 Task: Organize a 3-hour outdoor yoga and mindfulness retreat in a serene natural setting.
Action: Mouse moved to (572, 249)
Screenshot: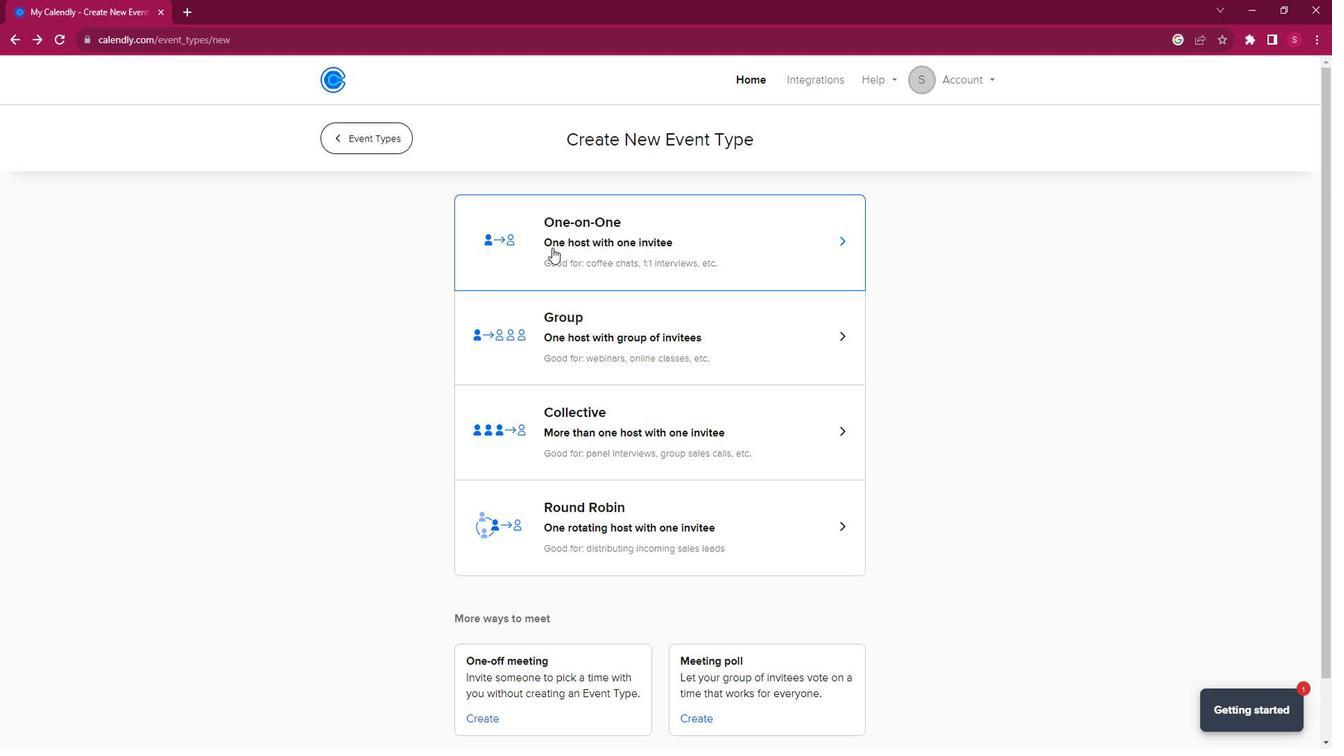 
Action: Mouse pressed left at (572, 249)
Screenshot: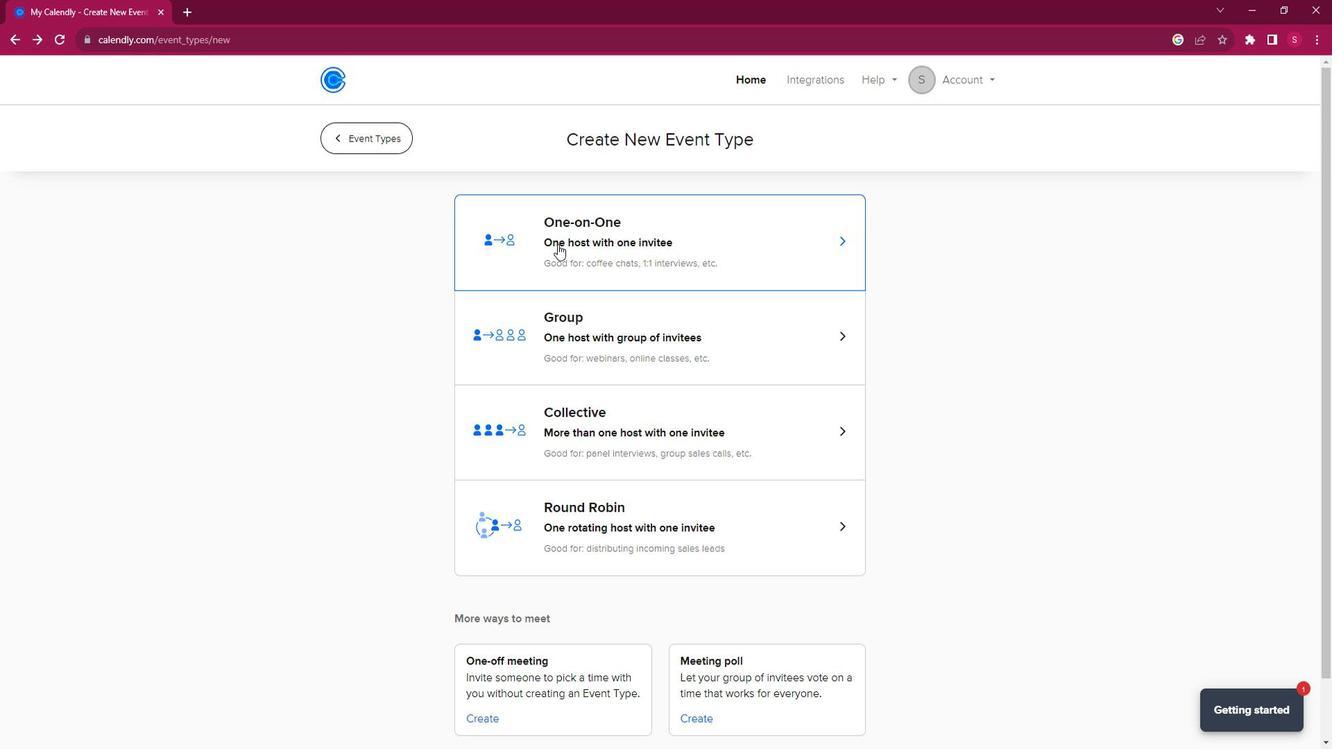 
Action: Mouse moved to (424, 345)
Screenshot: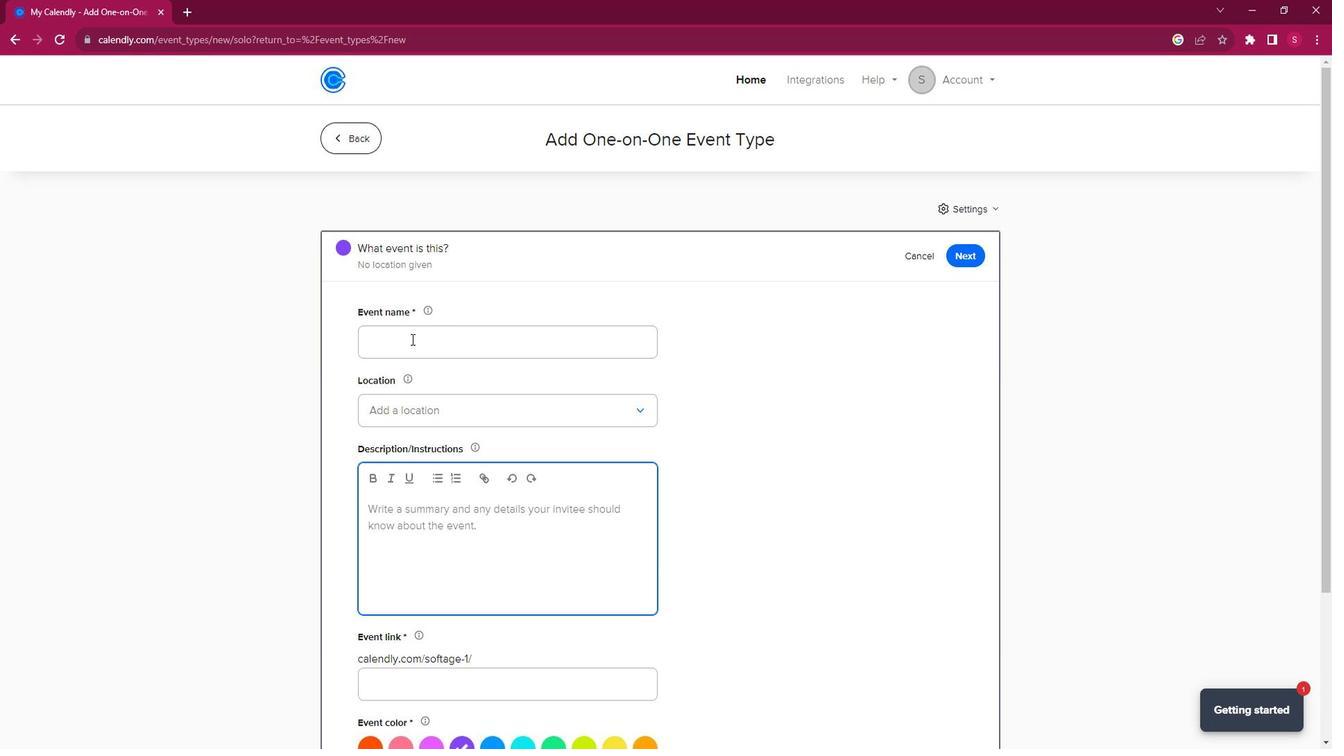 
Action: Mouse pressed left at (424, 345)
Screenshot: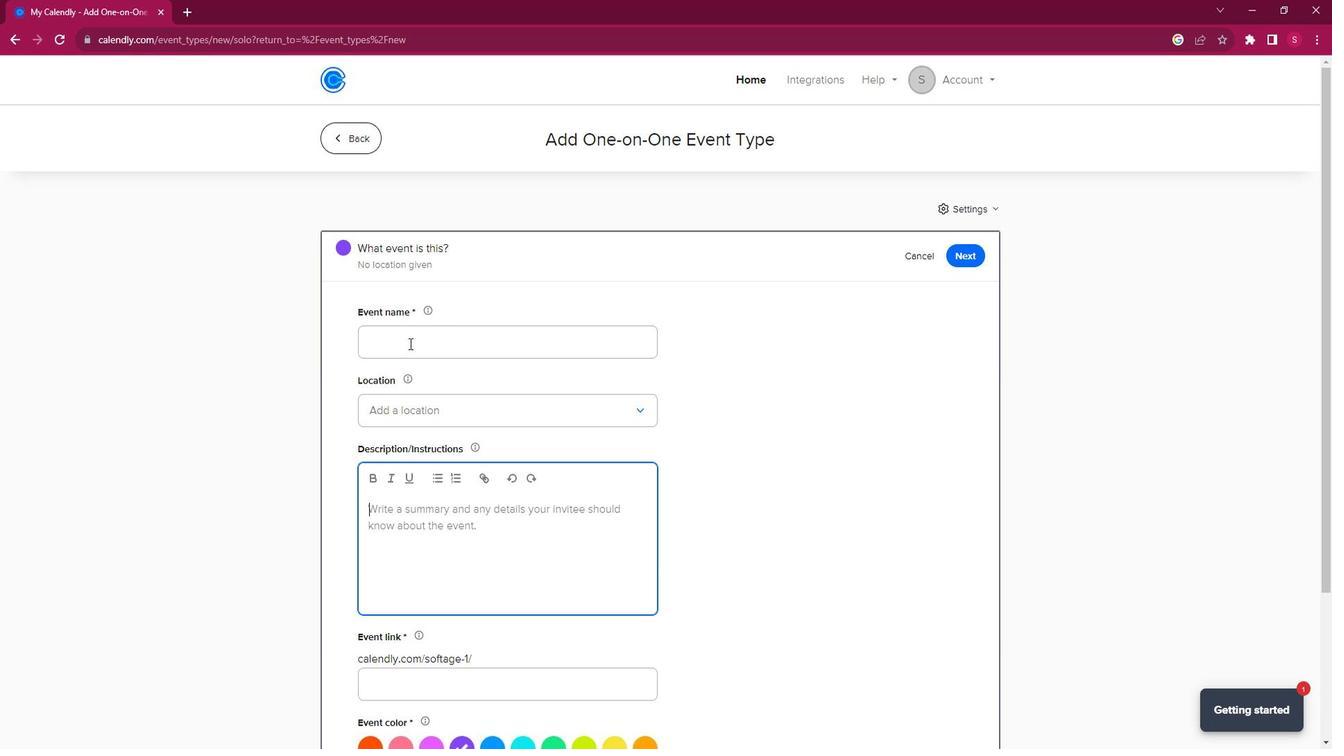 
Action: Key pressed <Key.shift>Nature<Key.space><Key.shift><Key.shift><Key.shift><Key.shift><Key.shift><Key.shift><Key.shift><Key.shift><Key.shift>Mindfulness<Key.space><Key.shift><Key.shift><Key.shift><Key.shift><Key.shift><Key.shift><Key.shift><Key.shift><Key.shift>Retreat<Key.shift_r>:<Key.space><Key.shift><Key.shift><Key.shift><Key.shift><Key.shift><Key.shift><Key.shift><Key.shift><Key.shift>Outdoor<Key.space><Key.shift>Yoga
Screenshot: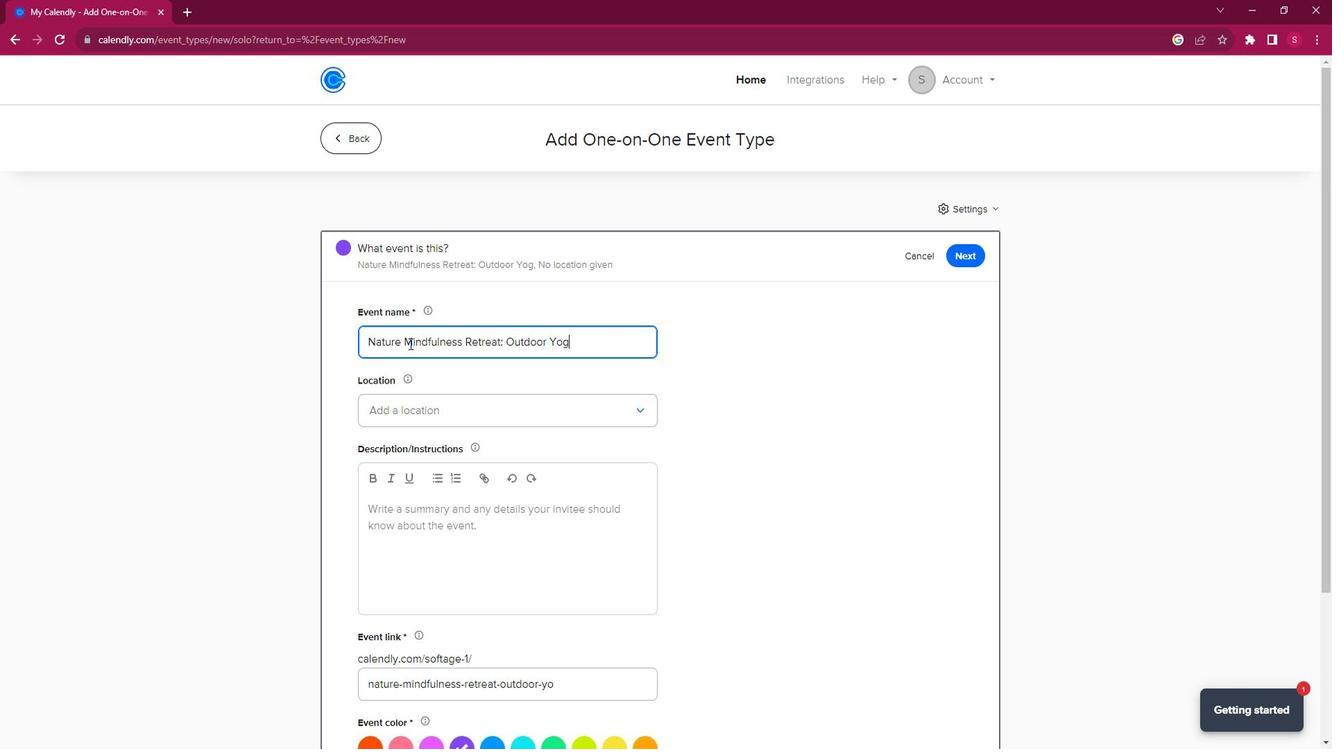 
Action: Mouse moved to (468, 413)
Screenshot: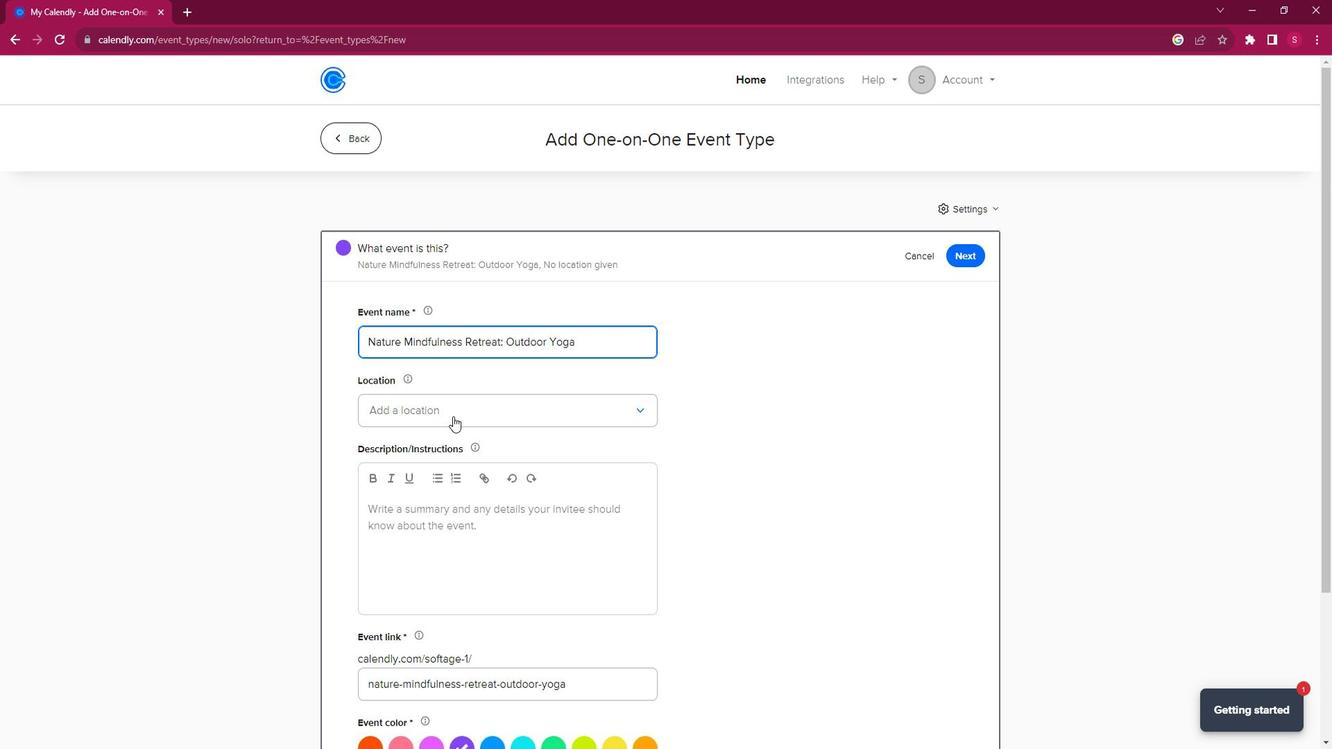 
Action: Mouse pressed left at (468, 413)
Screenshot: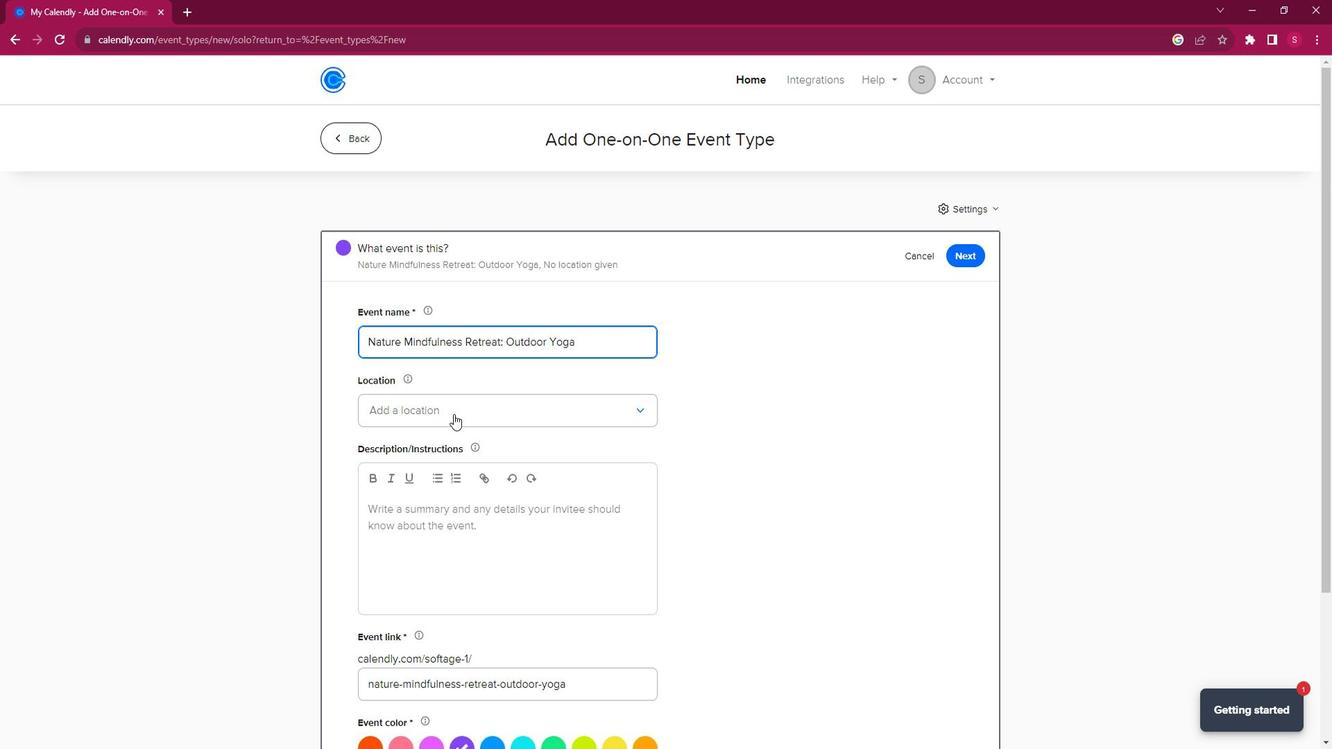 
Action: Mouse moved to (456, 439)
Screenshot: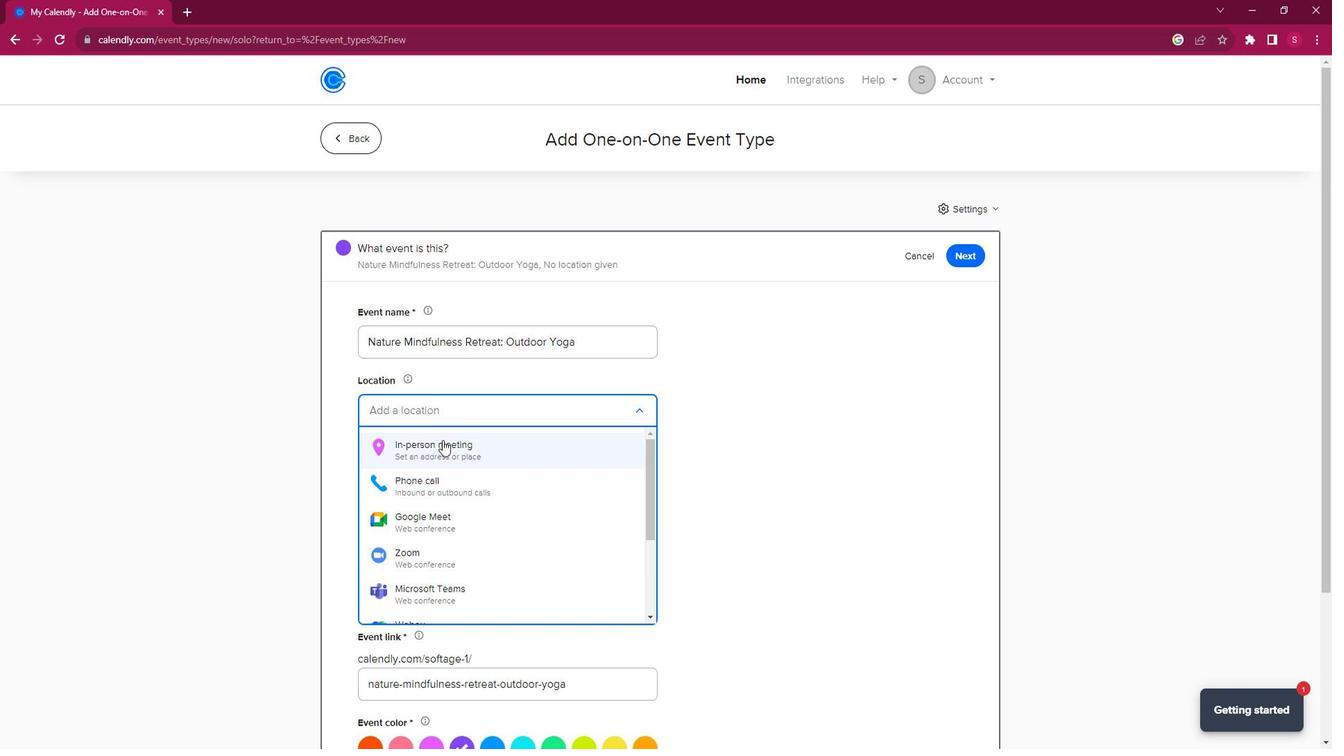 
Action: Mouse pressed left at (456, 439)
Screenshot: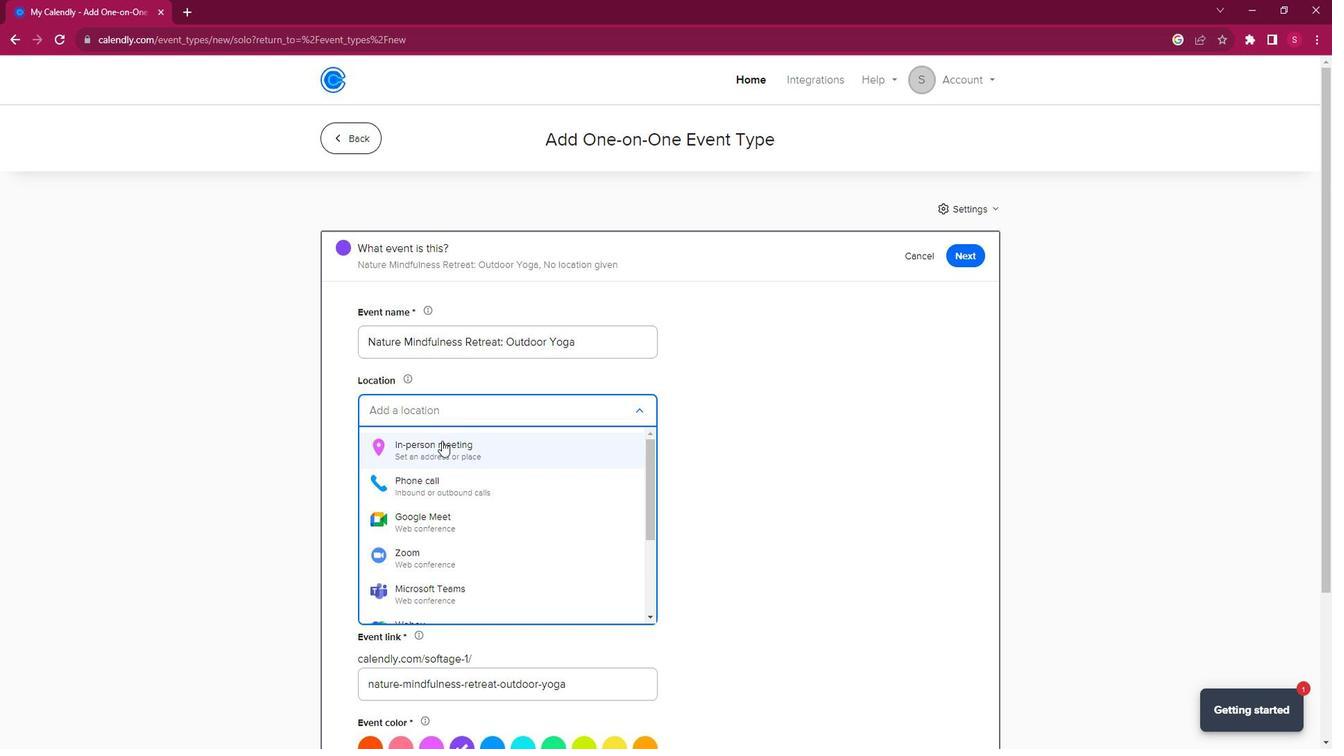 
Action: Mouse moved to (600, 253)
Screenshot: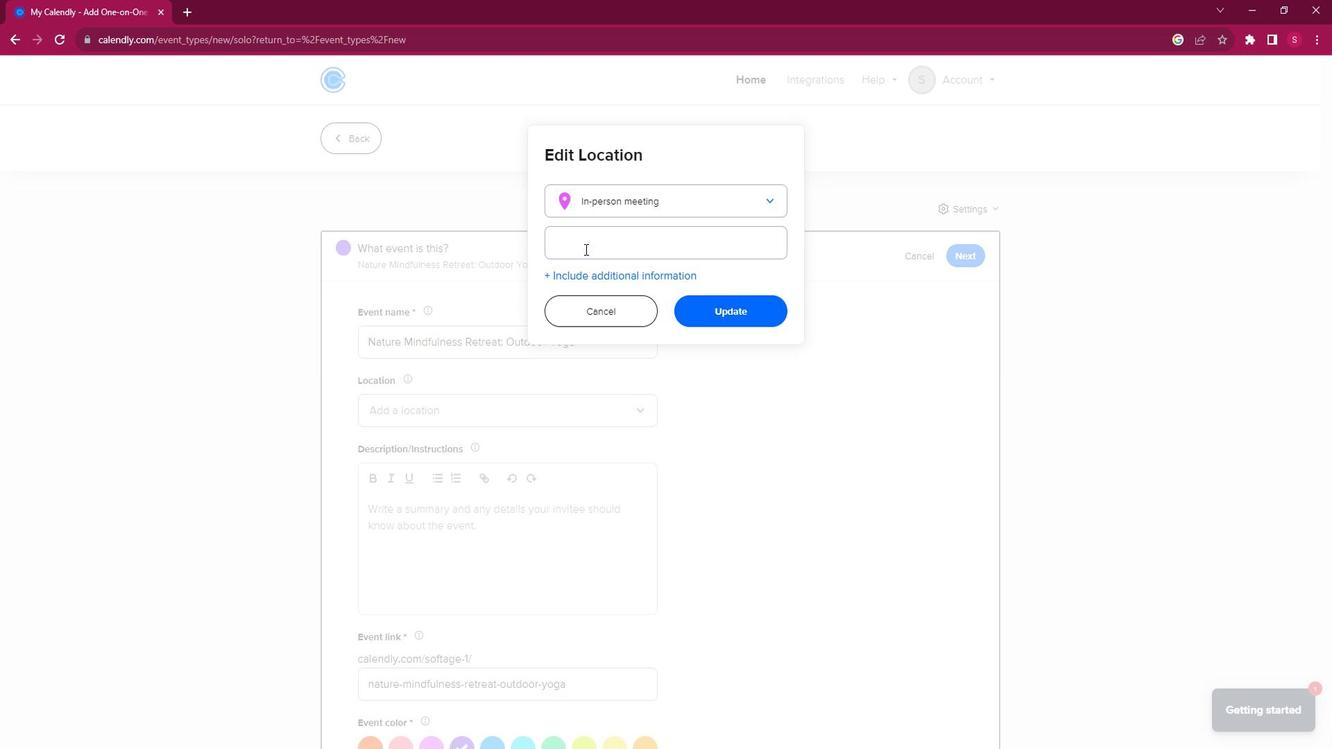 
Action: Mouse pressed left at (600, 253)
Screenshot: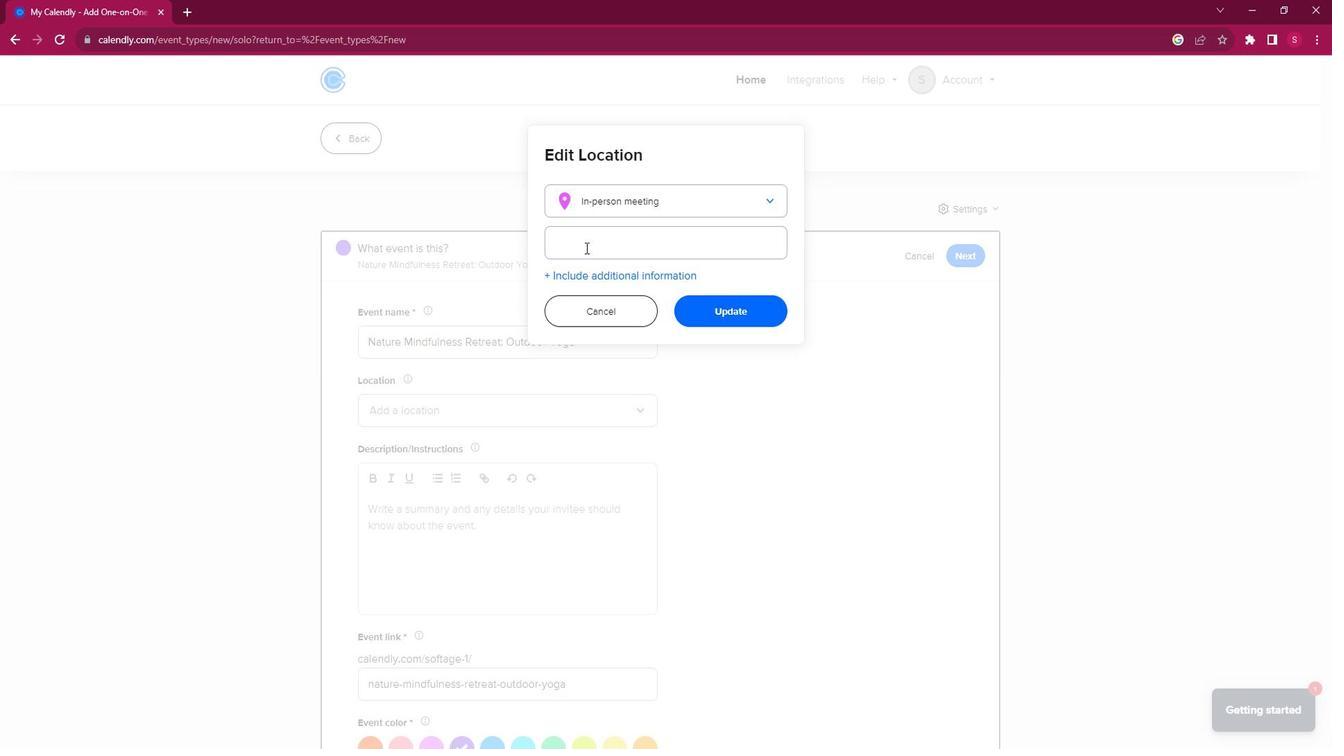
Action: Key pressed <Key.shift>Serene<Key.space><Key.shift><Key.shift>Nature<Key.space><Key.shift><Key.shift><Key.shift>Retreate<Key.backspace><Key.space><Key.shift>Center,<Key.space>123<Key.space><Key.shift><Key.shift><Key.shift>Tranquil<Key.space><Key.shift>Path<Key.space><Key.backspace>,<Key.space><Key.shift>Natureville,<Key.space><Key.shift>CA<Key.space>54321,<Key.space><Key.shift>United<Key.space><Key.shift>Ststes<Key.left><Key.left><Key.left><Key.backspace>a<Key.down>
Screenshot: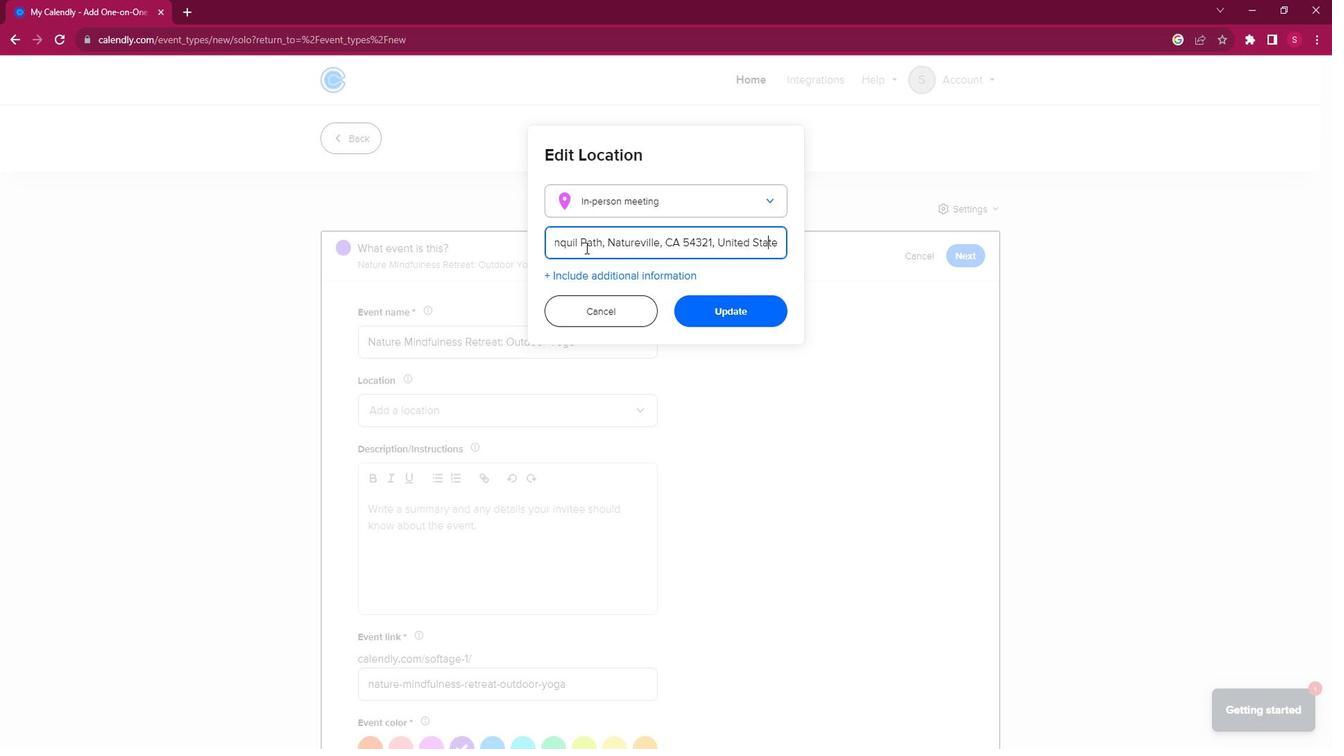 
Action: Mouse moved to (762, 311)
Screenshot: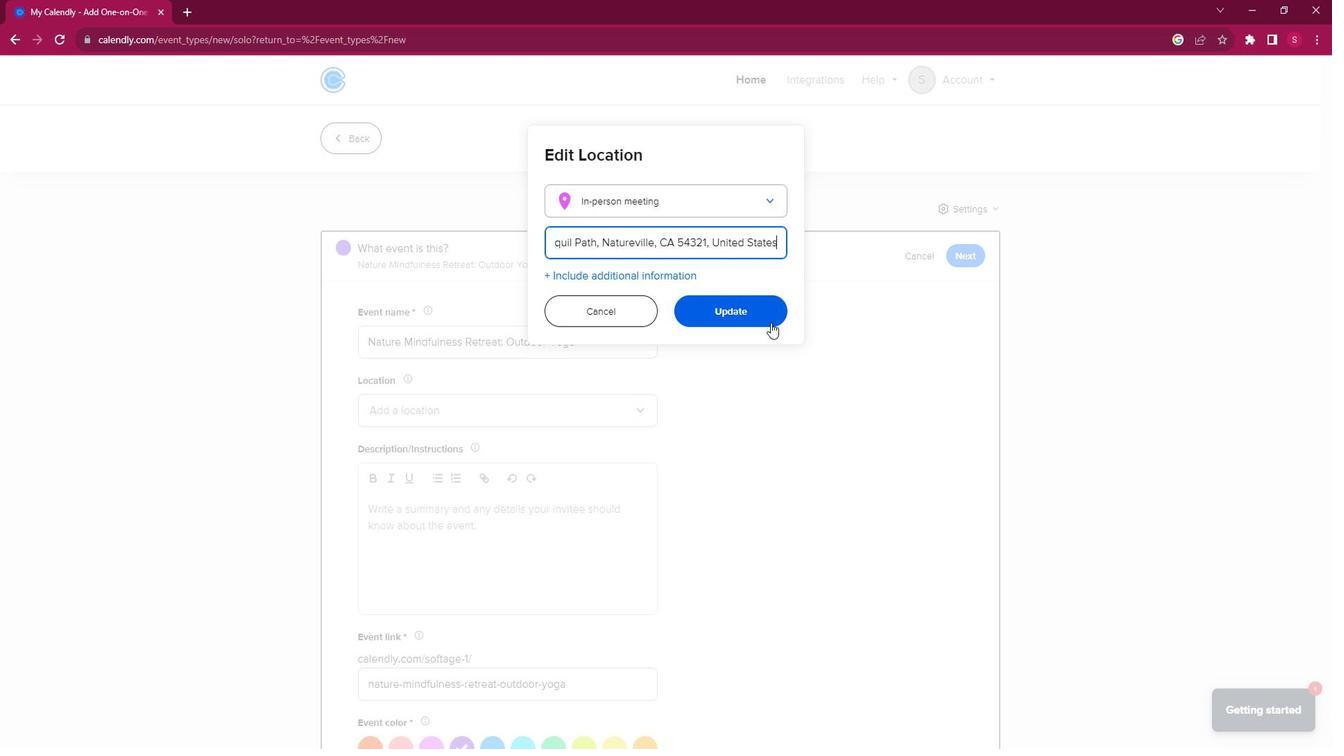 
Action: Mouse pressed left at (762, 311)
Screenshot: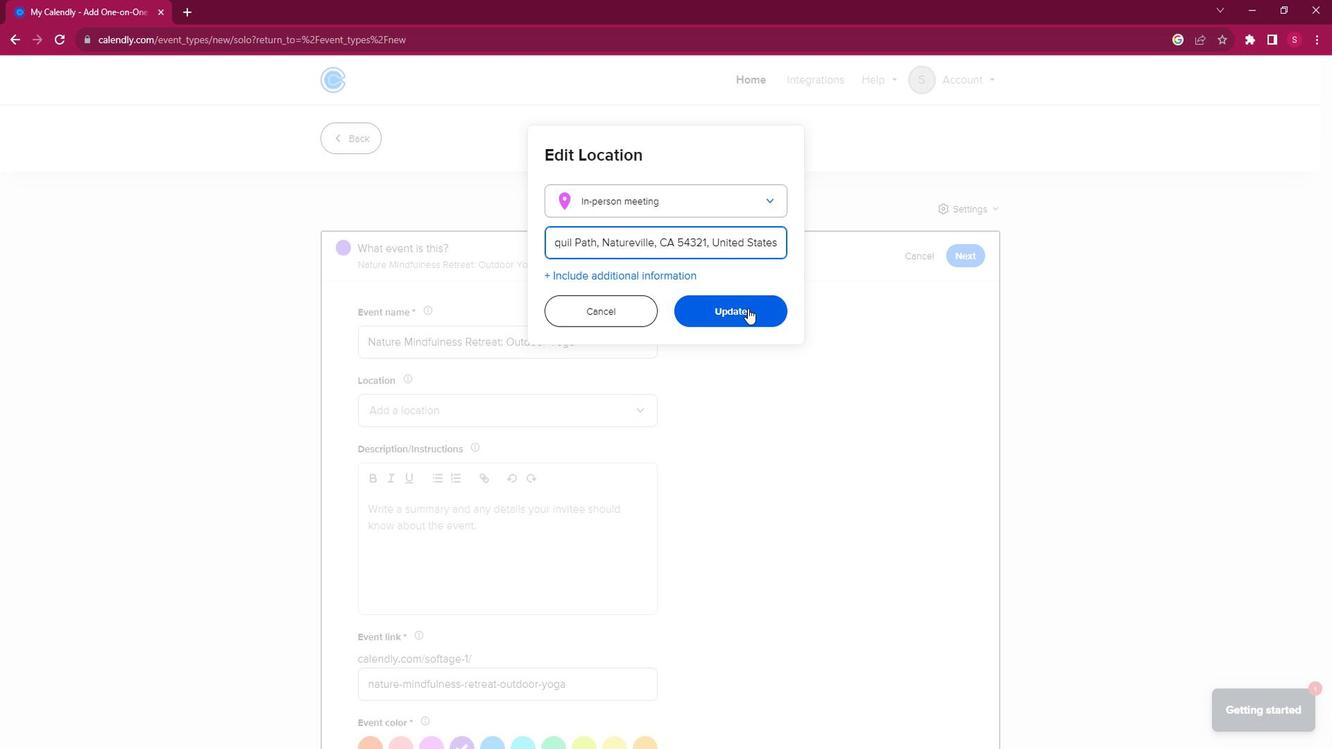 
Action: Mouse moved to (458, 558)
Screenshot: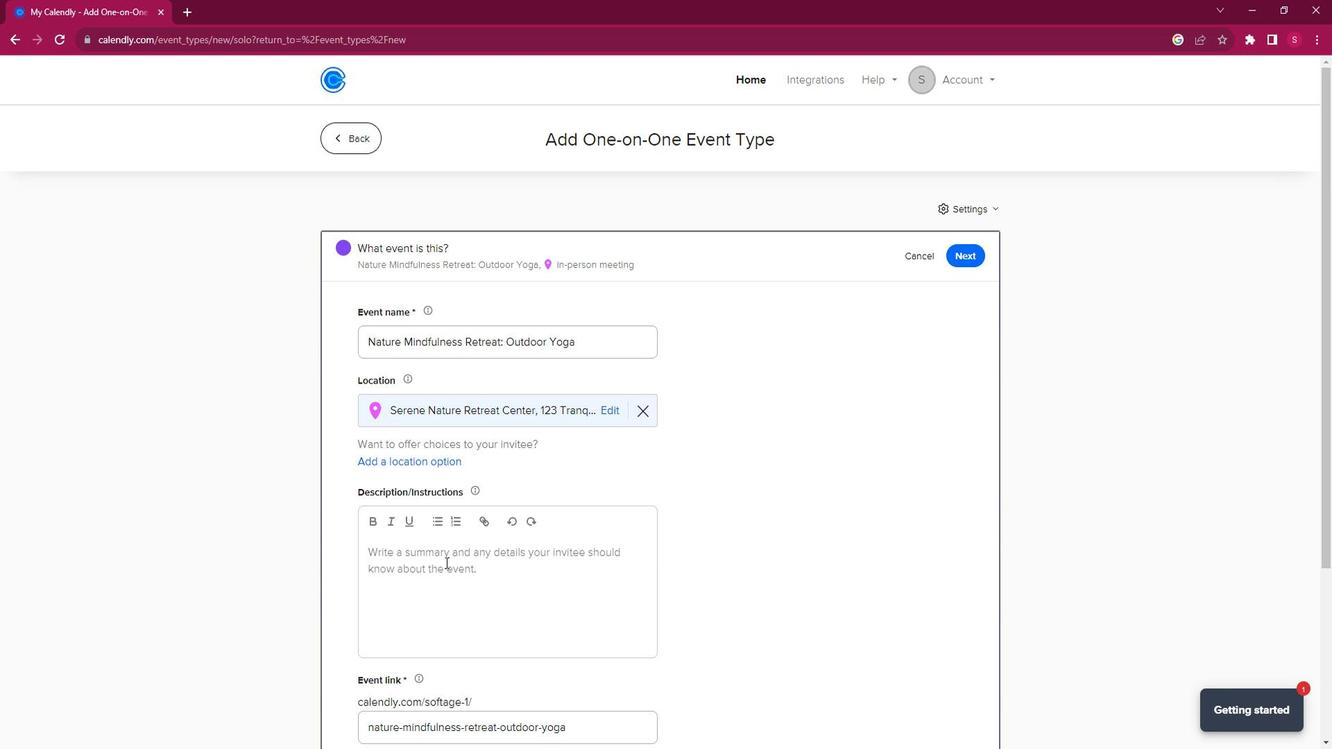 
Action: Mouse pressed left at (458, 558)
Screenshot: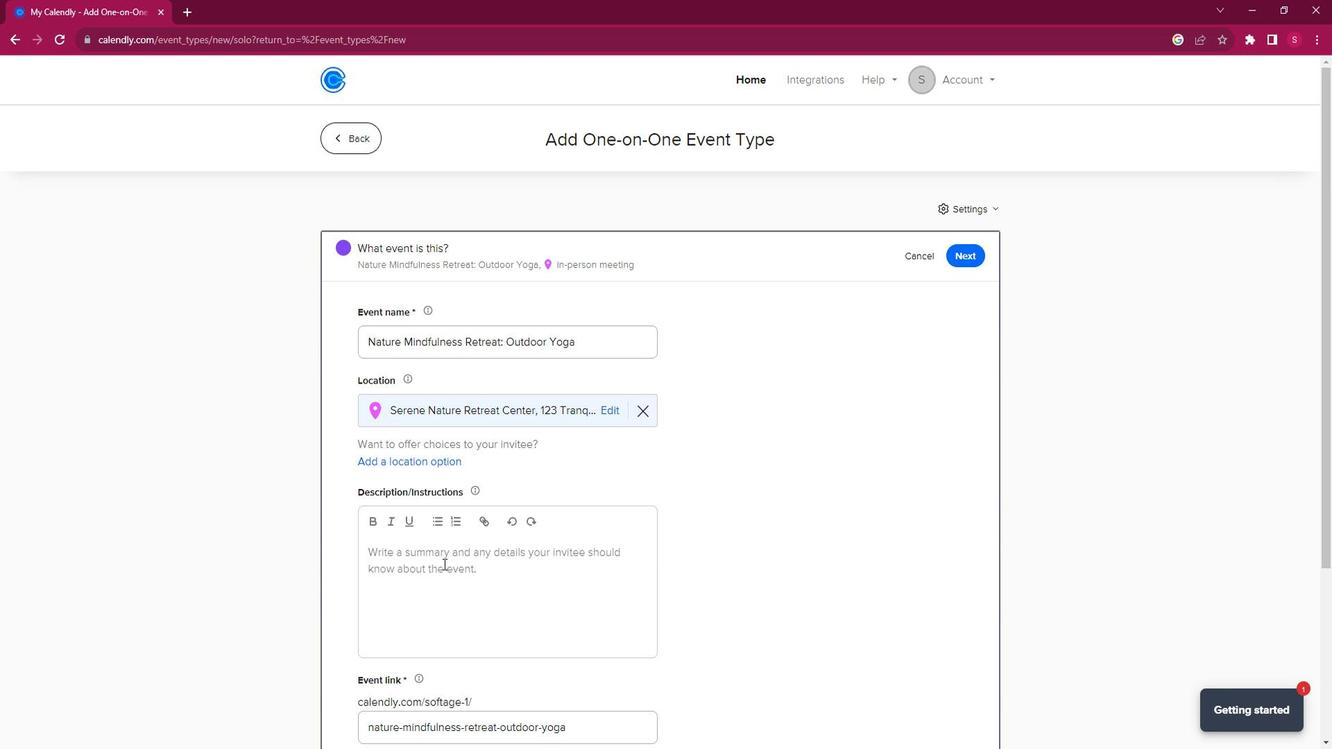 
Action: Key pressed <Key.shift><Key.shift><Key.shift><Key.shift><Key.shift><Key.shift><Key.shift><Key.shift><Key.shift><Key.shift><Key.shift><Key.shift><Key.shift>Escape<Key.space>the<Key.space>hustle<Key.space>and<Key.space>bustle<Key.space>of<Key.space>daily<Key.space>life<Key.space>and<Key.space>immerse<Key.space>yourself<Key.space>in<Key.space>a<Key.space>rejuvenating<Key.space>outdoor<Key.space>yoga<Key.space>and<Key.space>mindfulness<Key.space>t<Key.backspace>retreat<Key.space>set<Key.space>in<Key.space>the<Key.space>heart<Key.space>of<Key.space>nature.<Key.space><Key.shift><Key.shift><Key.shift><Key.shift>This<Key.space>retreat<Key.space>is<Key.space>designed<Key.space>to<Key.space>help<Key.space>you<Key.space>find<Key.space>tranqyility<Key.space><Key.left><Key.left><Key.left><Key.left><Key.left><Key.left><Key.backspace>u<Key.down><Key.backspace>,<Key.space>reduce<Key.space>stress,<Key.space>and<Key.space>deepen<Key.space>your<Key.space>connection<Key.space>with<Key.space>the<Key.space>natural<Key.space>world.<Key.space><Key.shift><Key.shift><Key.shift><Key.shift><Key.shift><Key.shift><Key.shift><Key.shift><Key.shift><Key.shift><Key.shift><Key.shift><Key.shift><Key.shift><Key.shift><Key.shift><Key.shift><Key.shift><Key.shift><Key.shift>Join<Key.space>us<Key.space>for<Key.space>a<Key.space>mindful<Key.space>journey<Key.space>that<Key.space>will<Key.space>leave<Key.space>you<Key.space>refreshed<Key.space>and<Key.space>centered.
Screenshot: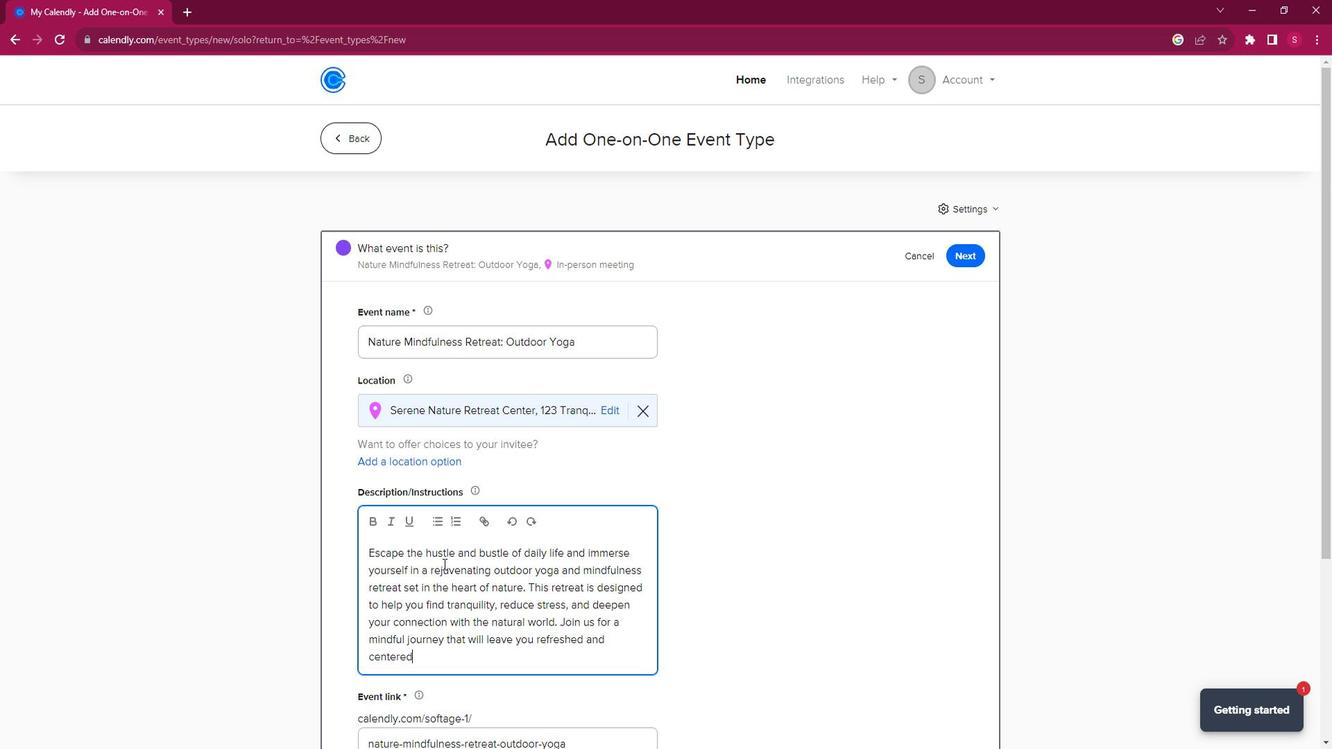 
Action: Mouse moved to (683, 582)
Screenshot: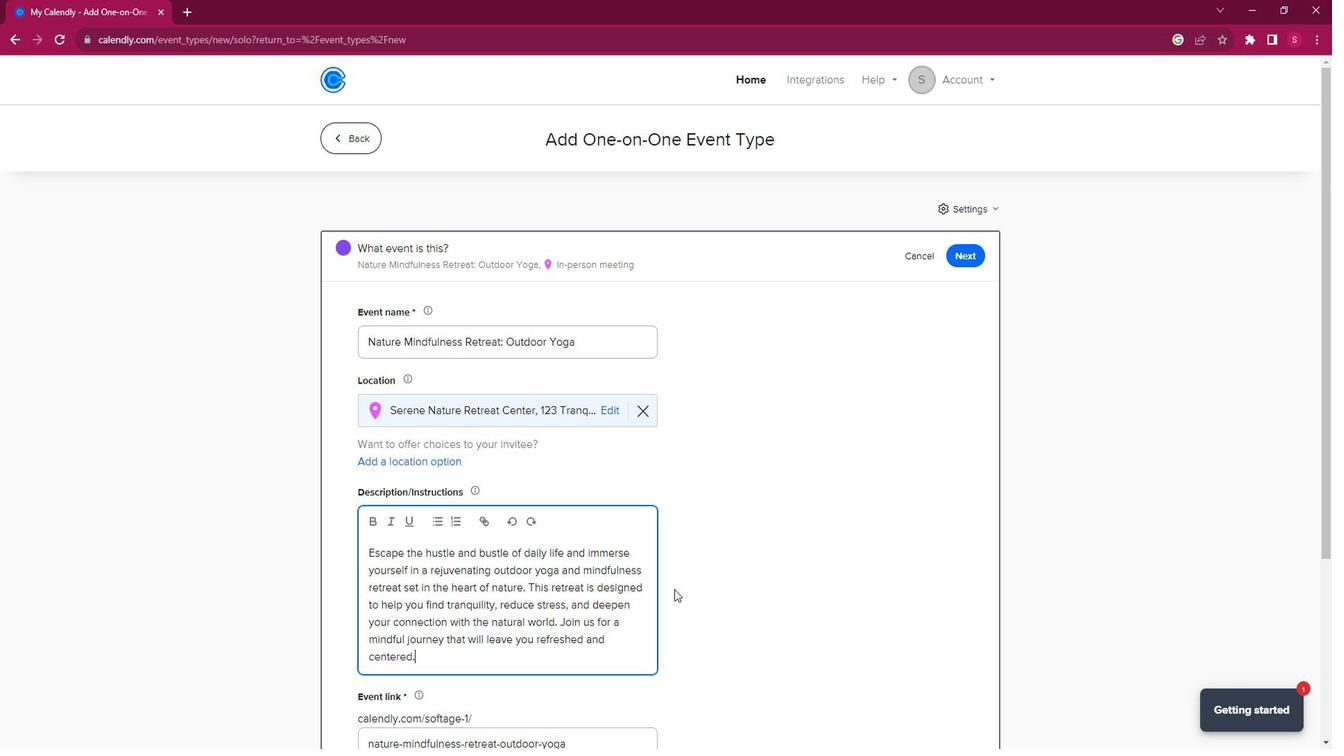 
Action: Mouse scrolled (683, 581) with delta (0, 0)
Screenshot: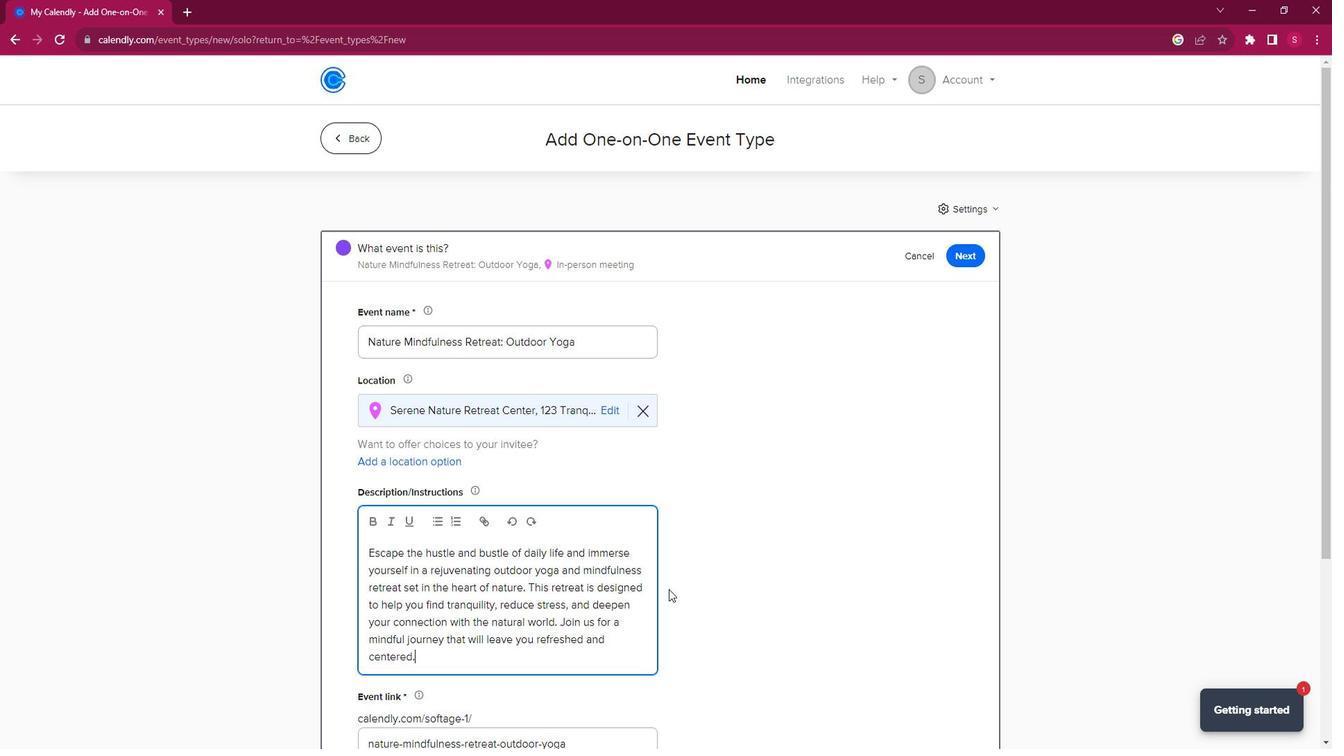 
Action: Mouse scrolled (683, 581) with delta (0, 0)
Screenshot: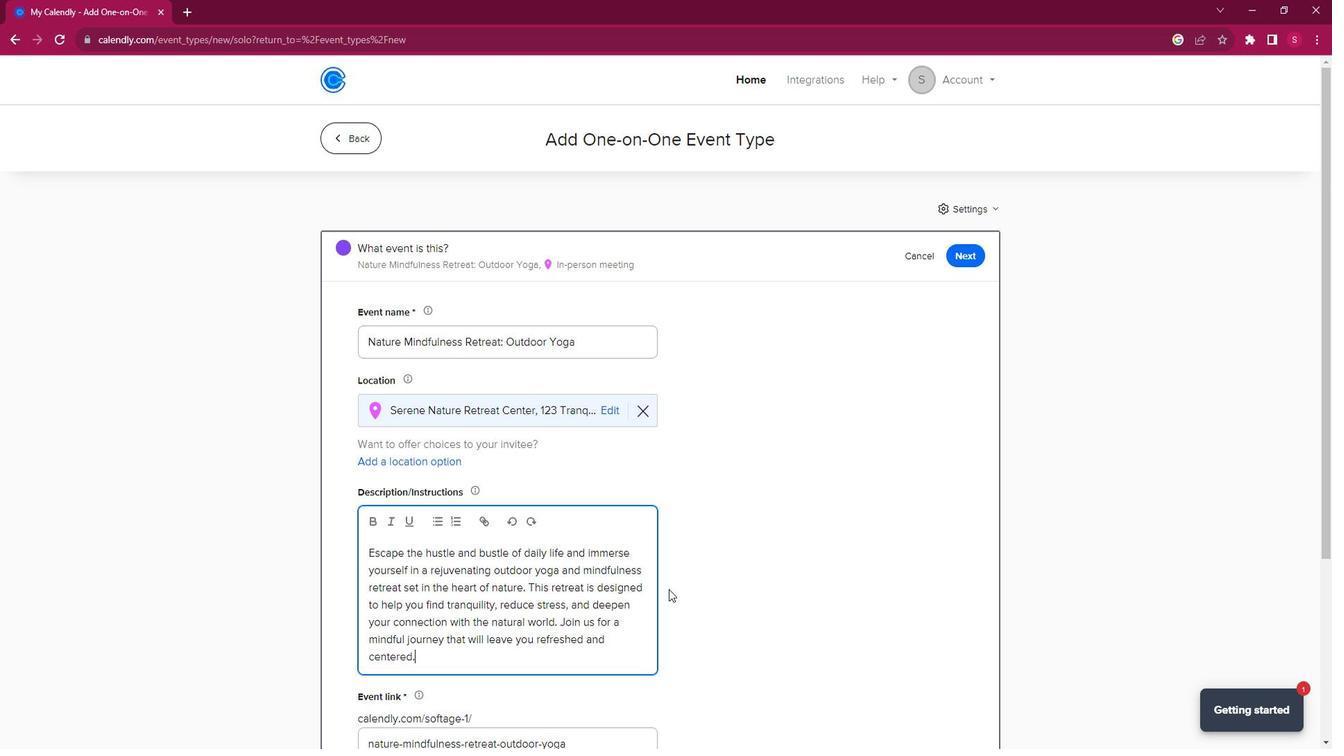 
Action: Mouse scrolled (683, 581) with delta (0, 0)
Screenshot: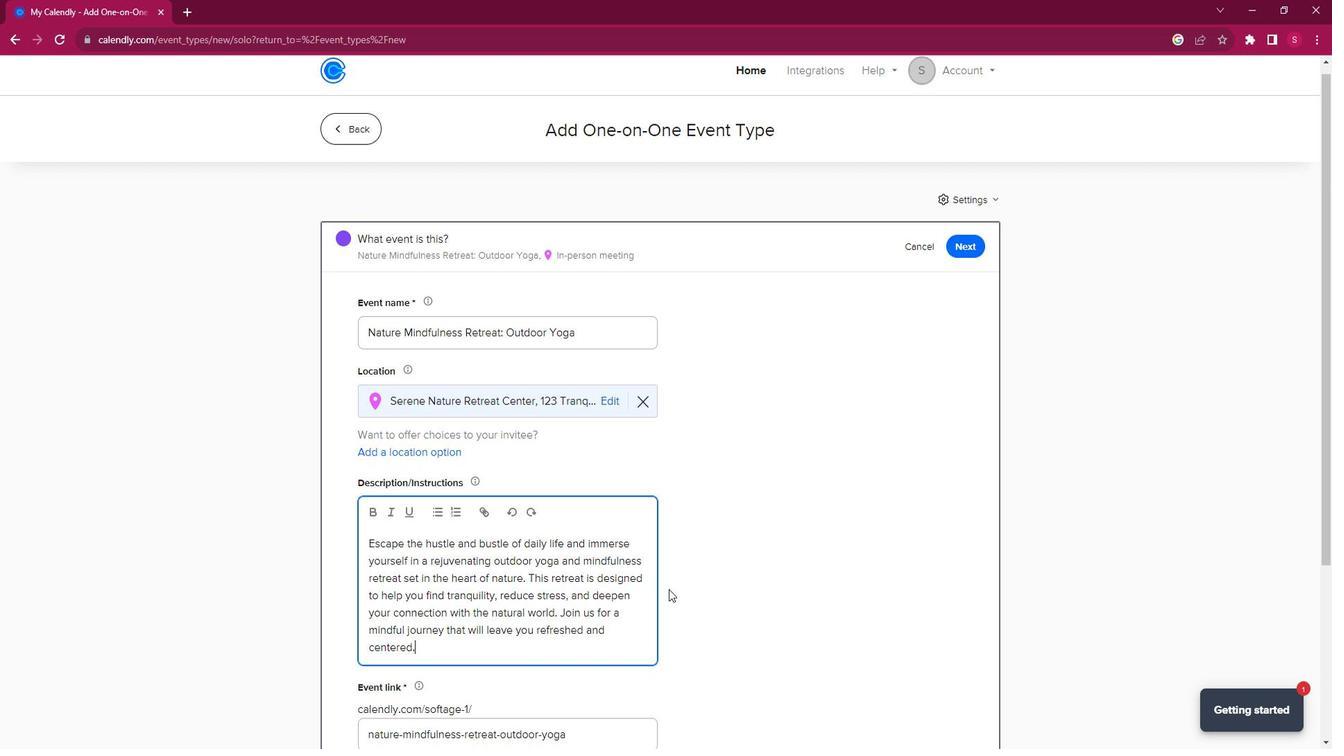 
Action: Mouse scrolled (683, 581) with delta (0, 0)
Screenshot: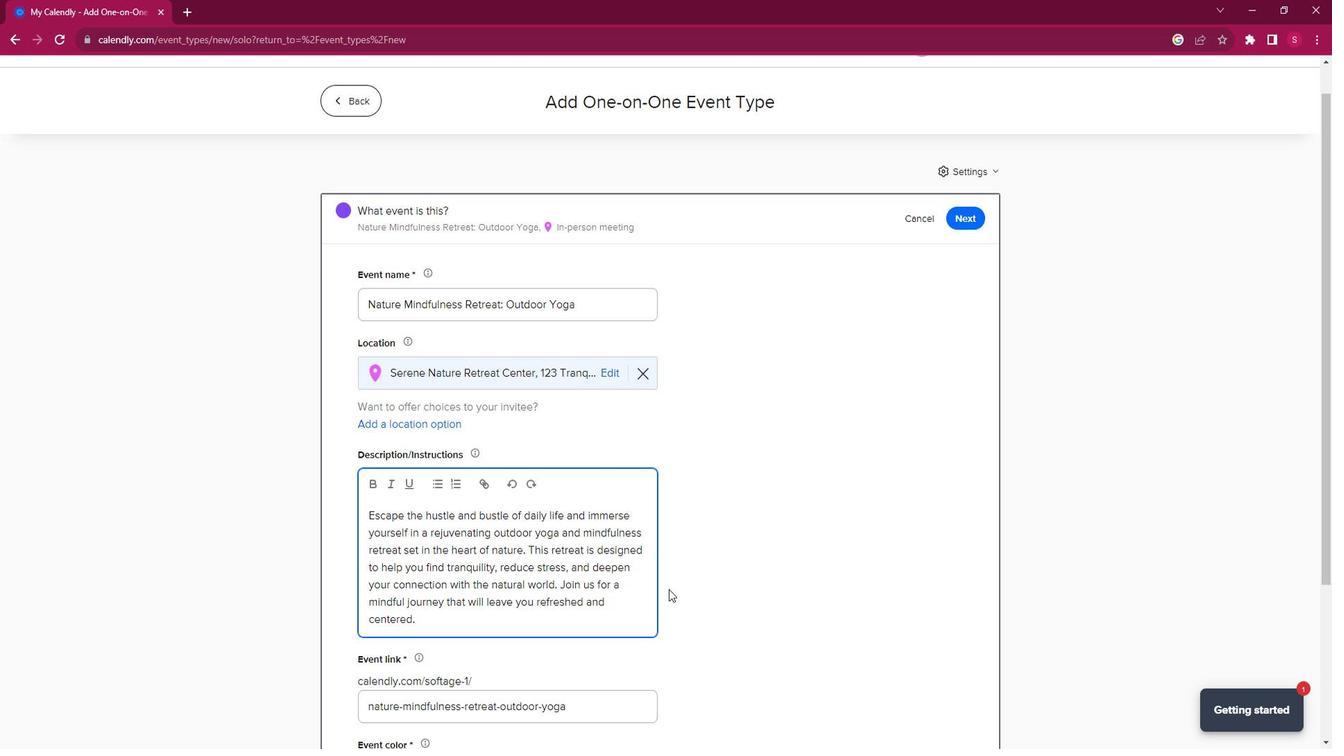 
Action: Mouse scrolled (683, 581) with delta (0, 0)
Screenshot: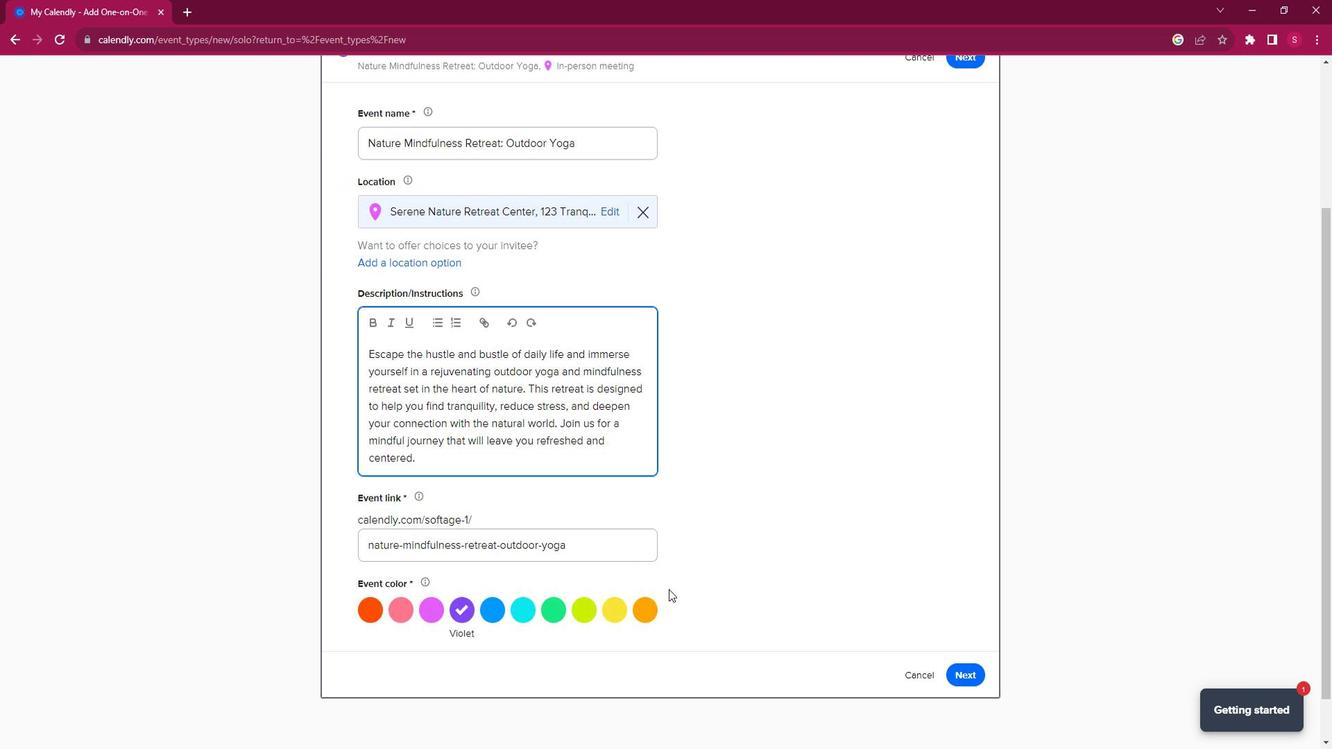 
Action: Mouse moved to (423, 560)
Screenshot: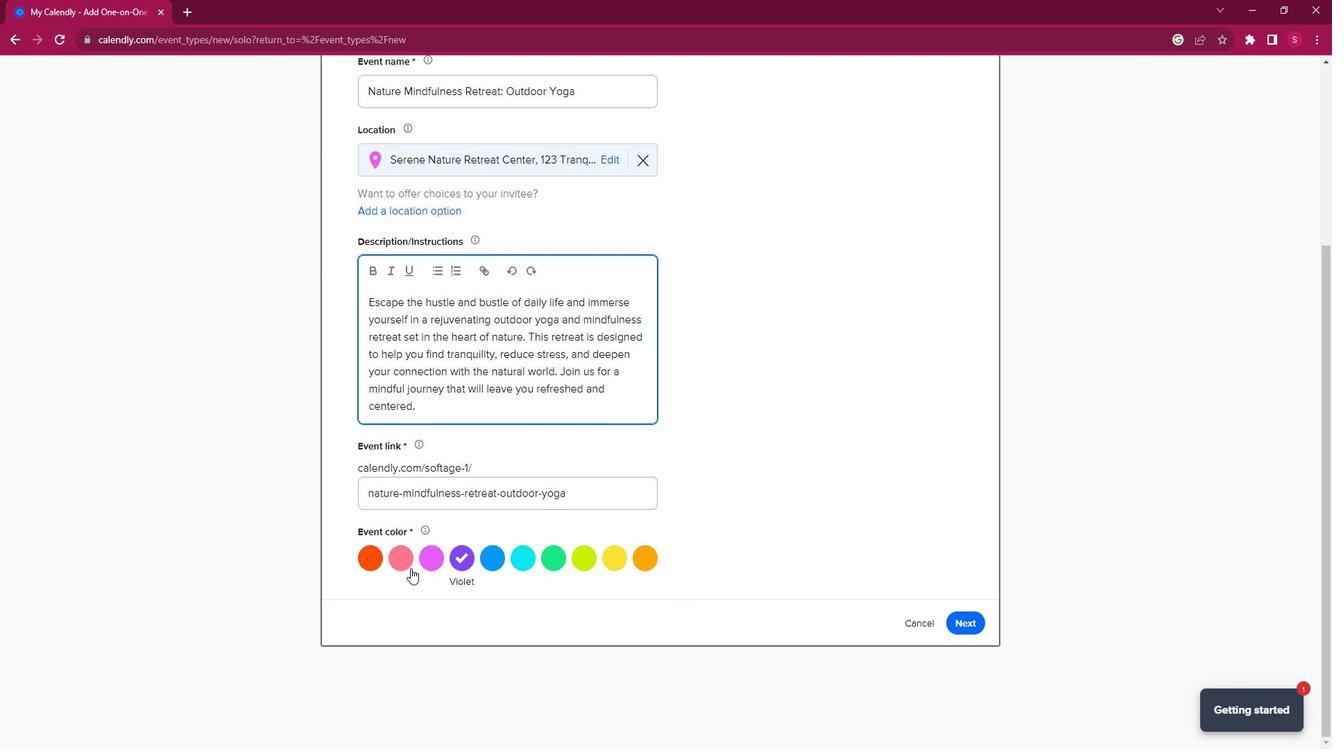 
Action: Mouse pressed left at (423, 560)
Screenshot: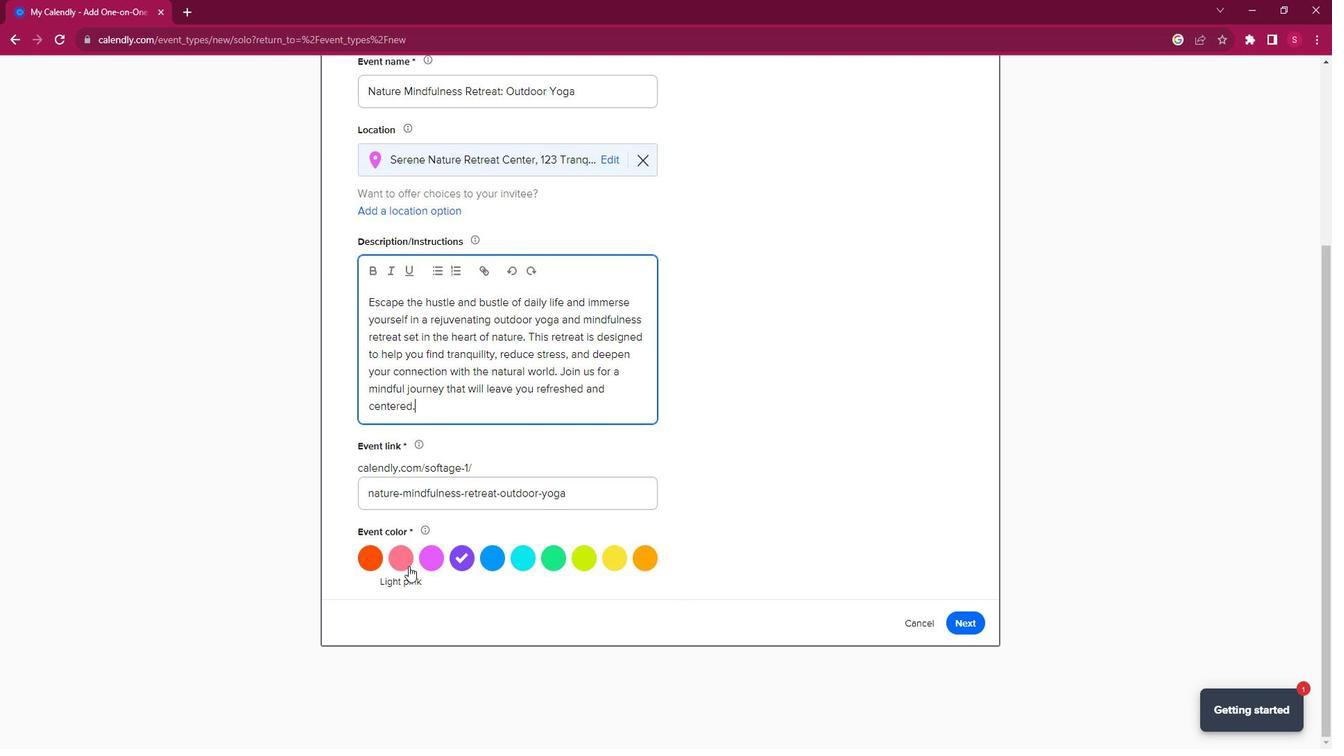 
Action: Mouse moved to (972, 610)
Screenshot: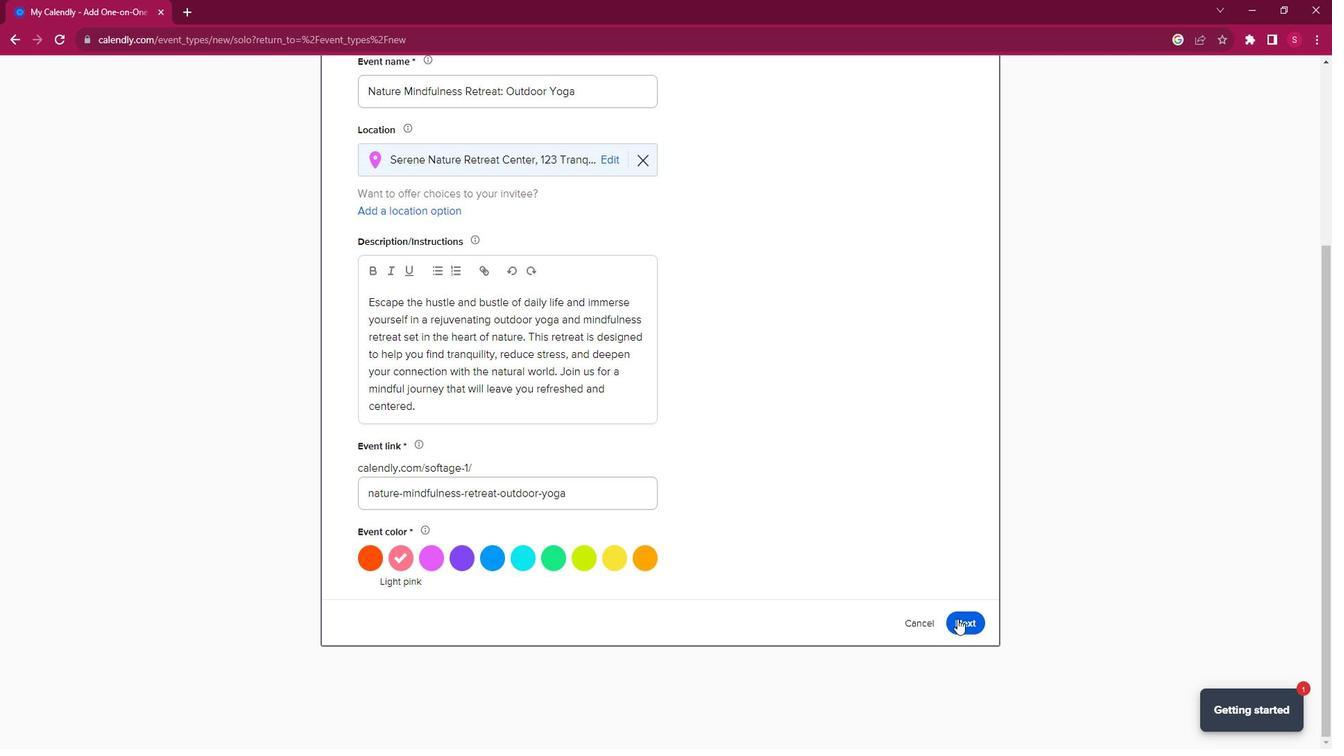 
Action: Mouse pressed left at (972, 610)
Screenshot: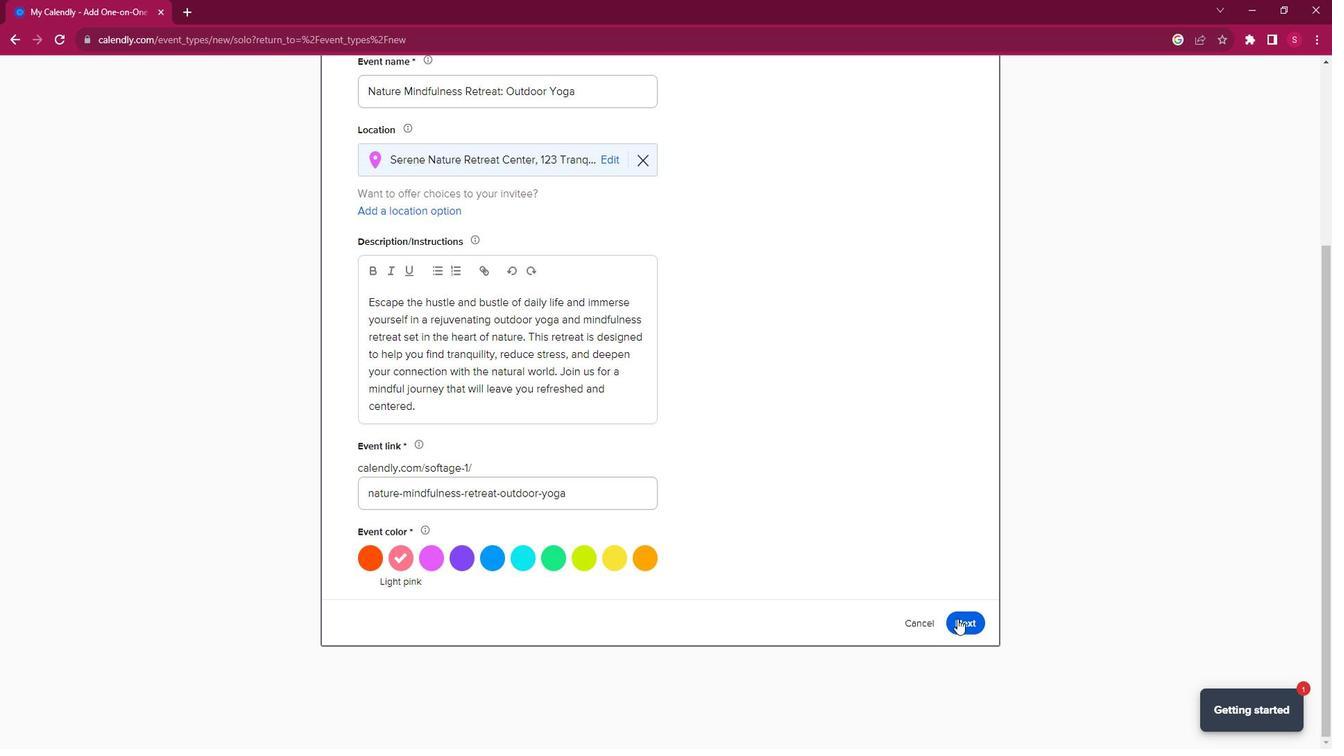 
Action: Mouse moved to (617, 360)
Screenshot: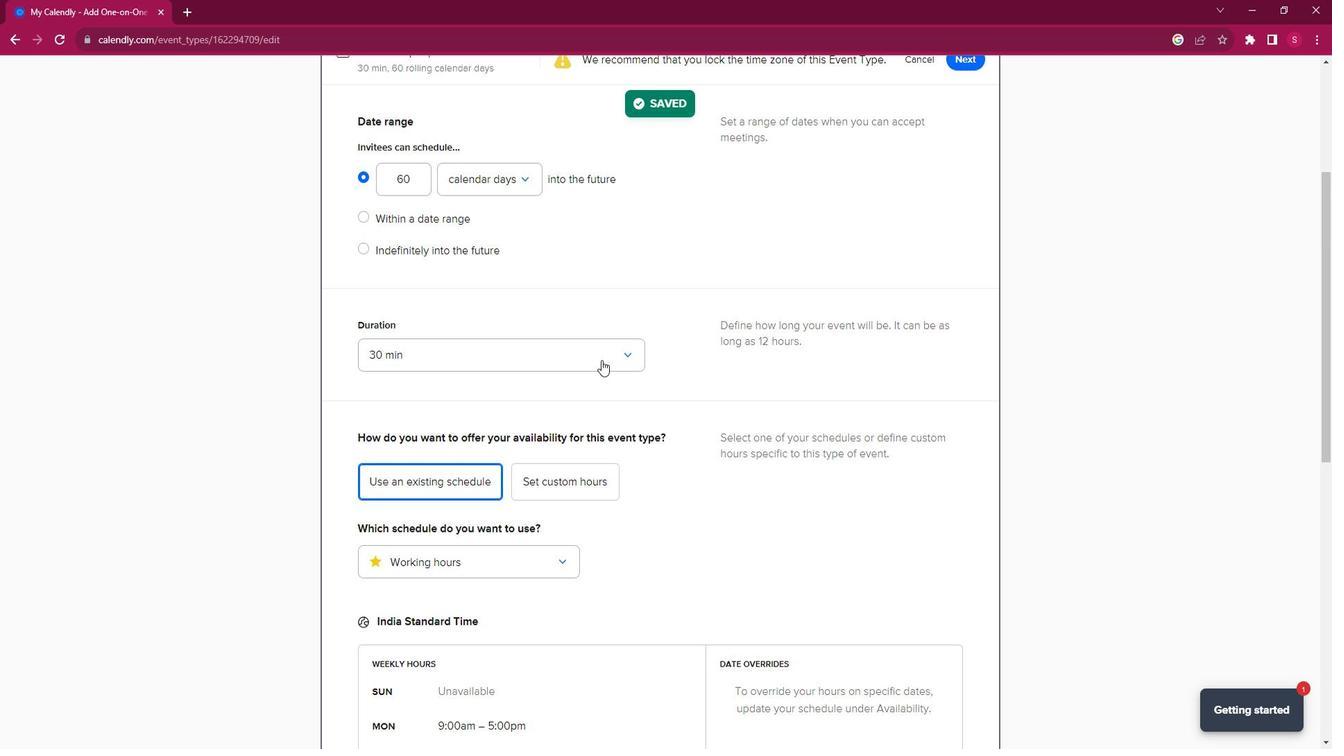 
Action: Mouse pressed left at (617, 360)
Screenshot: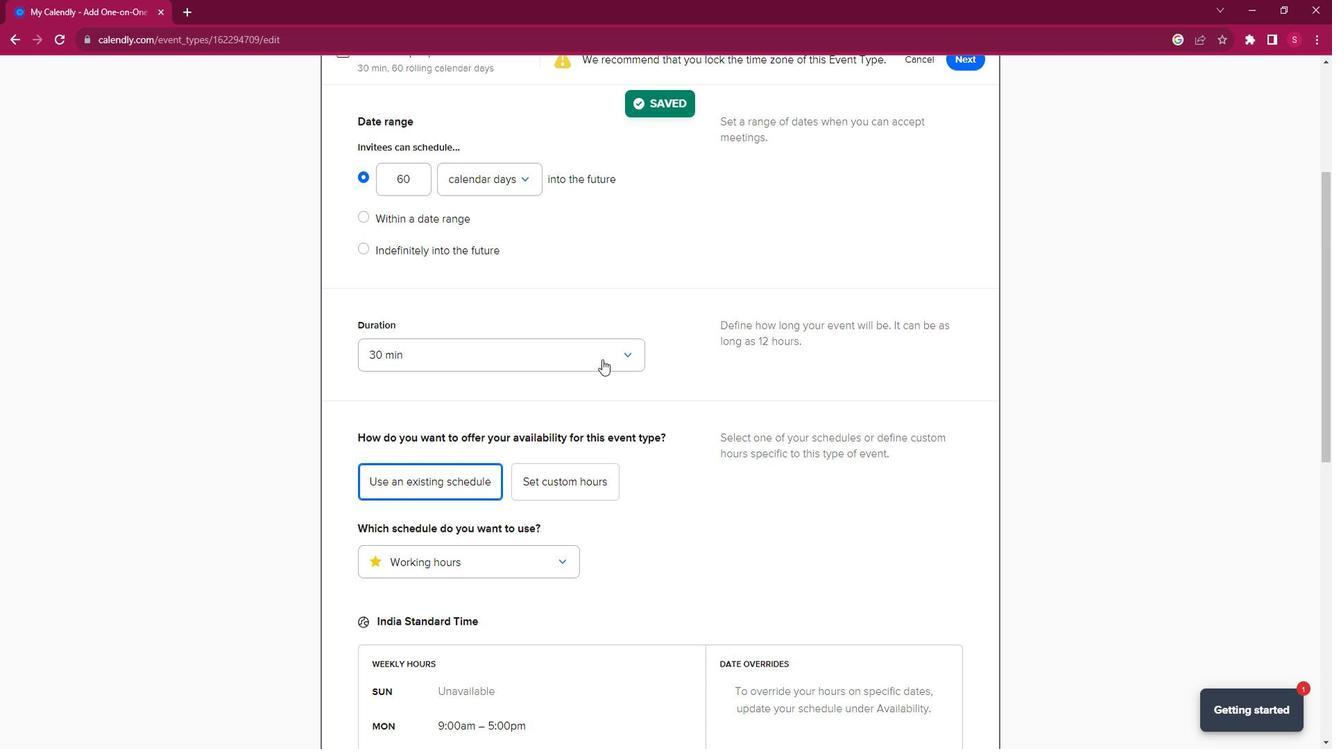 
Action: Mouse moved to (420, 501)
Screenshot: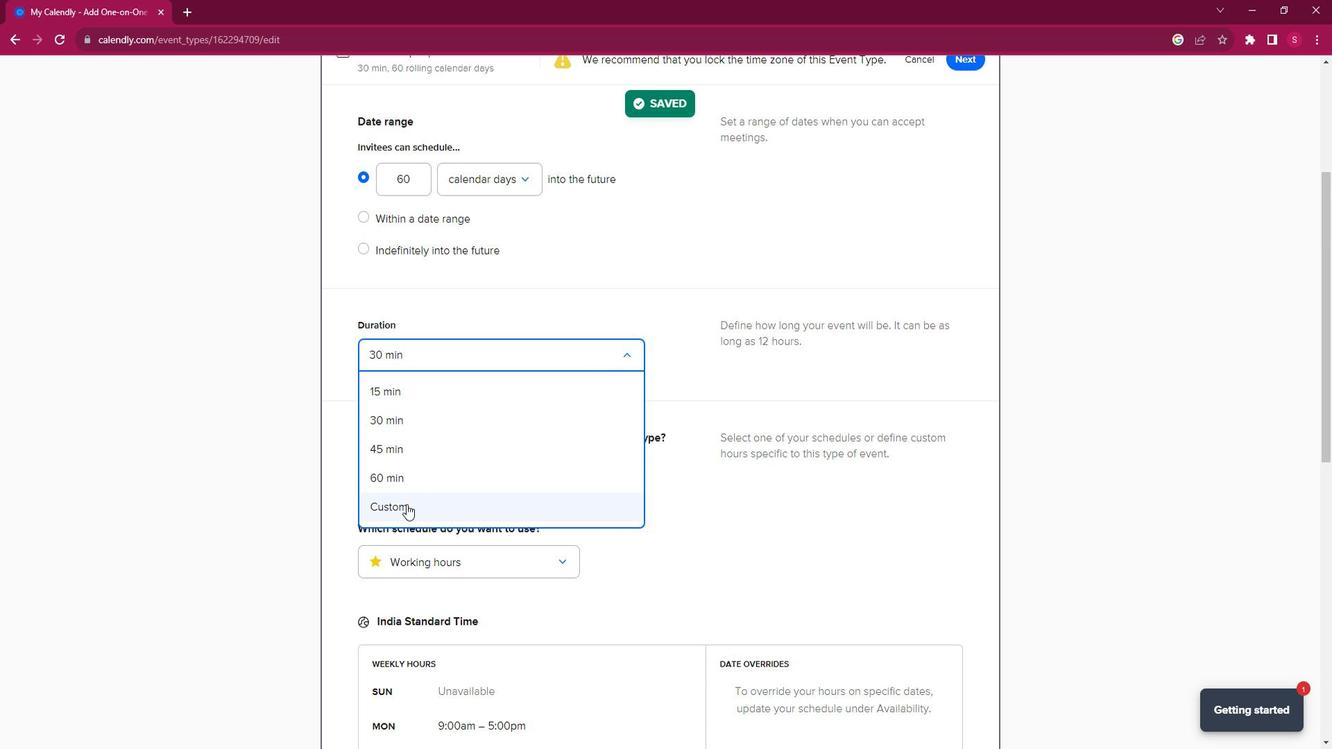 
Action: Mouse pressed left at (420, 501)
Screenshot: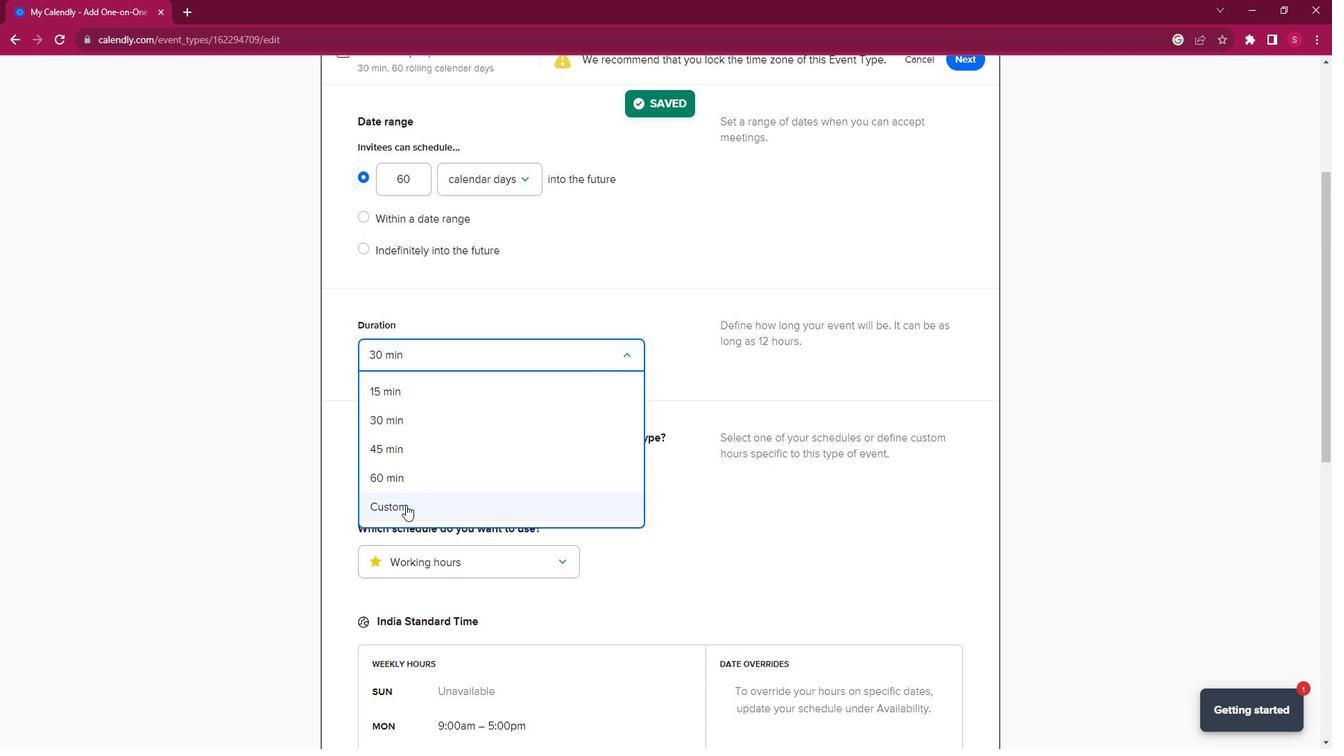 
Action: Mouse moved to (456, 402)
Screenshot: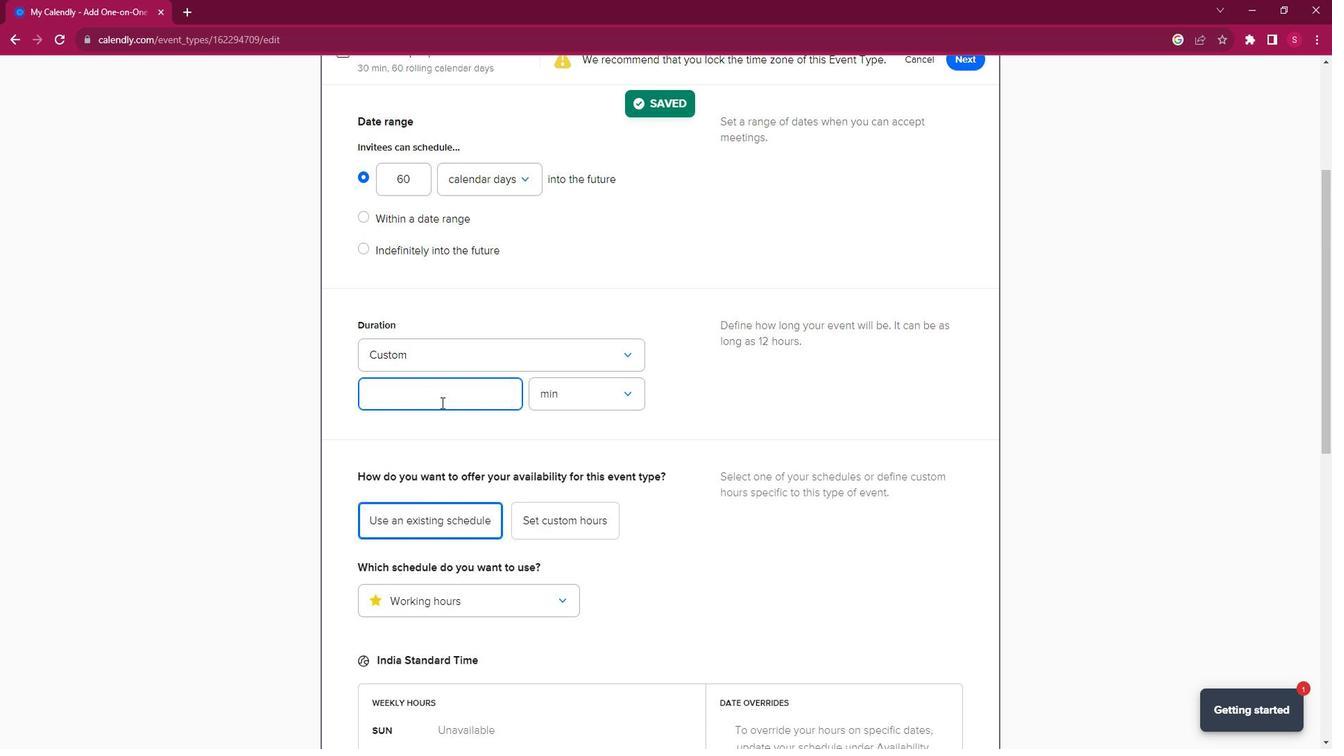 
Action: Mouse pressed left at (456, 402)
Screenshot: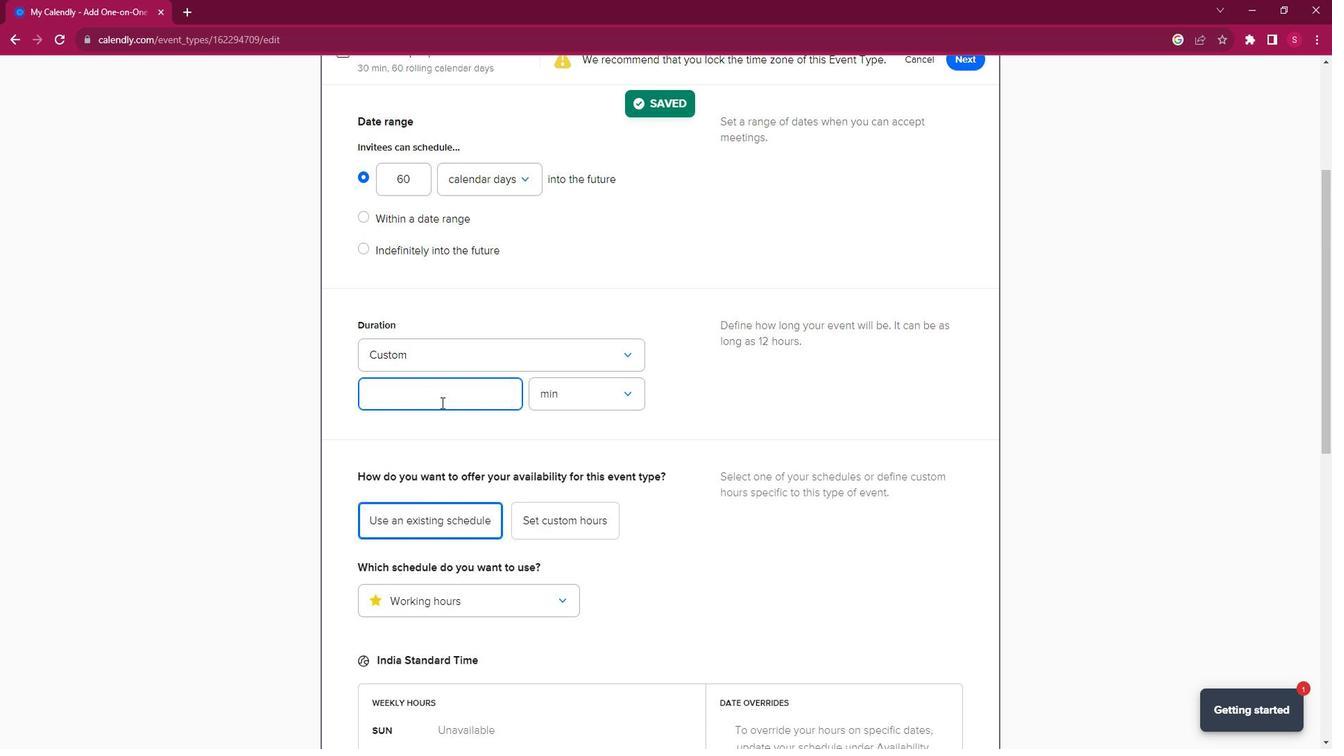 
Action: Key pressed 3
Screenshot: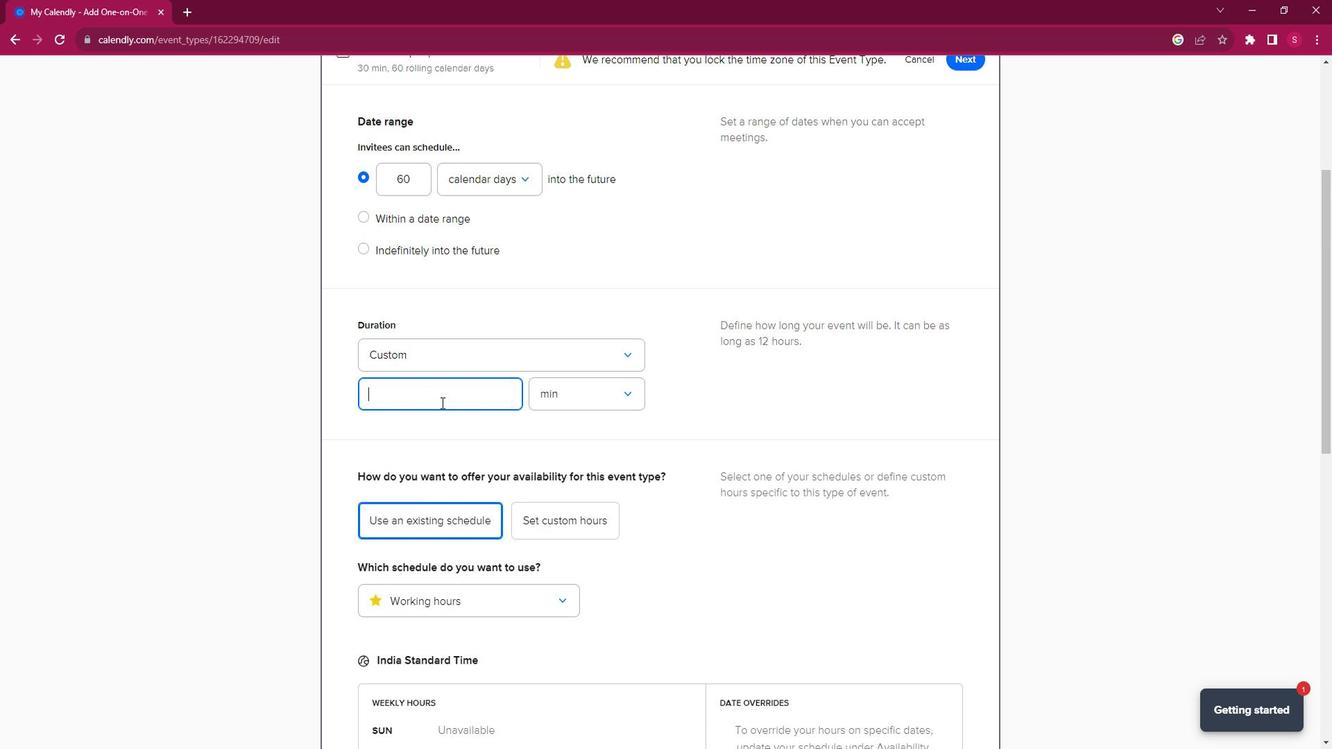 
Action: Mouse moved to (645, 396)
Screenshot: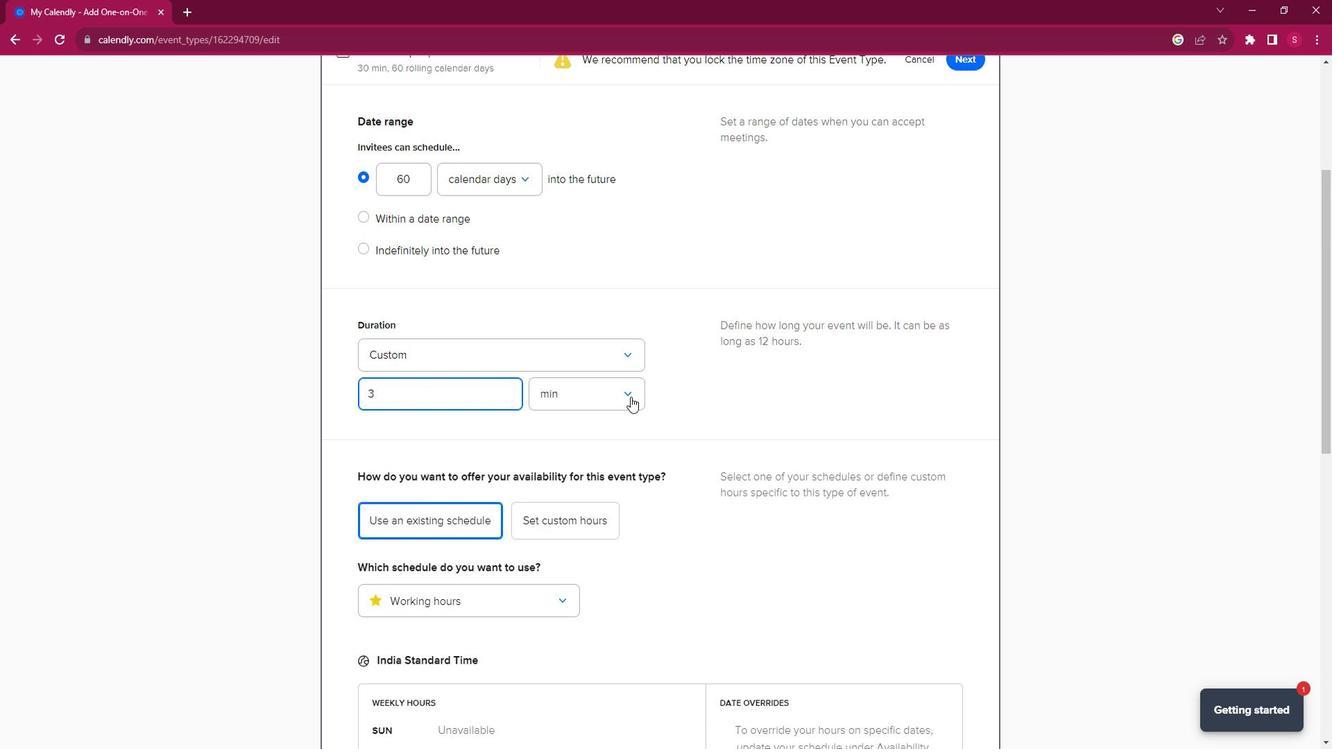 
Action: Mouse pressed left at (645, 396)
Screenshot: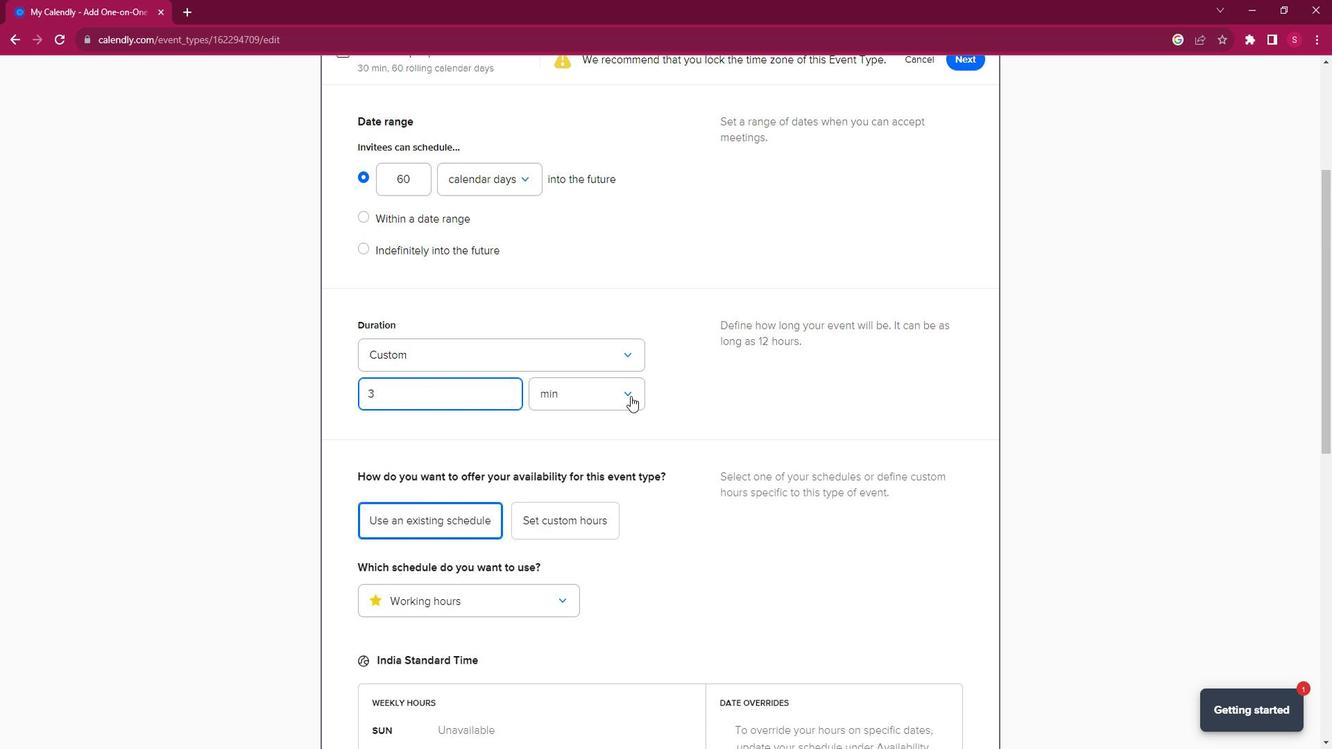 
Action: Mouse moved to (586, 456)
Screenshot: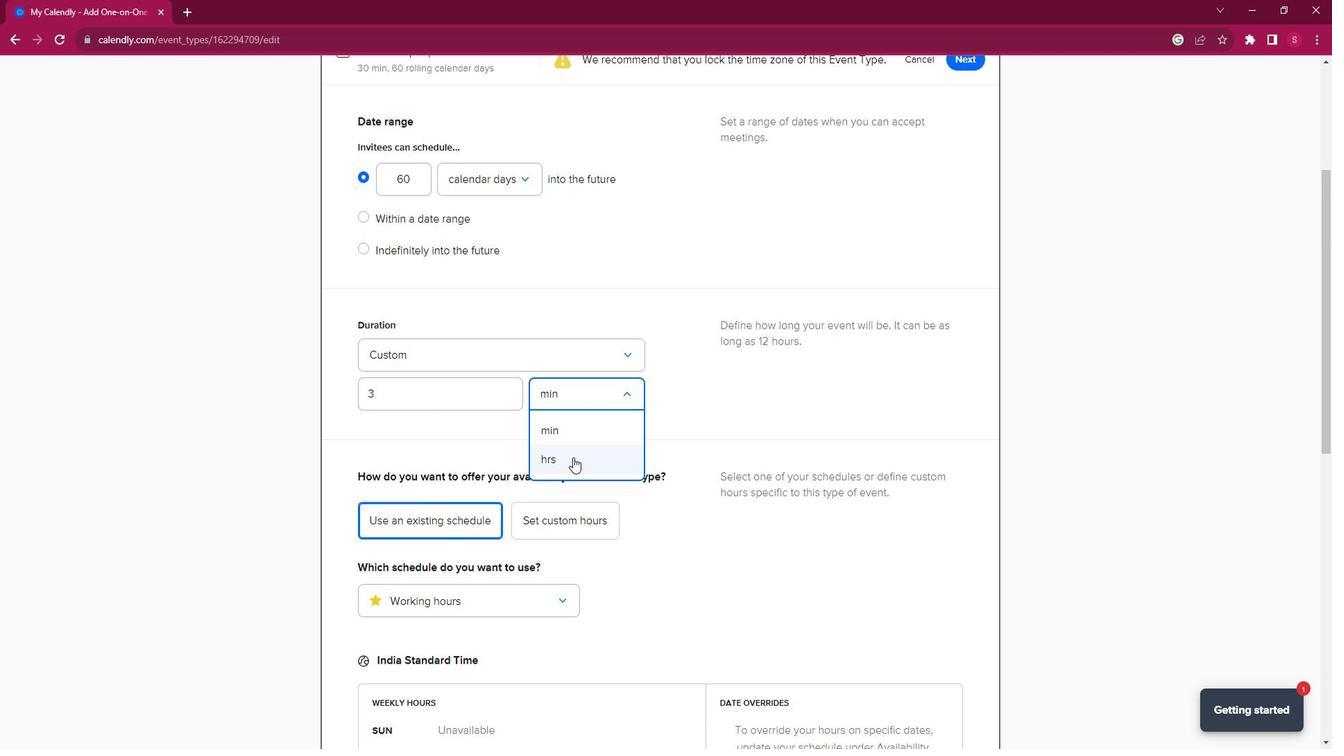 
Action: Mouse pressed left at (586, 456)
Screenshot: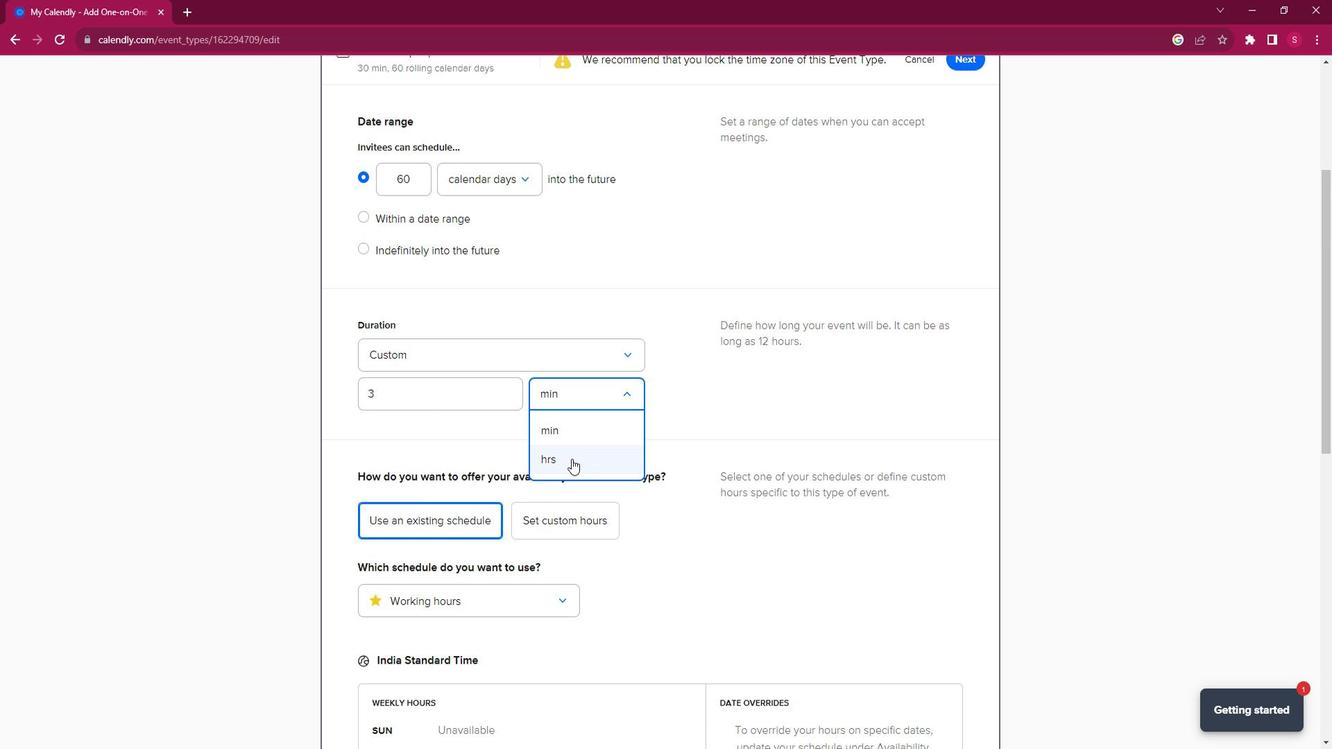 
Action: Mouse moved to (900, 548)
Screenshot: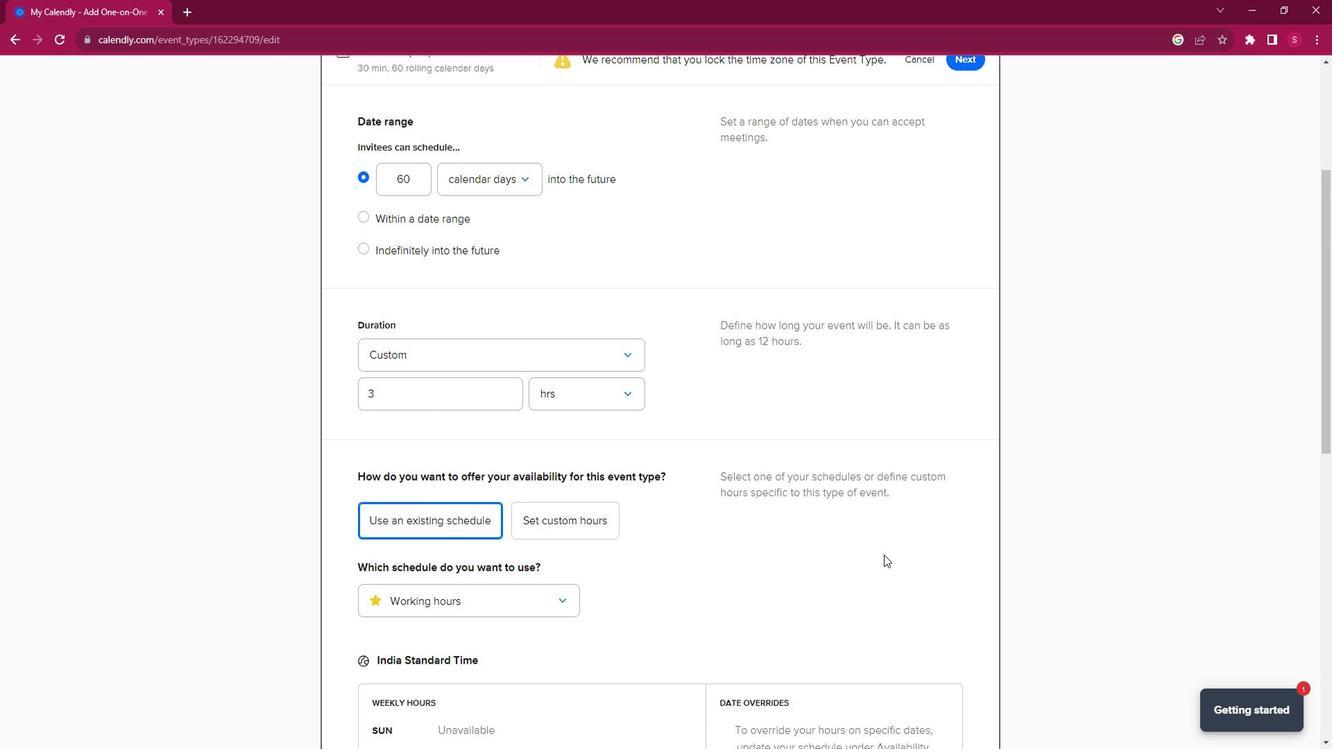 
Action: Mouse scrolled (900, 547) with delta (0, 0)
Screenshot: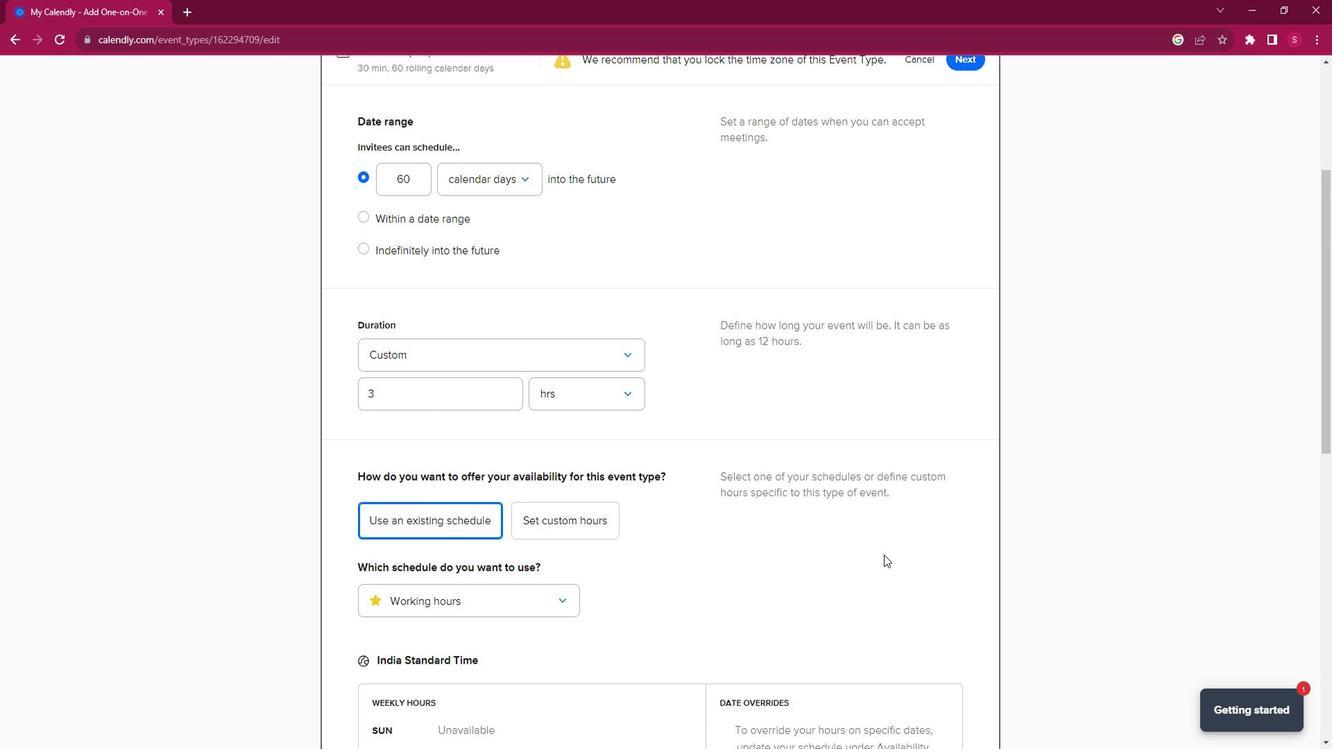 
Action: Mouse scrolled (900, 549) with delta (0, 0)
Screenshot: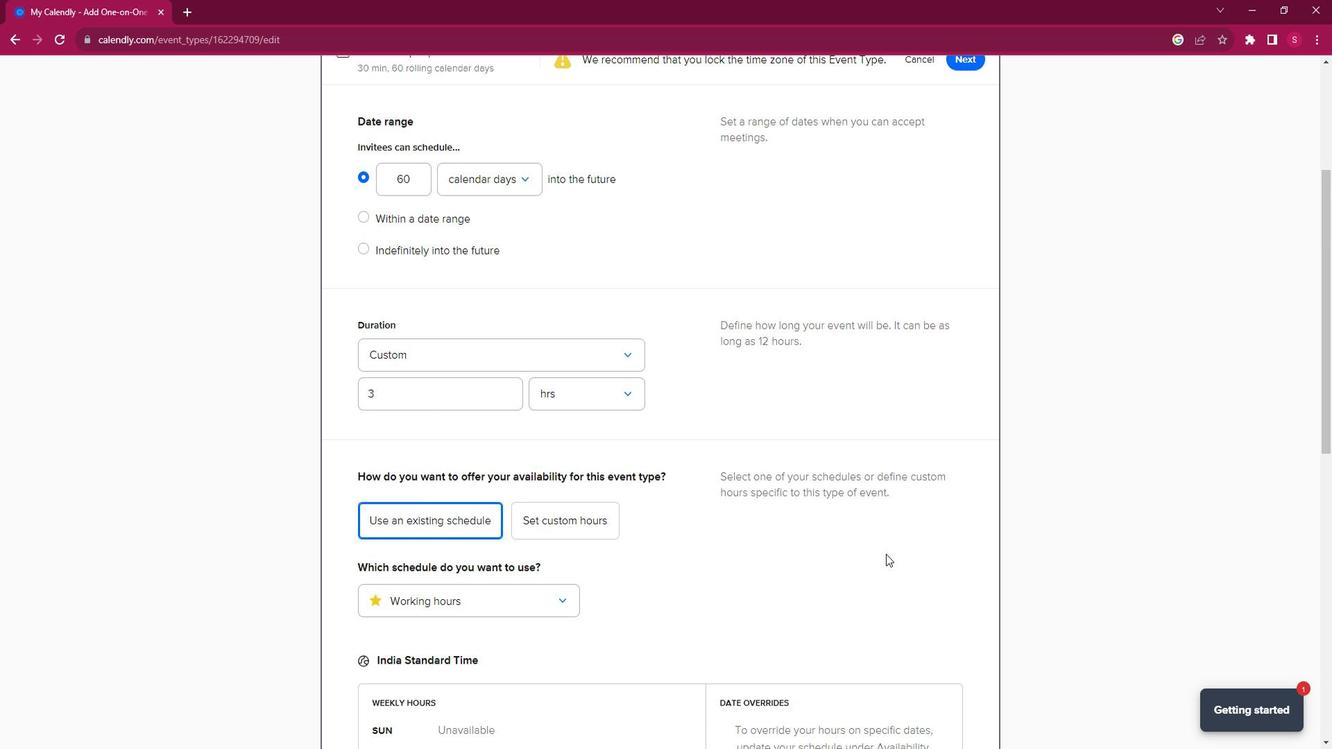 
Action: Mouse scrolled (900, 547) with delta (0, 0)
Screenshot: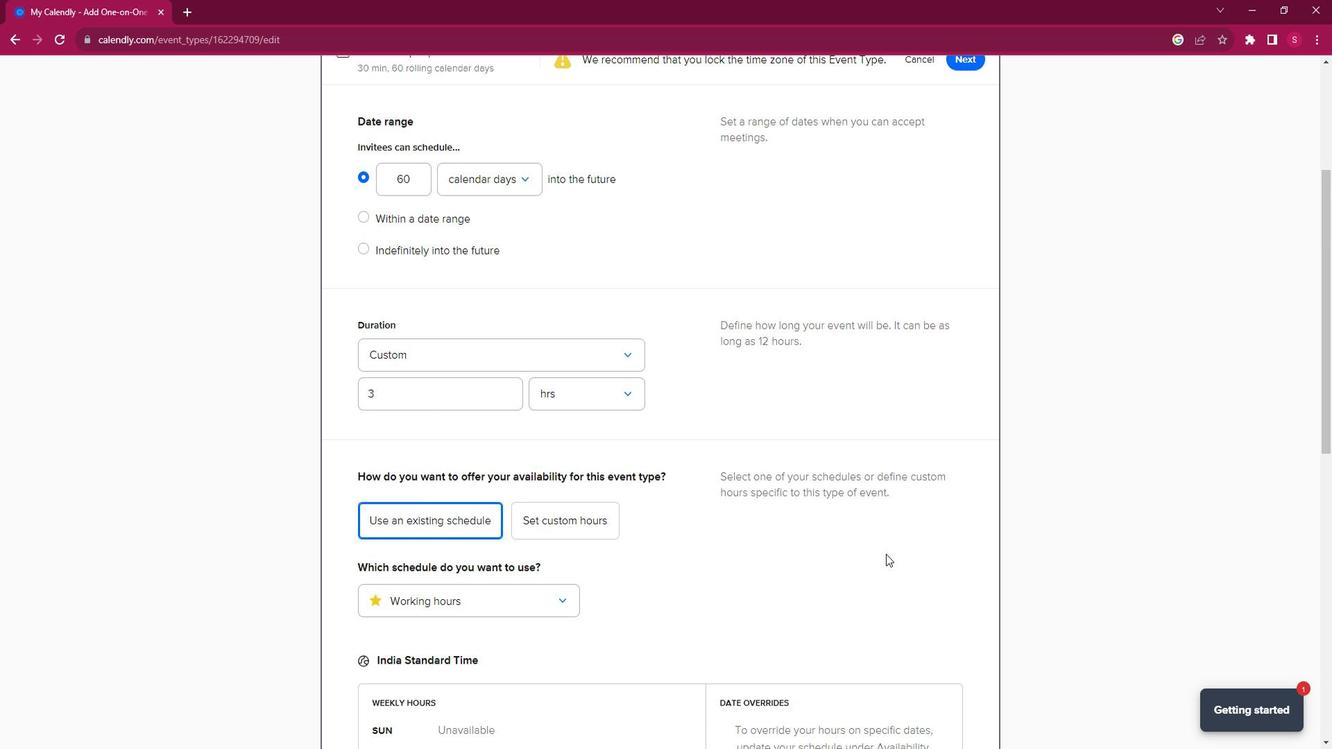 
Action: Mouse scrolled (900, 549) with delta (0, 0)
Screenshot: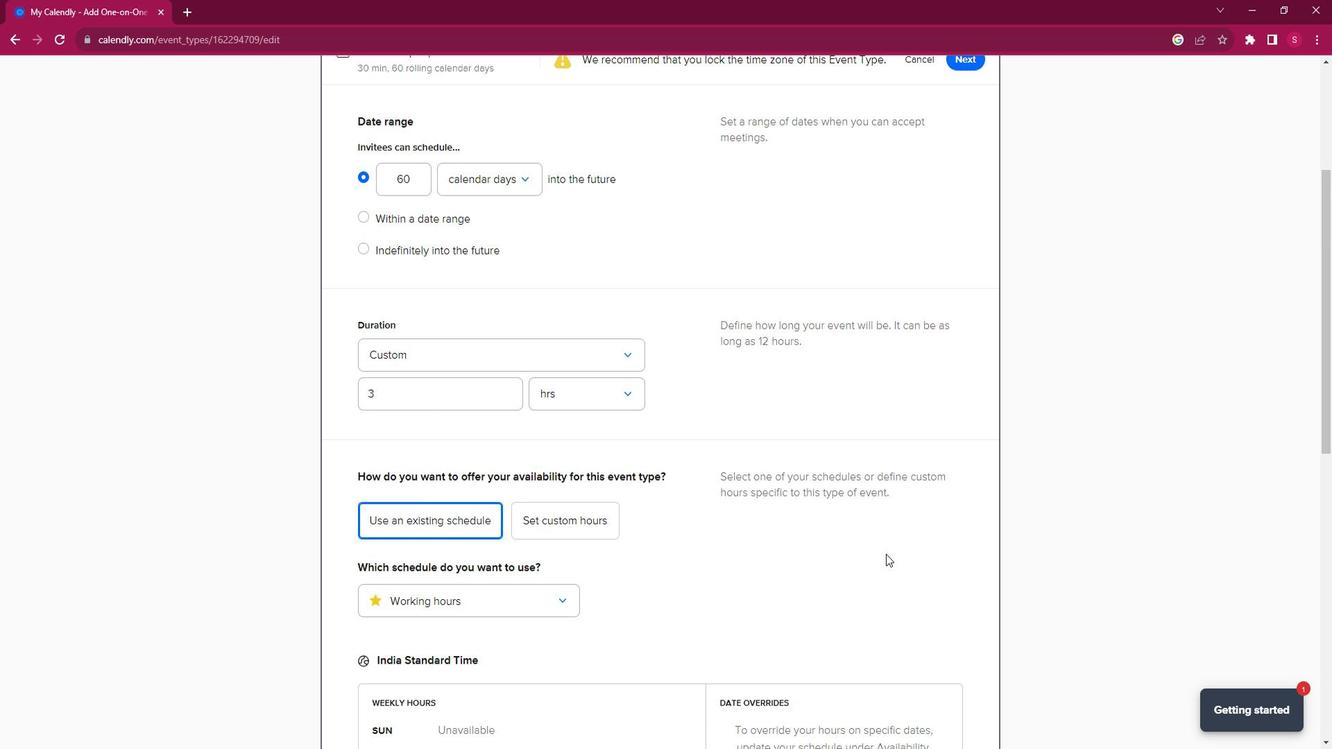 
Action: Mouse scrolled (900, 547) with delta (0, 0)
Screenshot: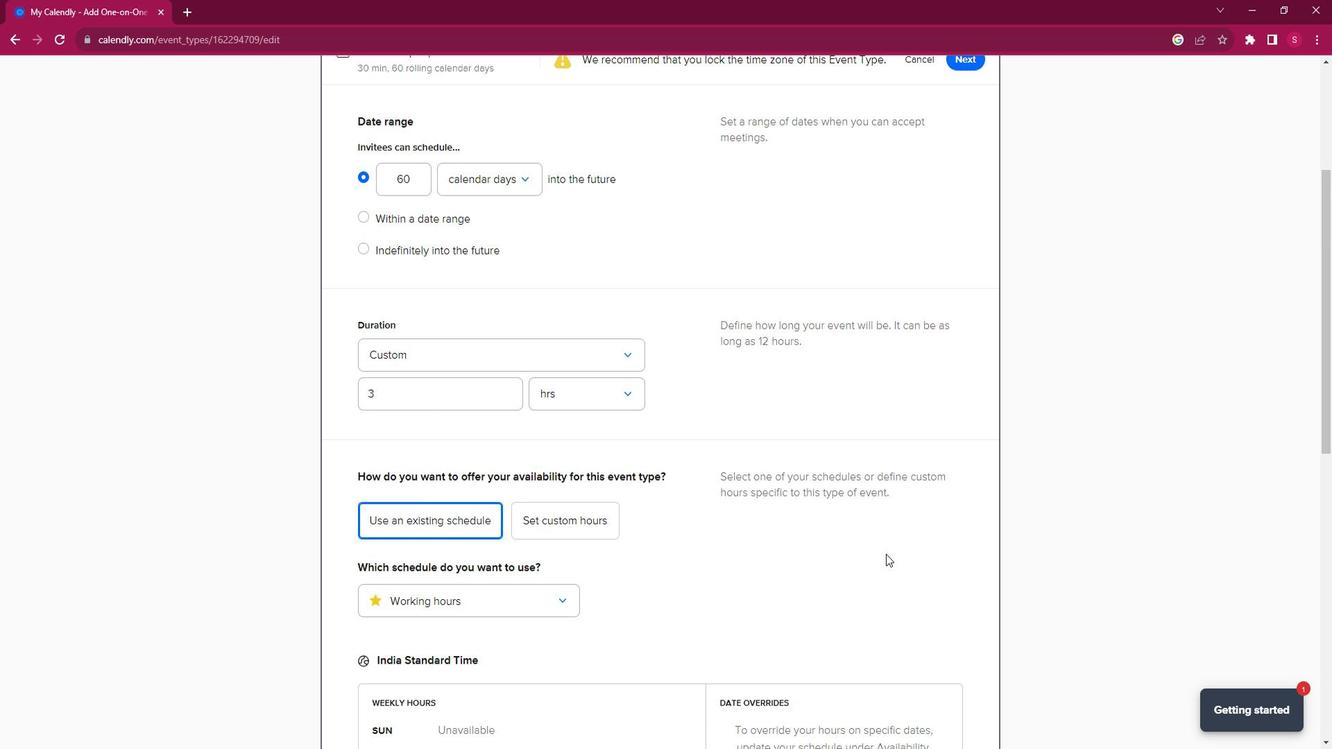 
Action: Mouse scrolled (900, 547) with delta (0, 0)
Screenshot: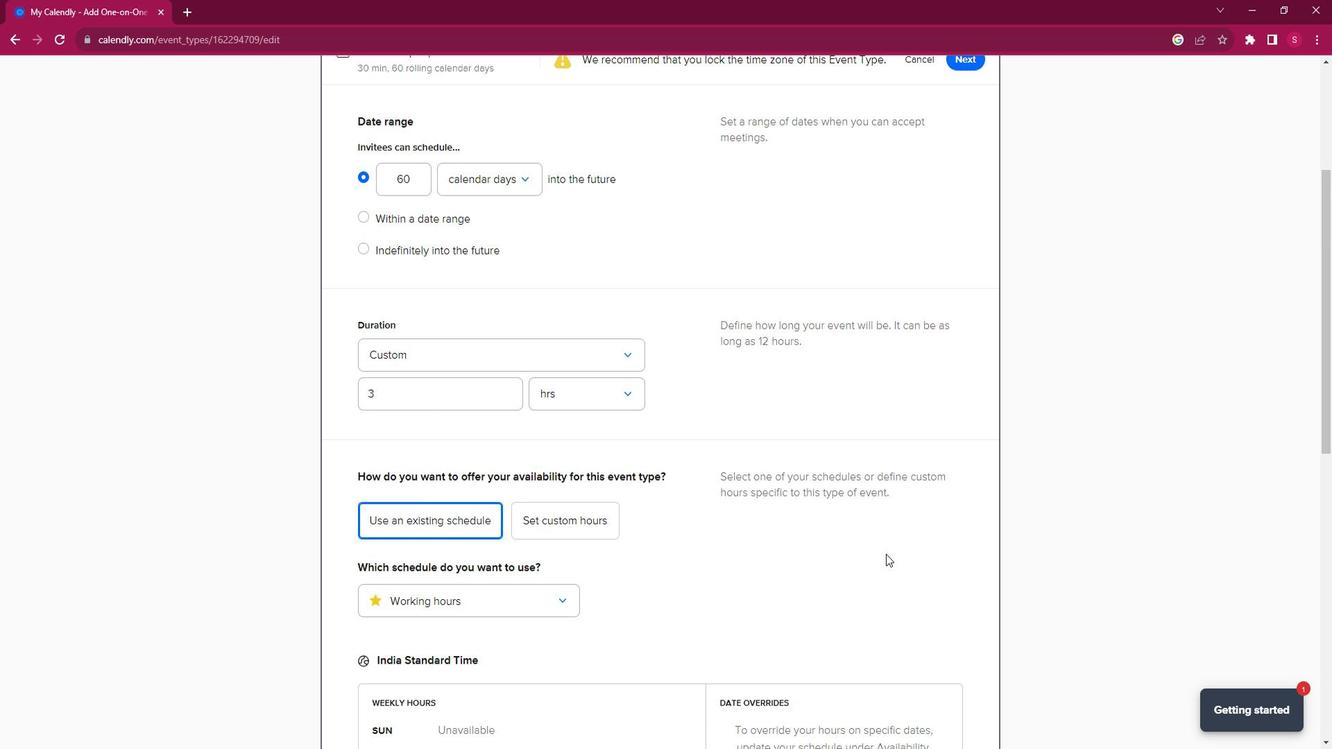 
Action: Mouse scrolled (900, 547) with delta (0, 0)
Screenshot: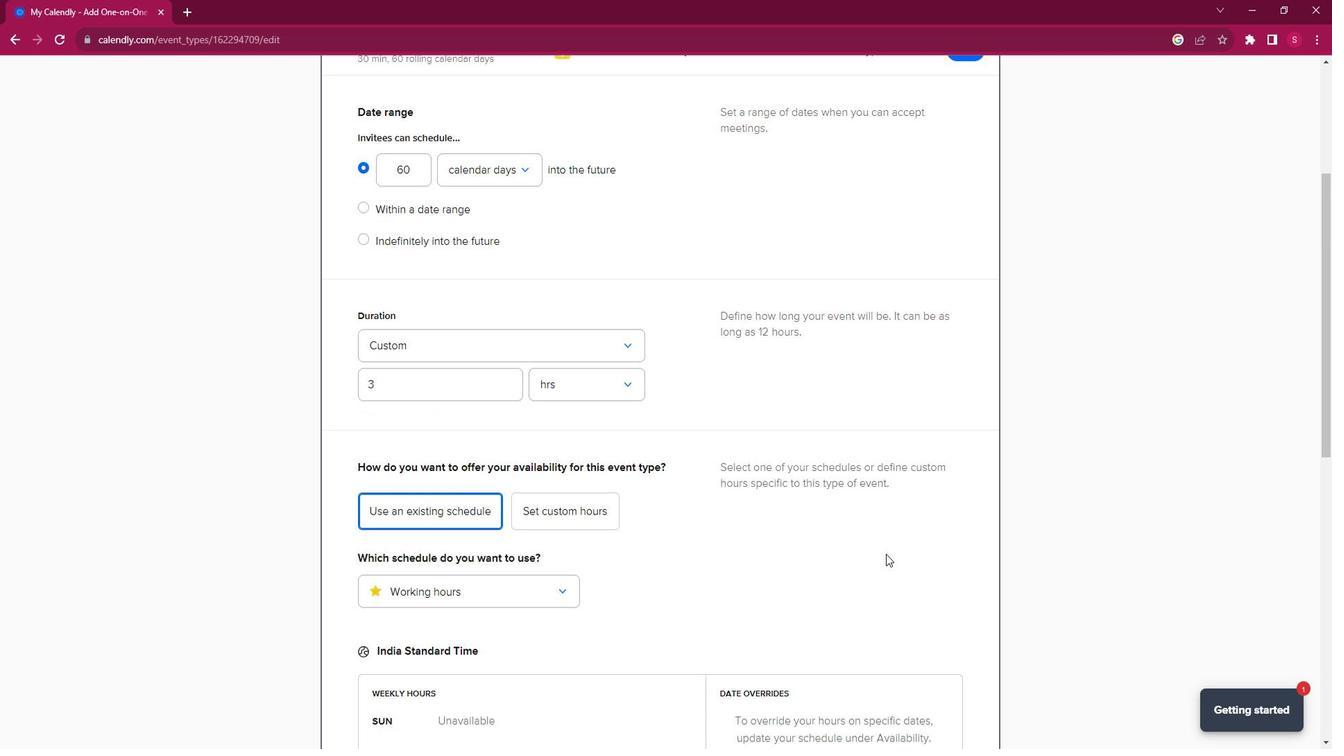 
Action: Mouse scrolled (900, 547) with delta (0, 0)
Screenshot: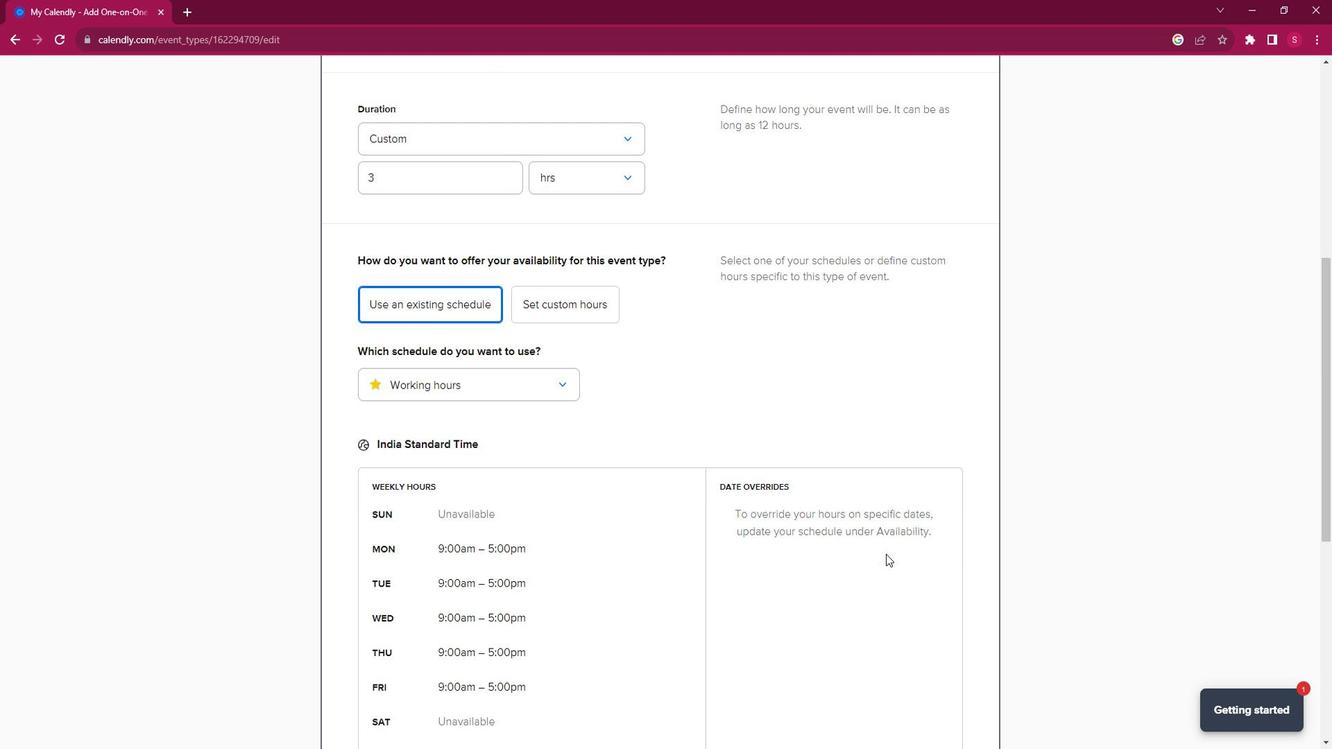 
Action: Mouse moved to (906, 626)
Screenshot: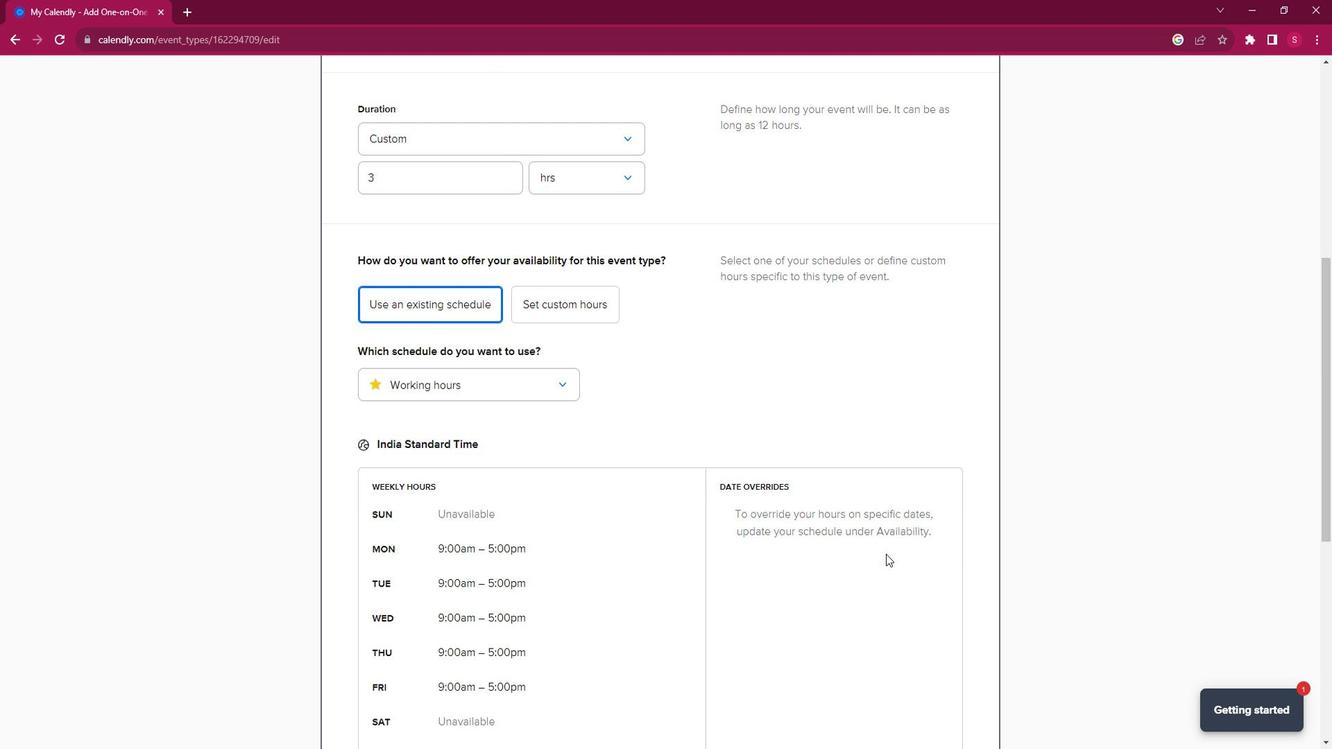 
Action: Mouse scrolled (906, 625) with delta (0, 0)
Screenshot: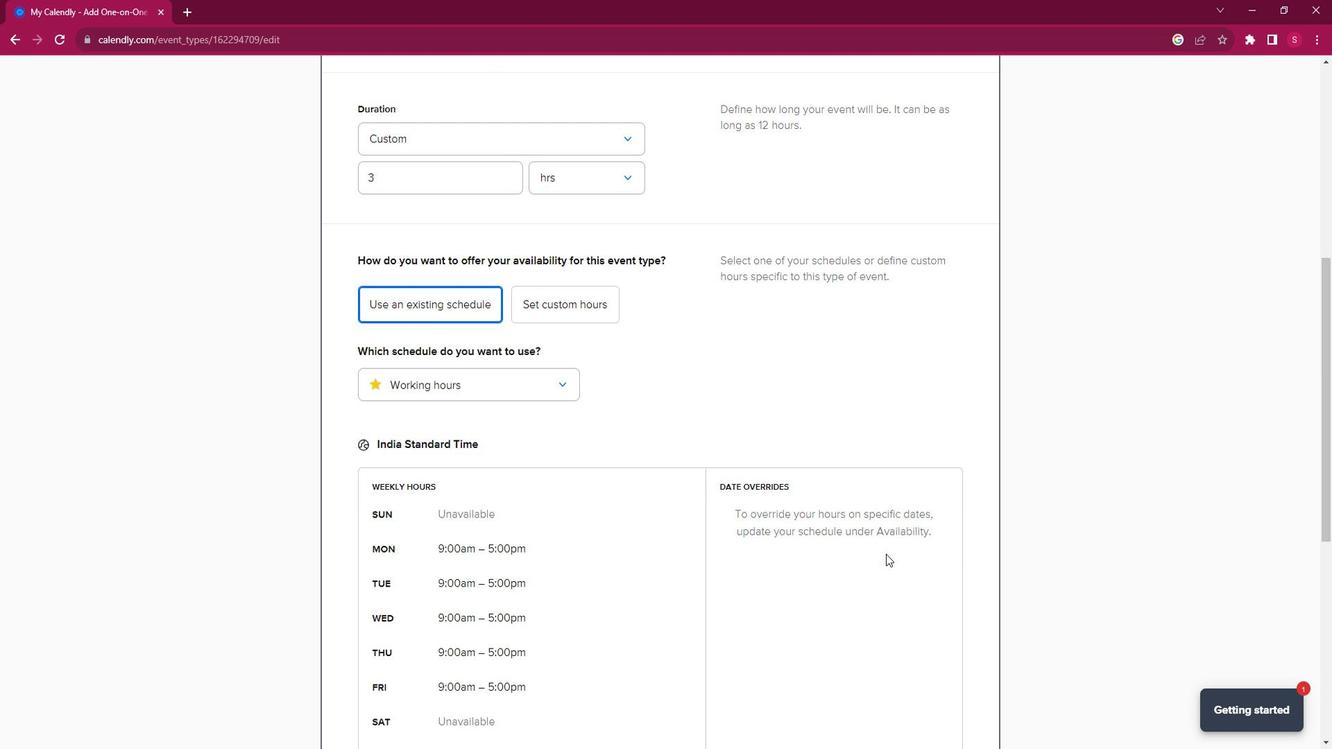 
Action: Mouse moved to (906, 694)
Screenshot: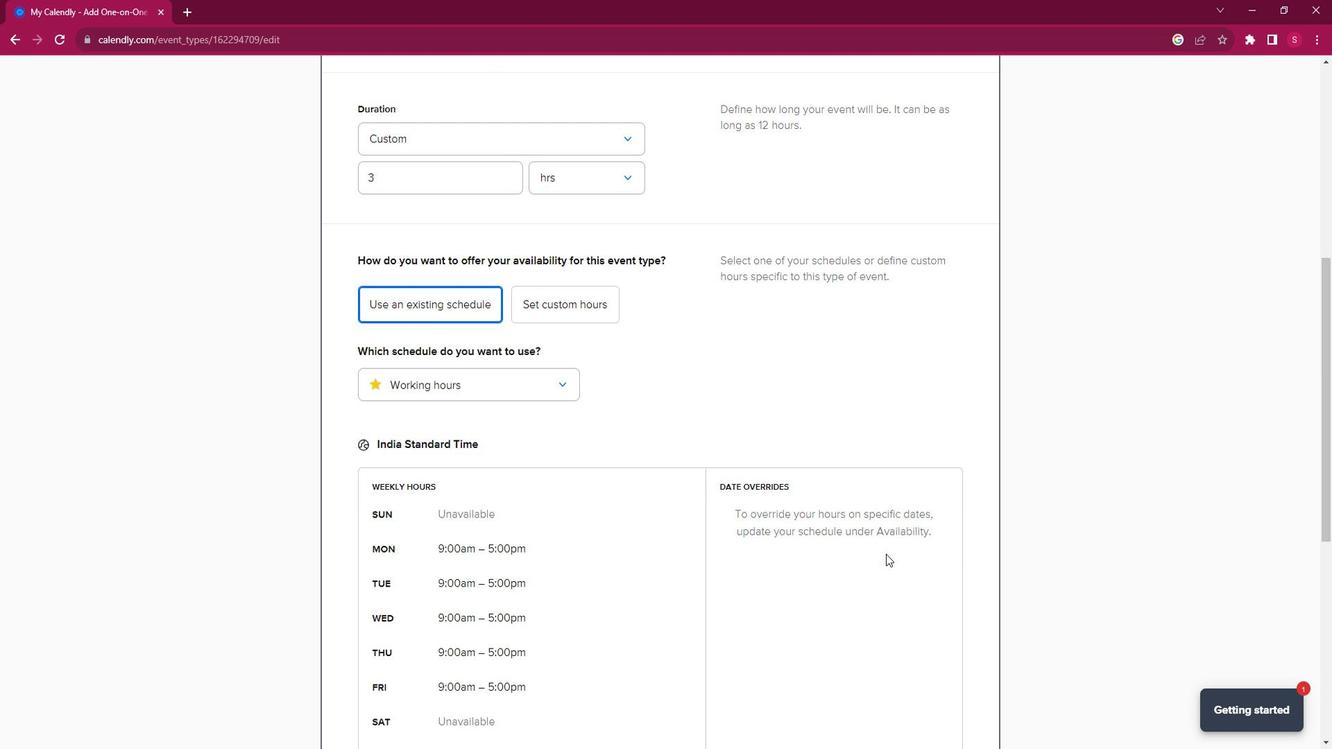 
Action: Mouse scrolled (906, 694) with delta (0, 0)
Screenshot: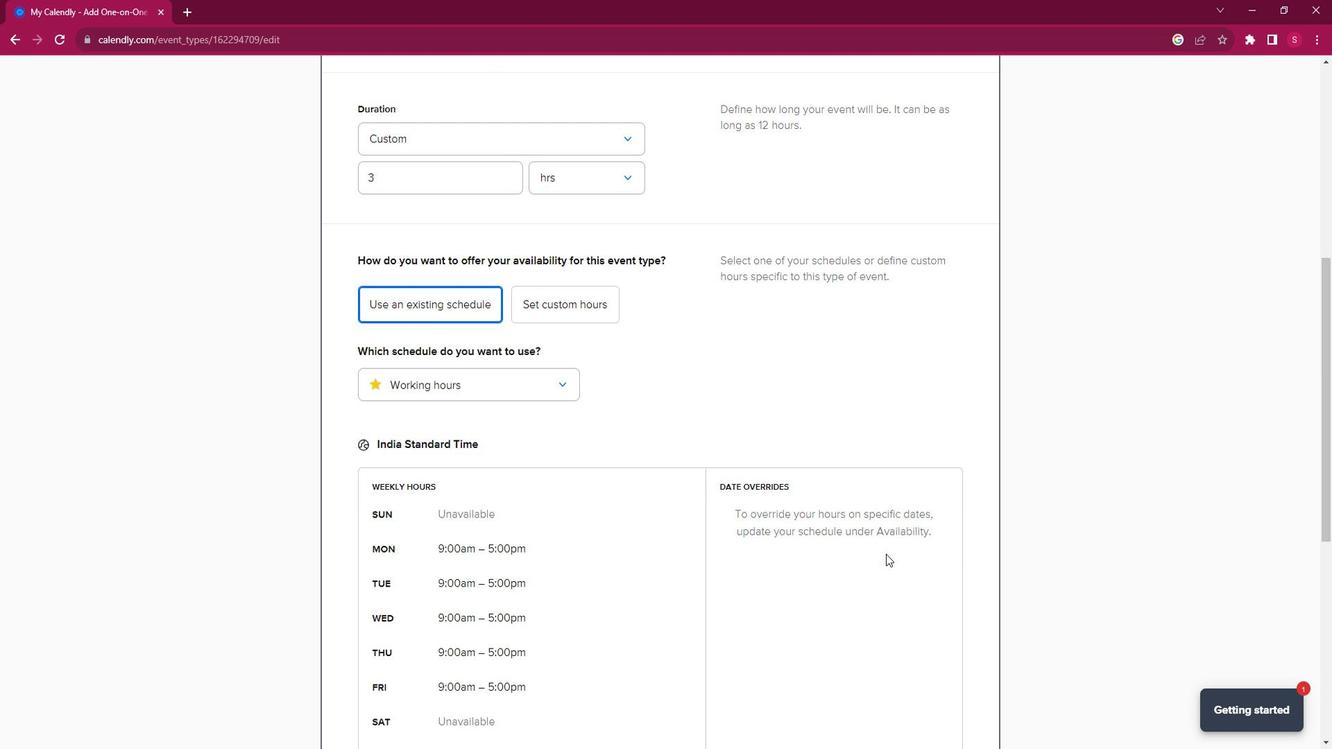 
Action: Mouse moved to (906, 707)
Screenshot: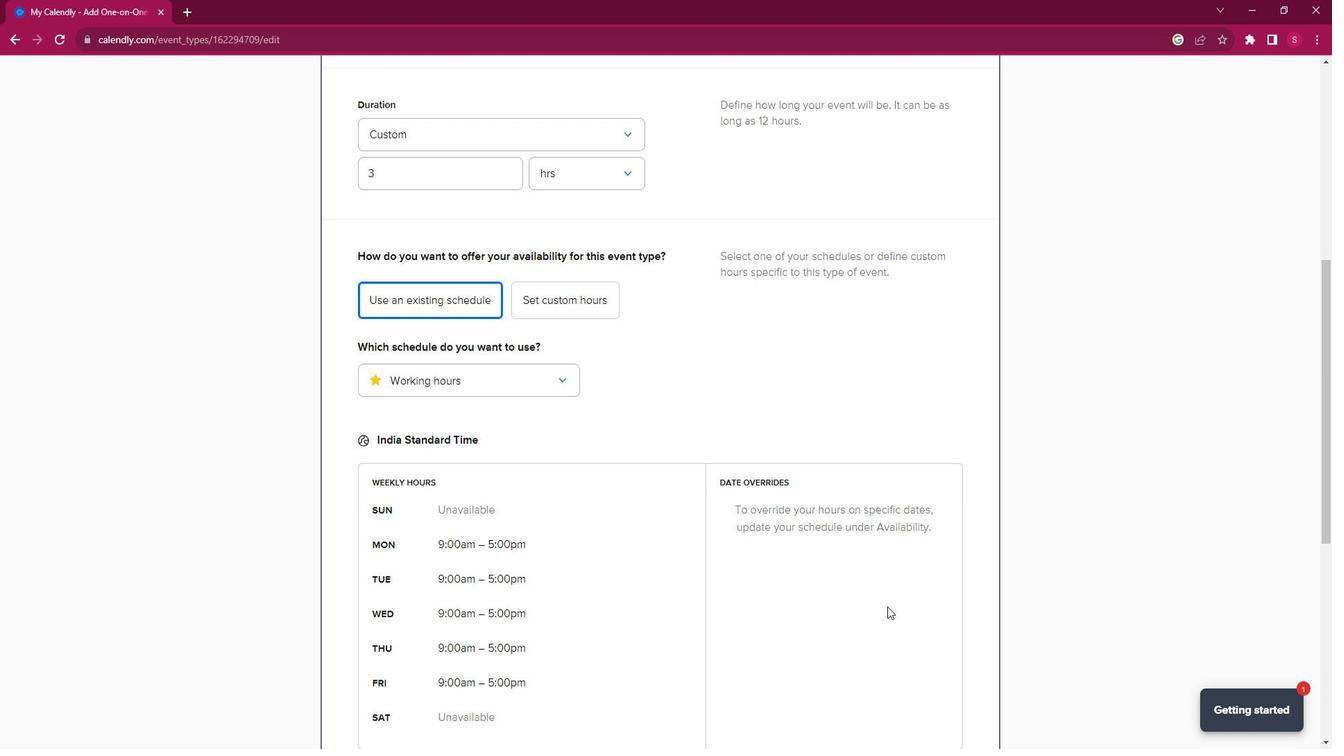 
Action: Mouse scrolled (906, 707) with delta (0, 0)
Screenshot: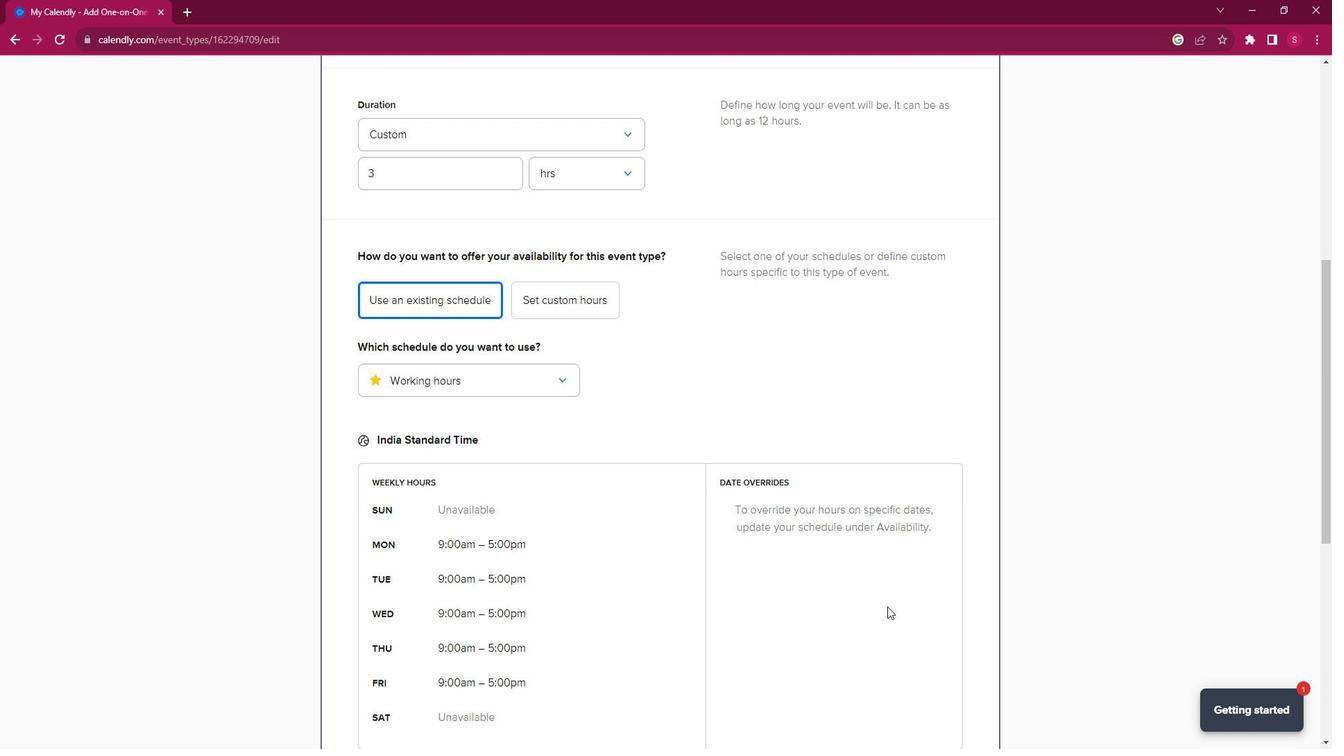 
Action: Mouse moved to (906, 707)
Screenshot: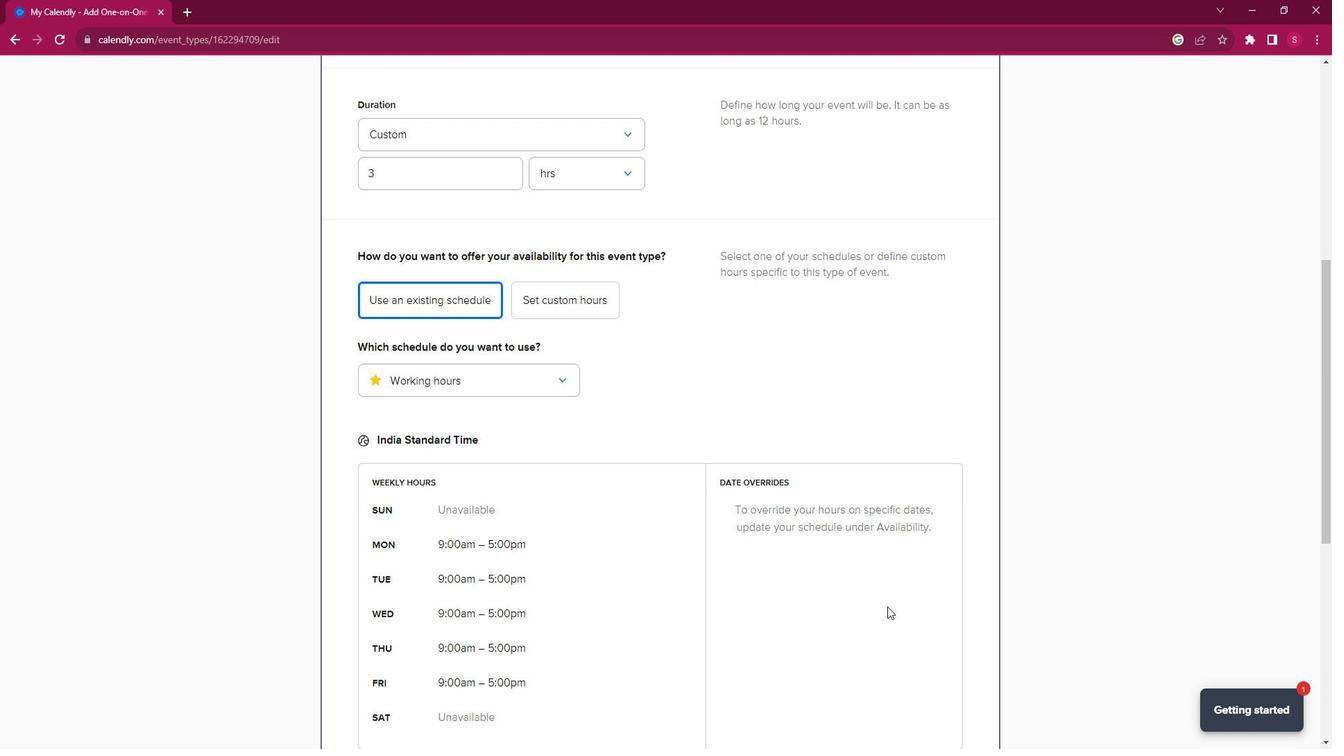 
Action: Mouse scrolled (906, 708) with delta (0, 0)
Screenshot: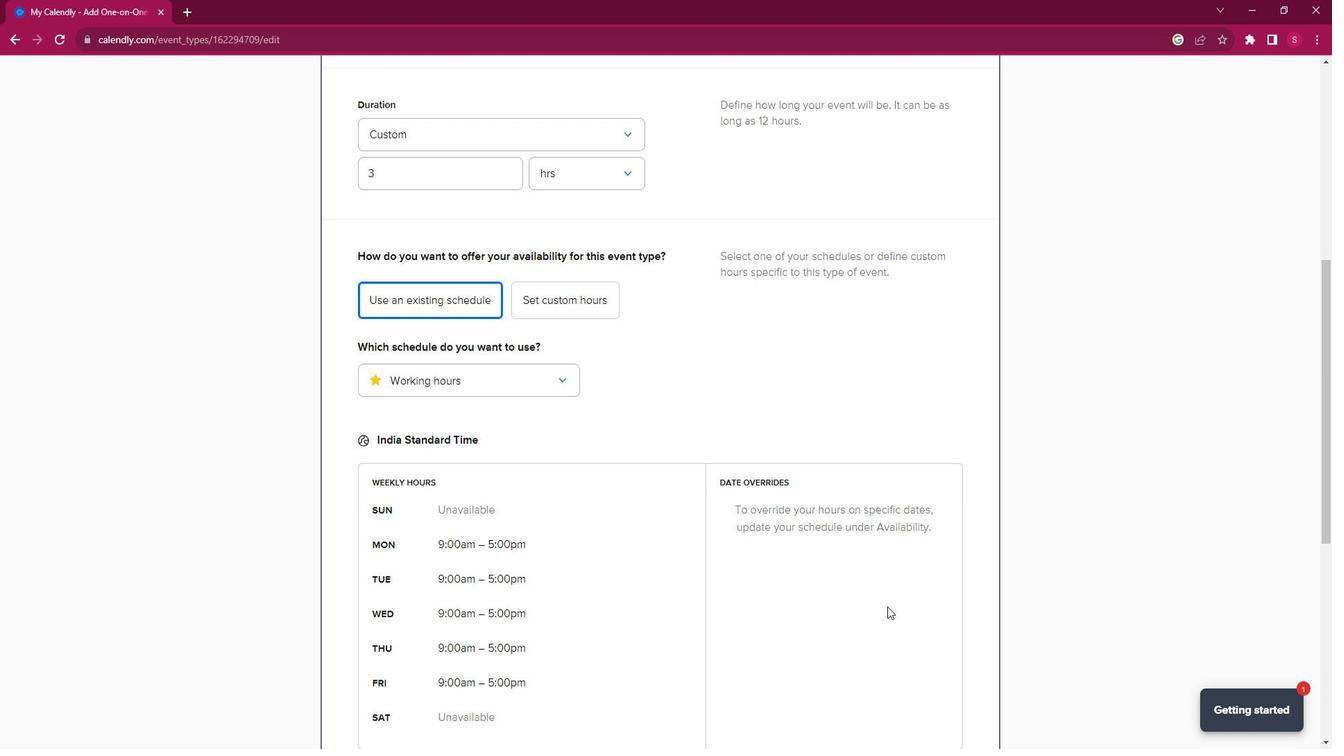 
Action: Mouse scrolled (906, 707) with delta (0, 0)
Screenshot: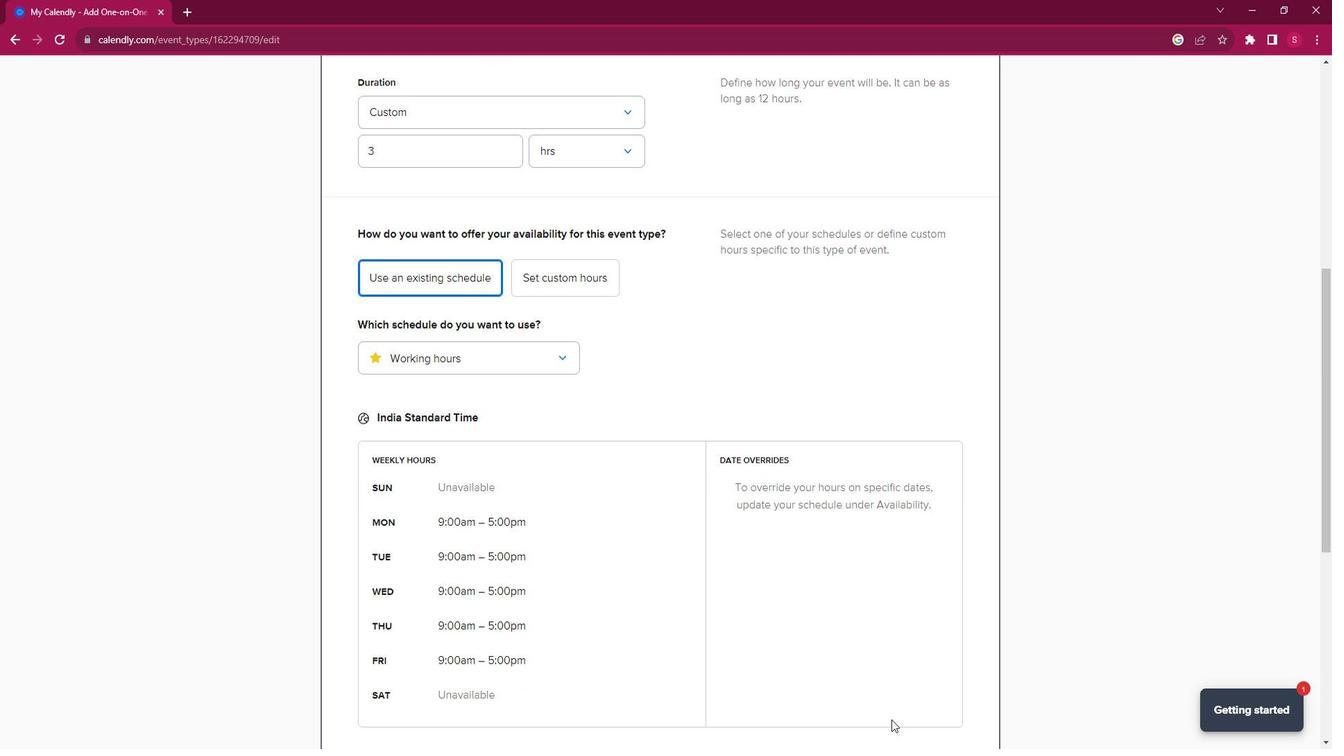 
Action: Mouse scrolled (906, 708) with delta (0, 0)
Screenshot: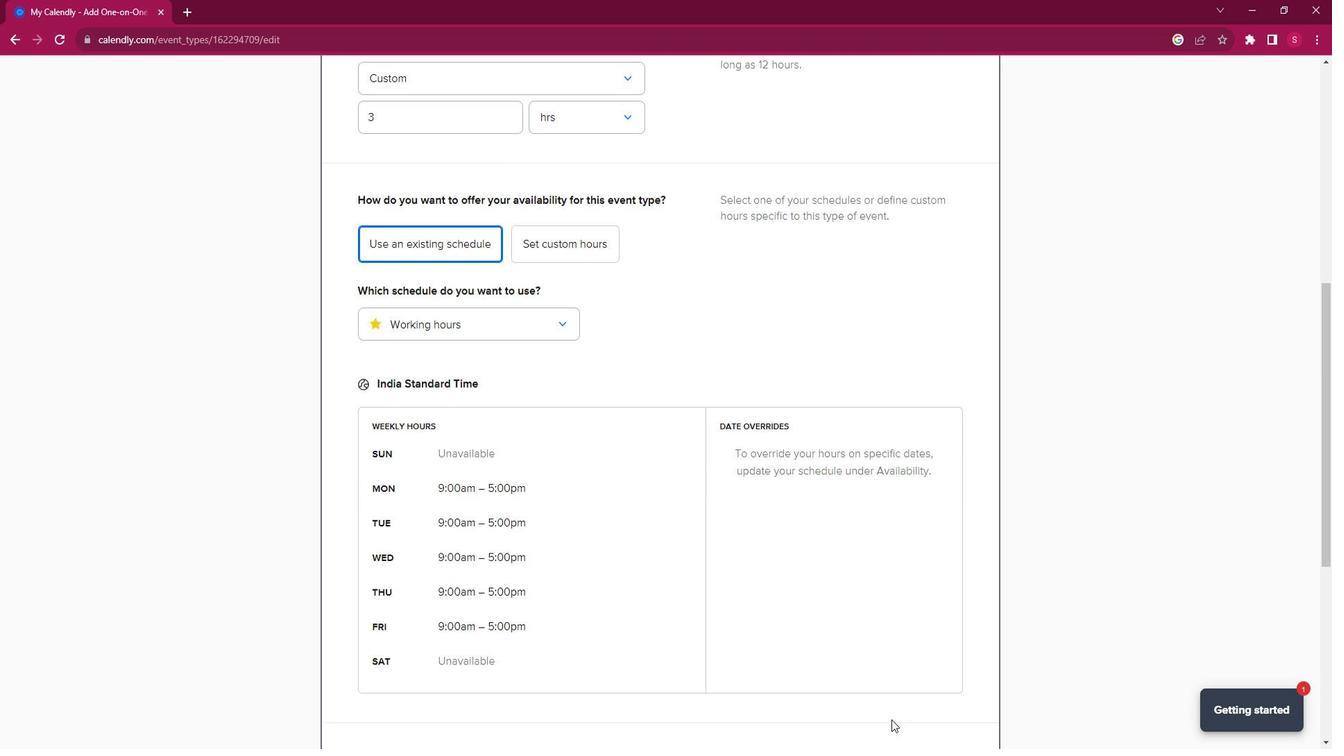 
Action: Mouse scrolled (906, 707) with delta (0, 0)
Screenshot: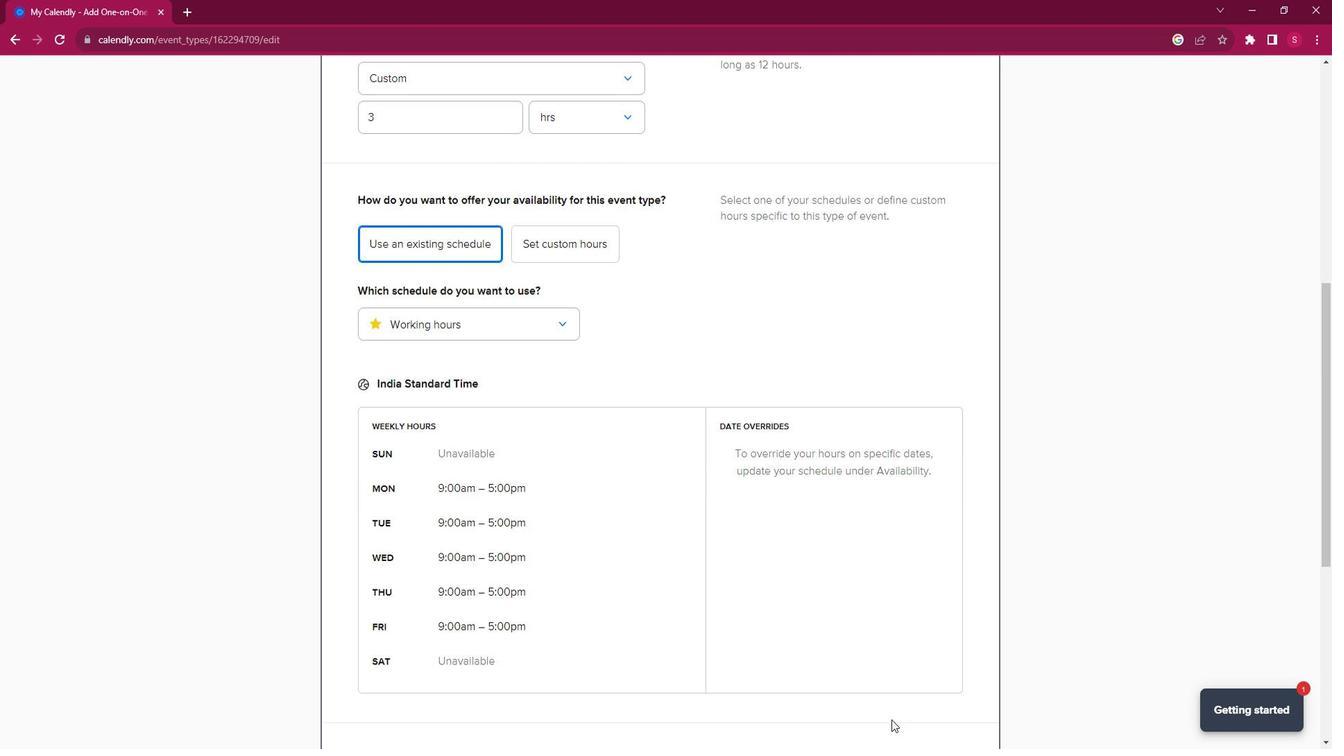 
Action: Mouse moved to (911, 708)
Screenshot: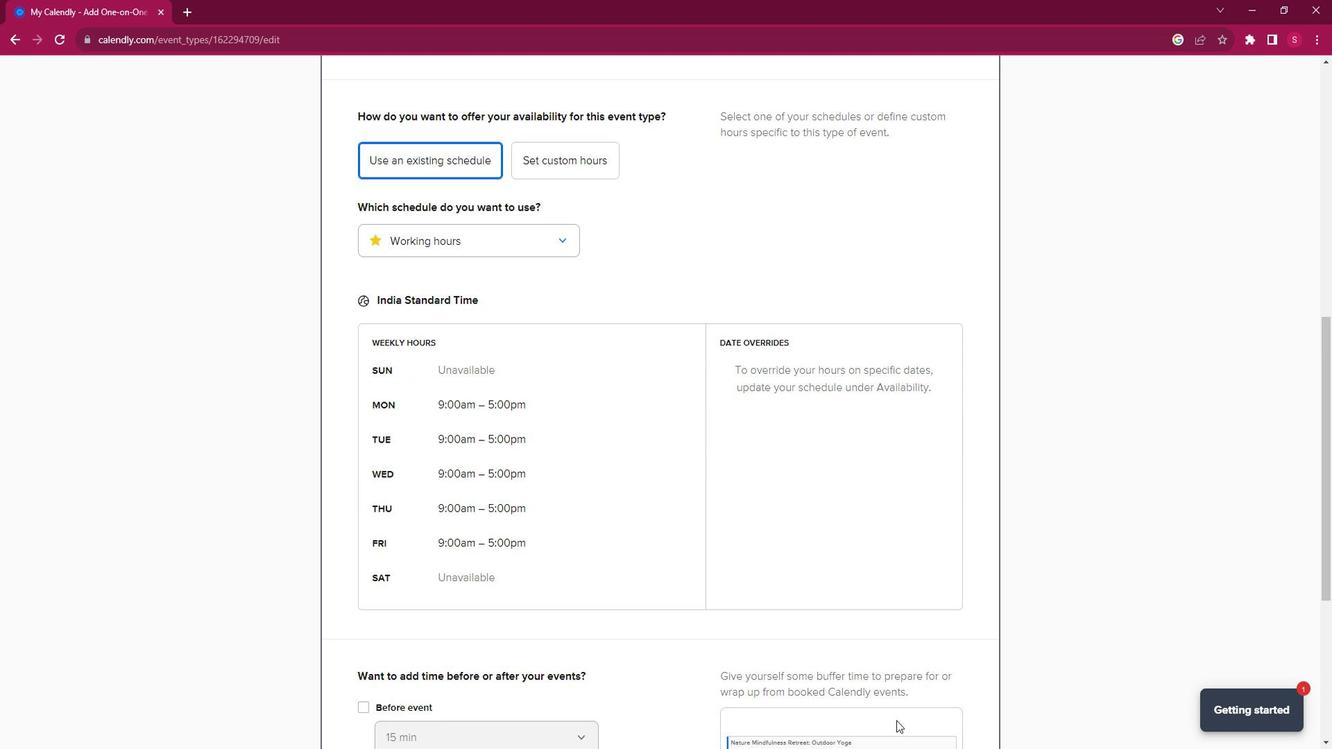 
Action: Mouse scrolled (911, 707) with delta (0, 0)
Screenshot: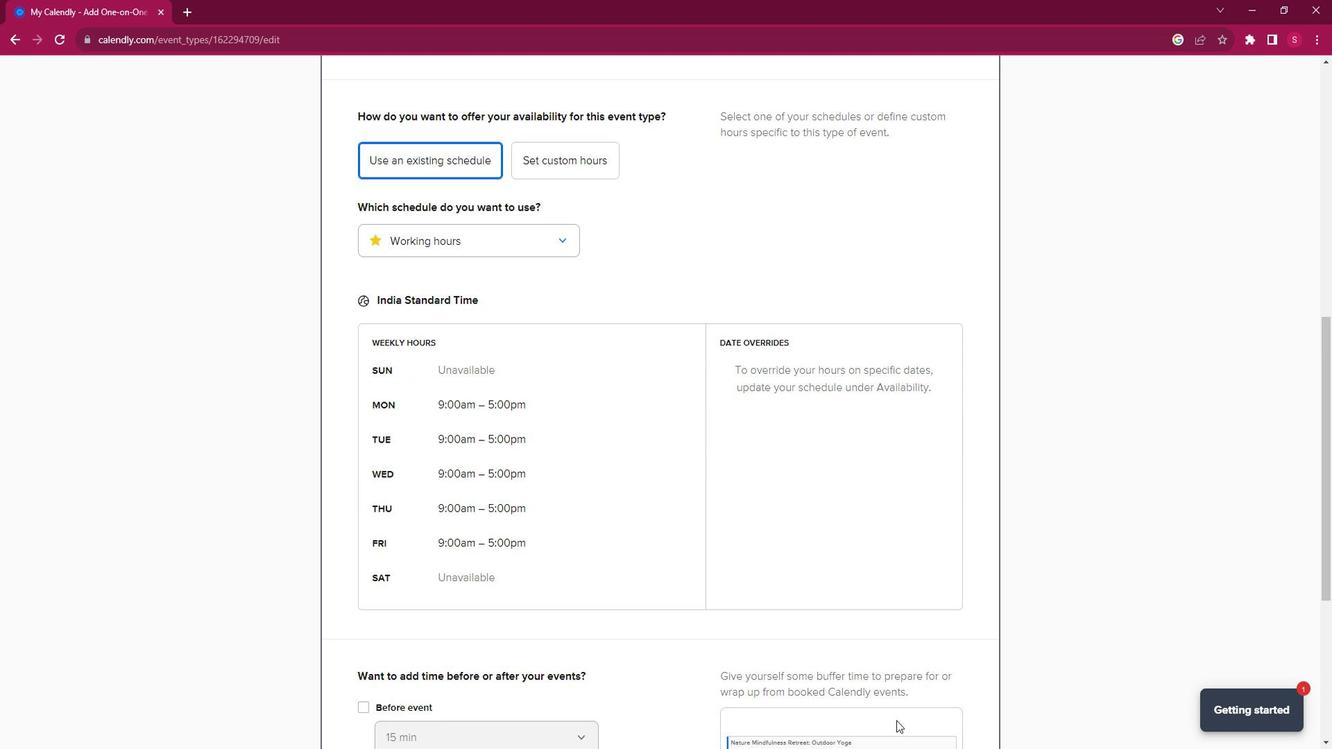 
Action: Mouse moved to (913, 707)
Screenshot: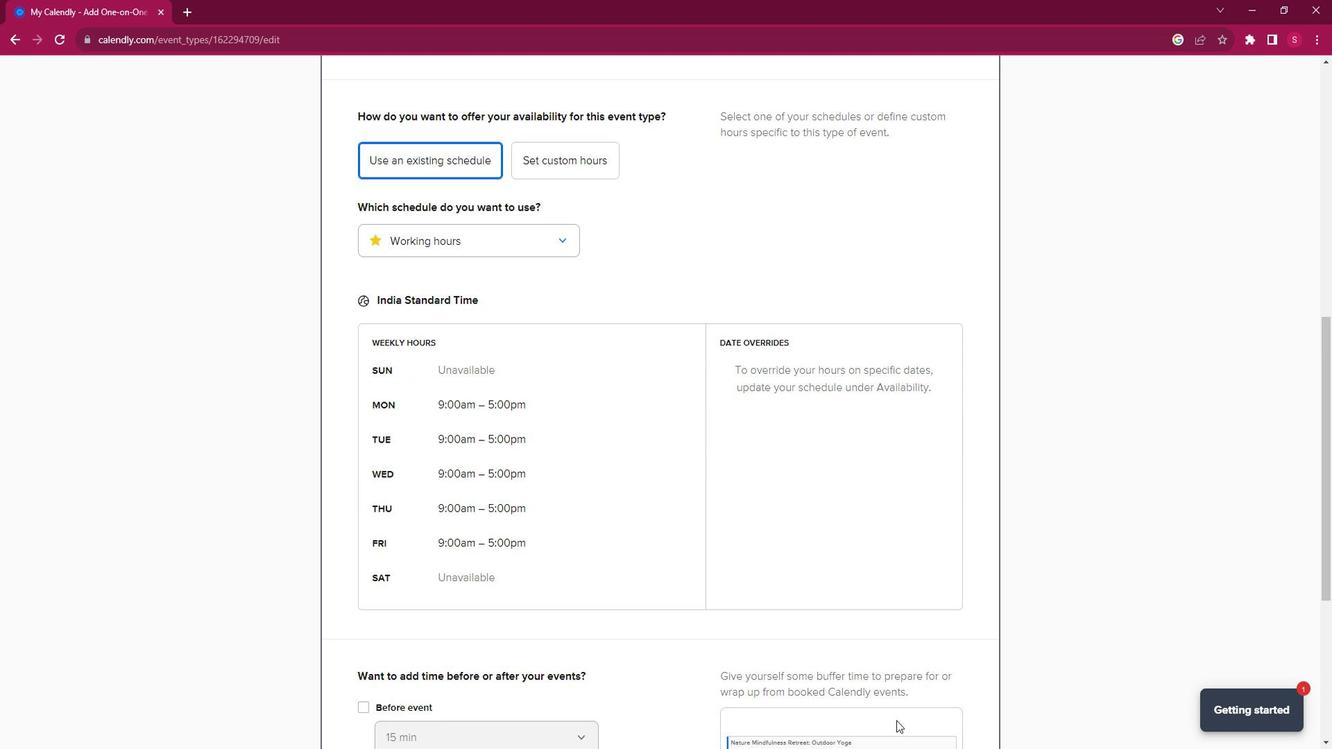 
Action: Mouse scrolled (913, 707) with delta (0, 0)
Screenshot: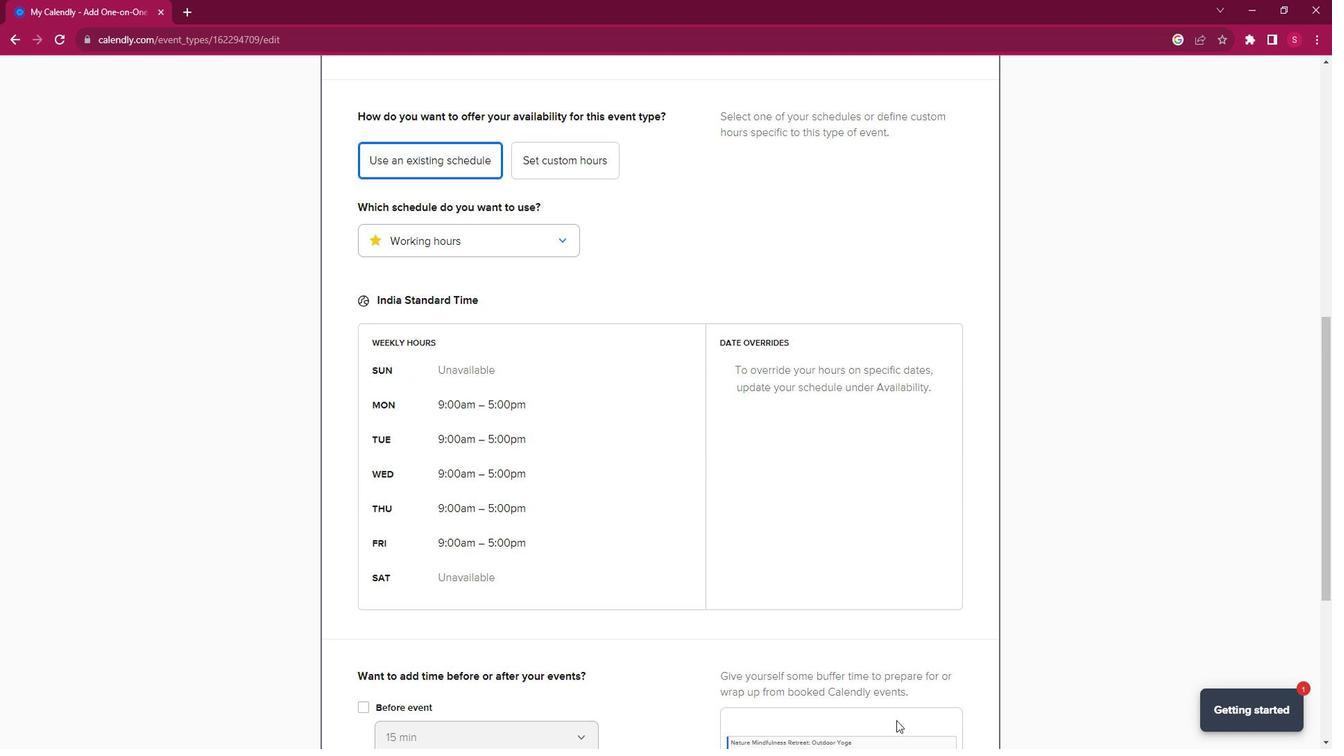 
Action: Mouse scrolled (913, 708) with delta (0, 0)
Screenshot: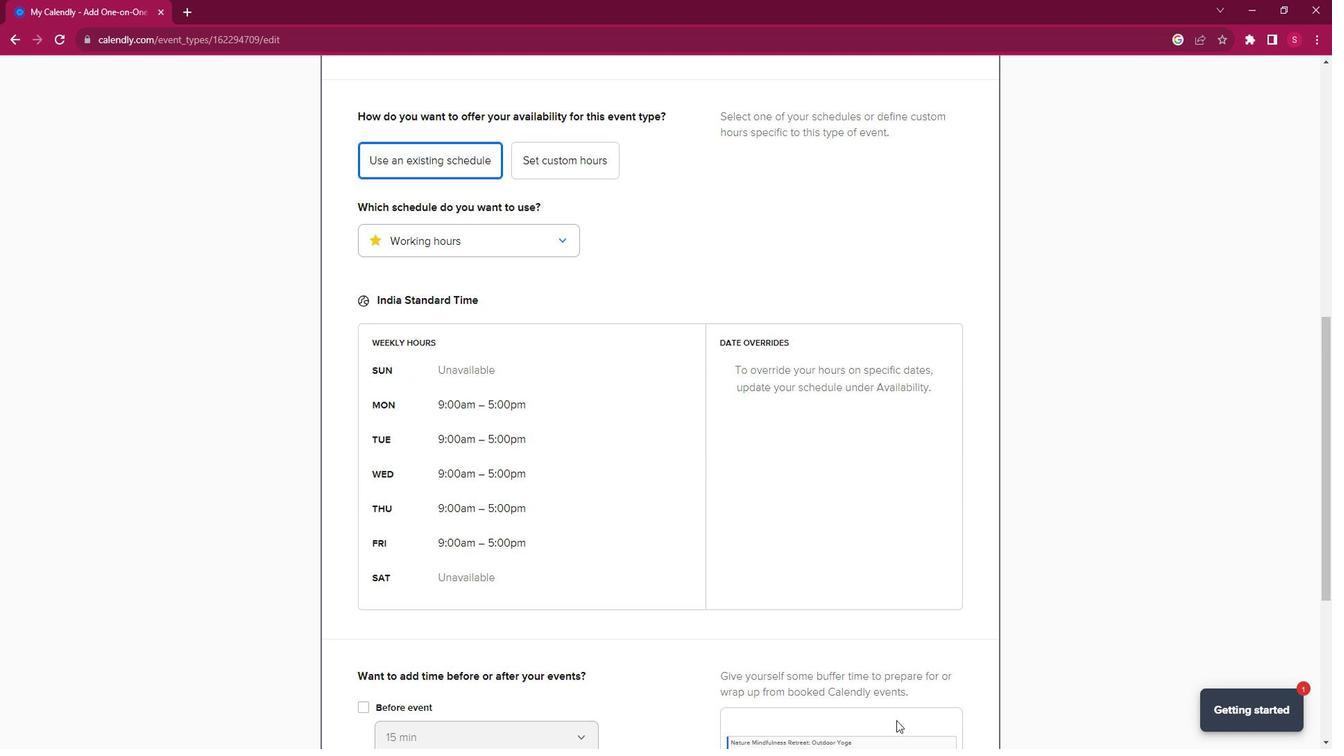 
Action: Mouse scrolled (913, 707) with delta (0, 0)
Screenshot: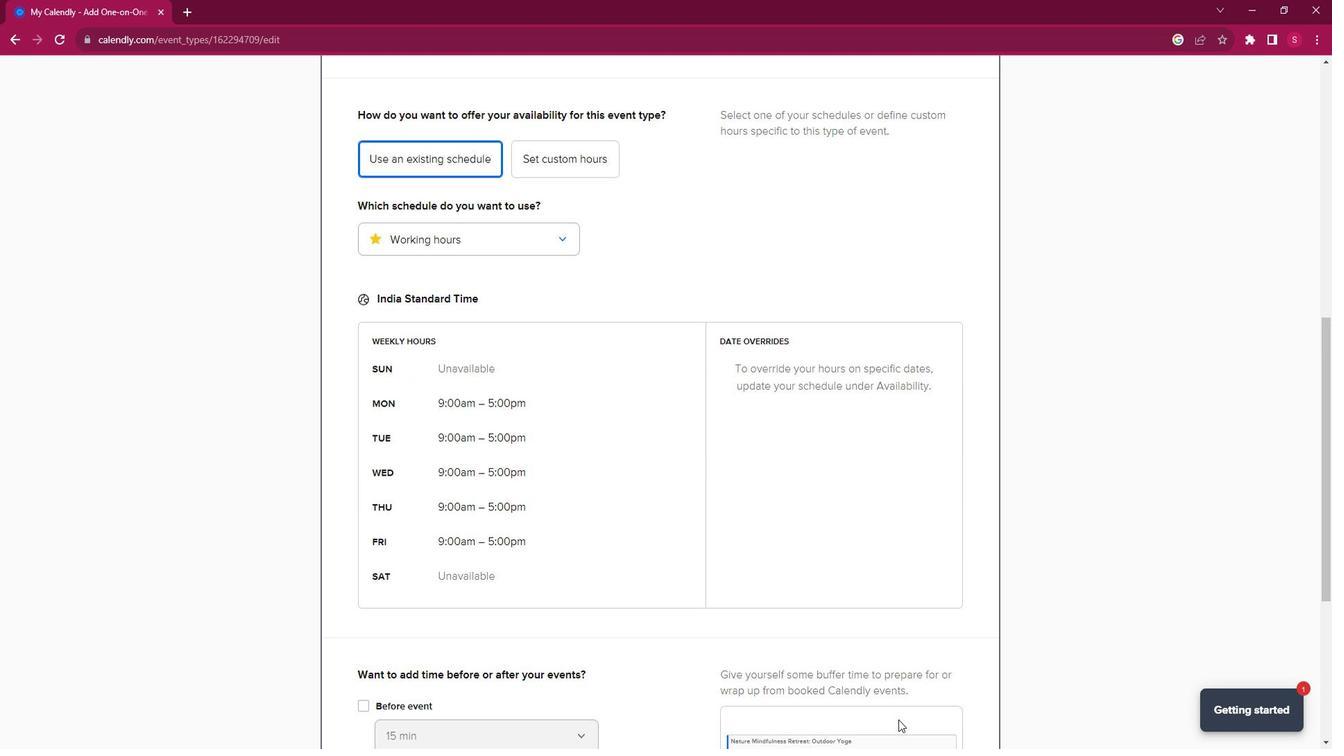 
Action: Mouse moved to (913, 707)
Screenshot: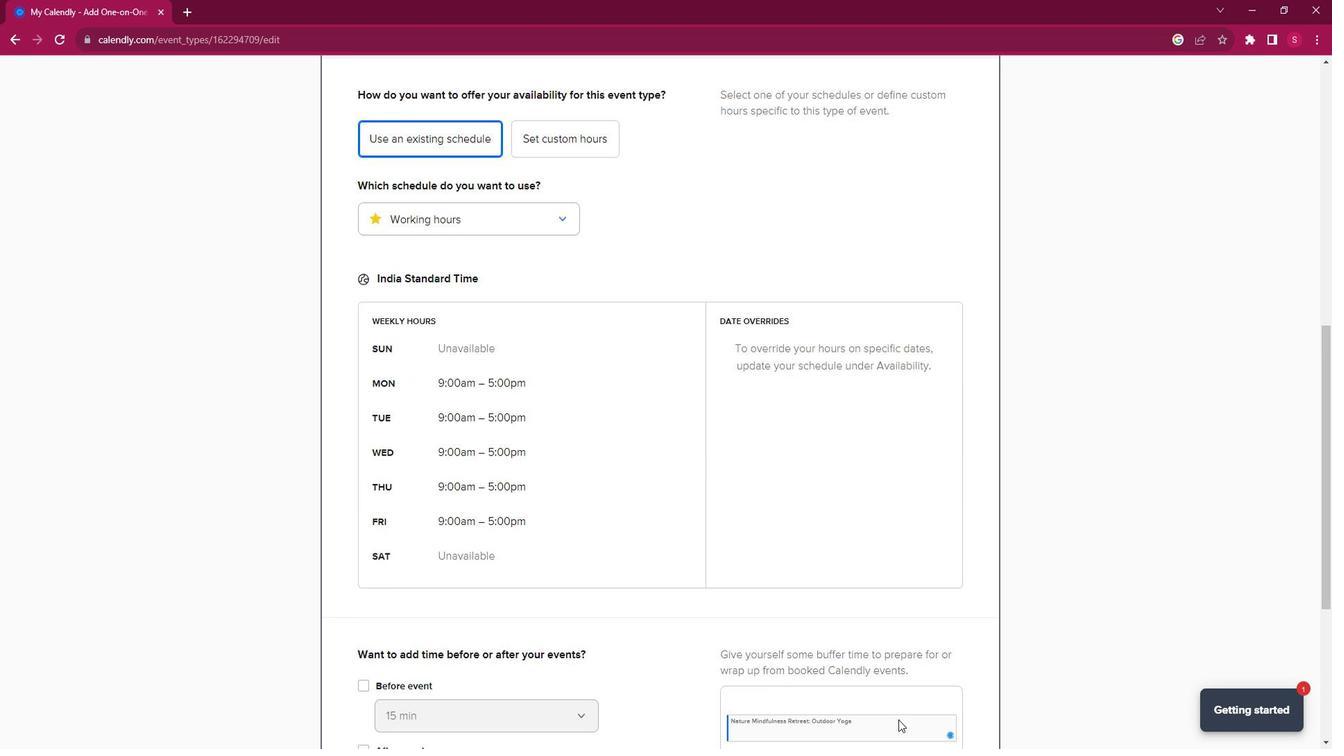 
Action: Mouse scrolled (913, 708) with delta (0, 0)
Screenshot: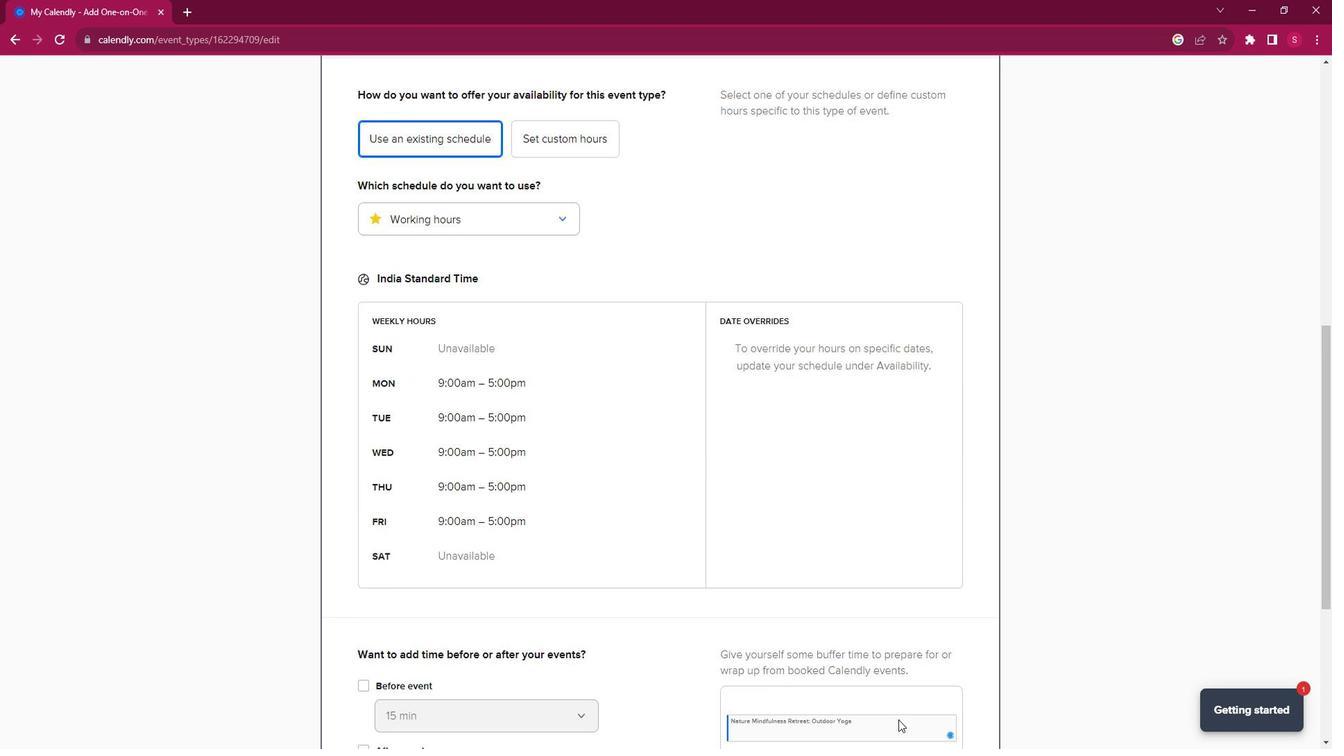 
Action: Mouse moved to (914, 707)
Screenshot: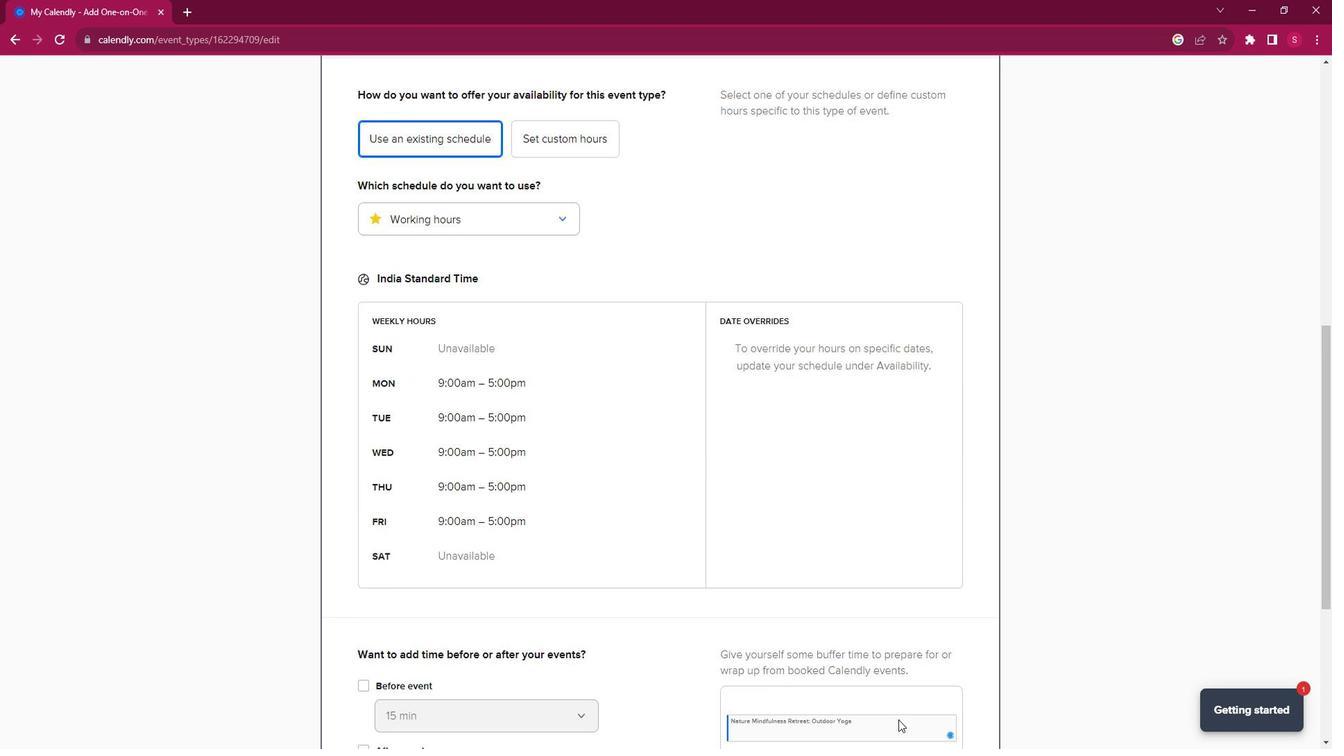 
Action: Mouse scrolled (914, 706) with delta (0, 0)
Screenshot: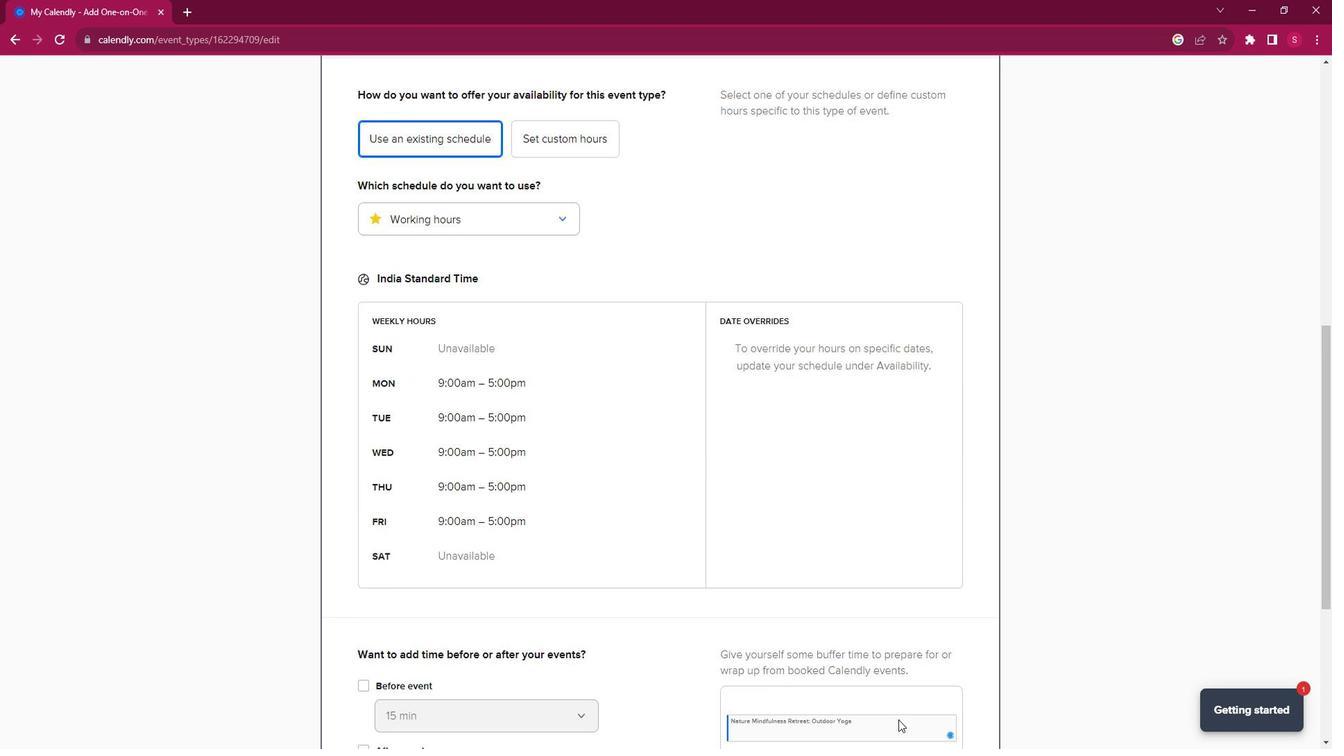 
Action: Mouse moved to (914, 707)
Screenshot: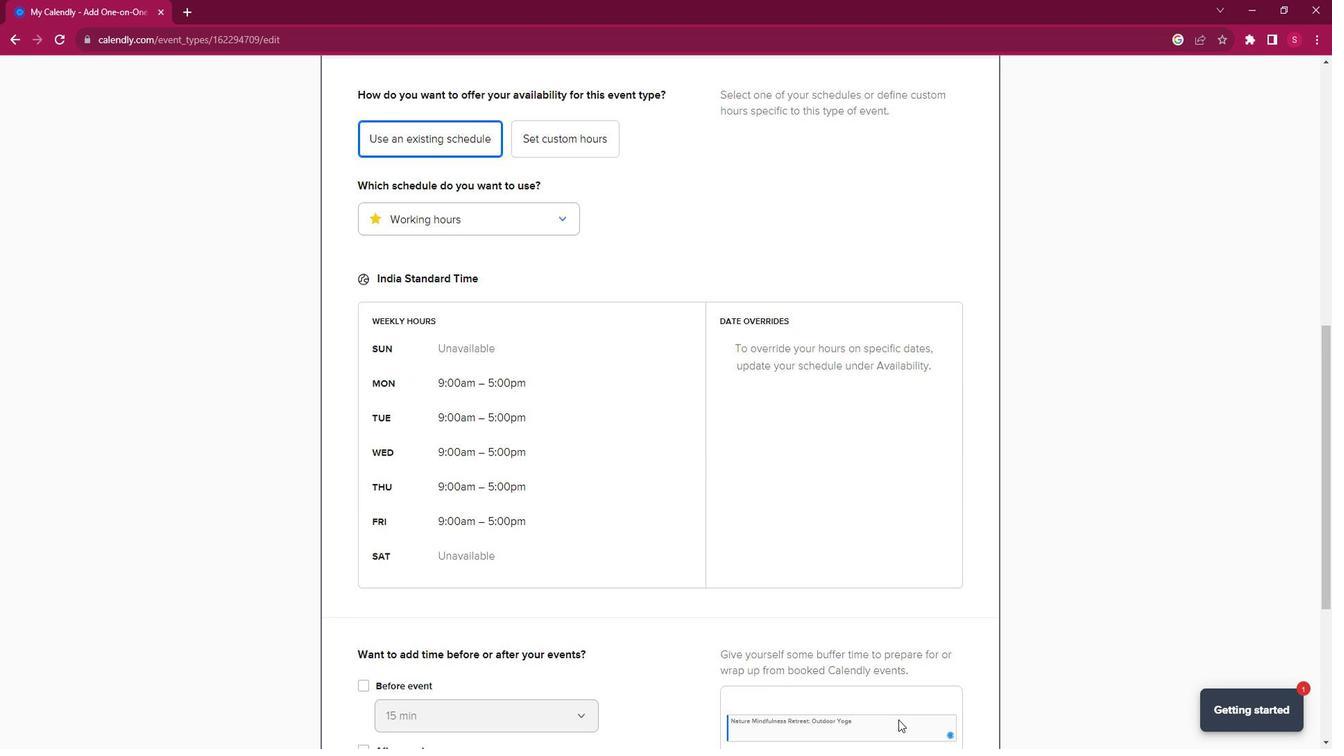 
Action: Mouse scrolled (914, 707) with delta (0, 0)
Screenshot: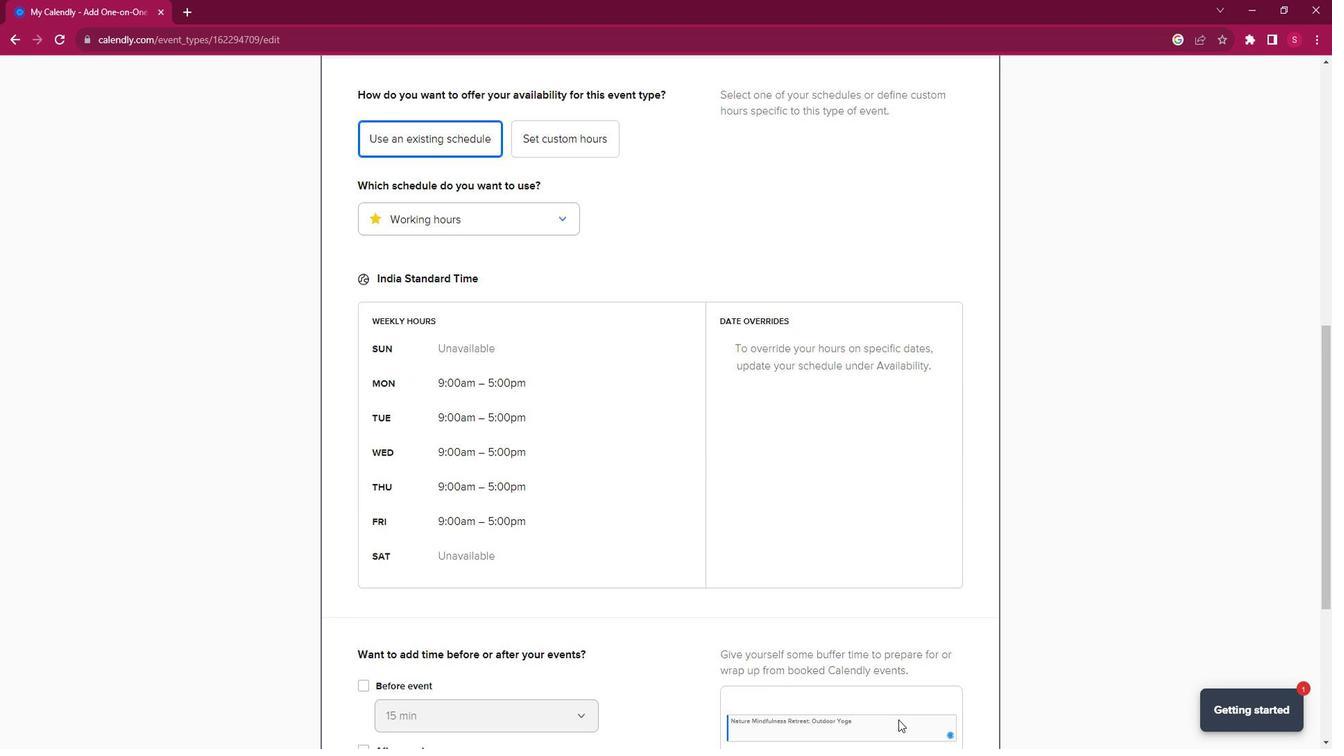 
Action: Mouse moved to (914, 706)
Screenshot: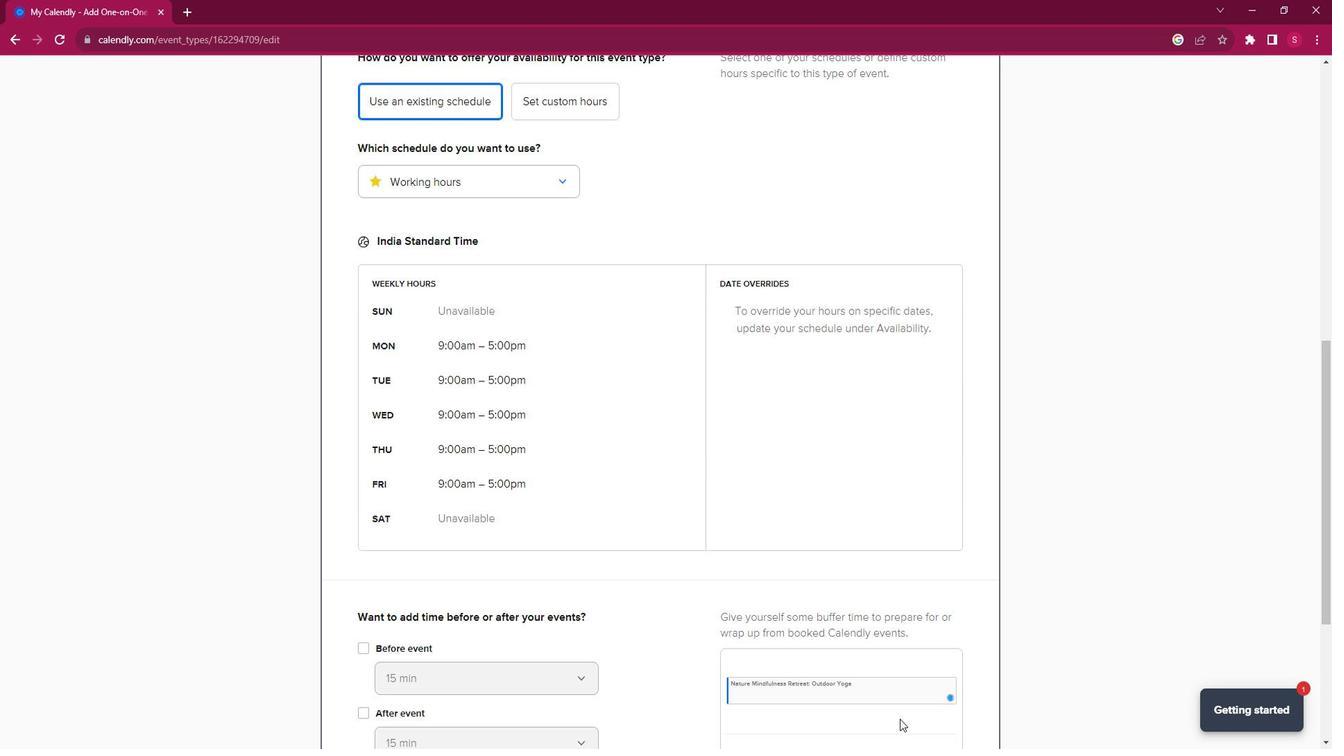 
Action: Mouse scrolled (914, 705) with delta (0, 0)
Screenshot: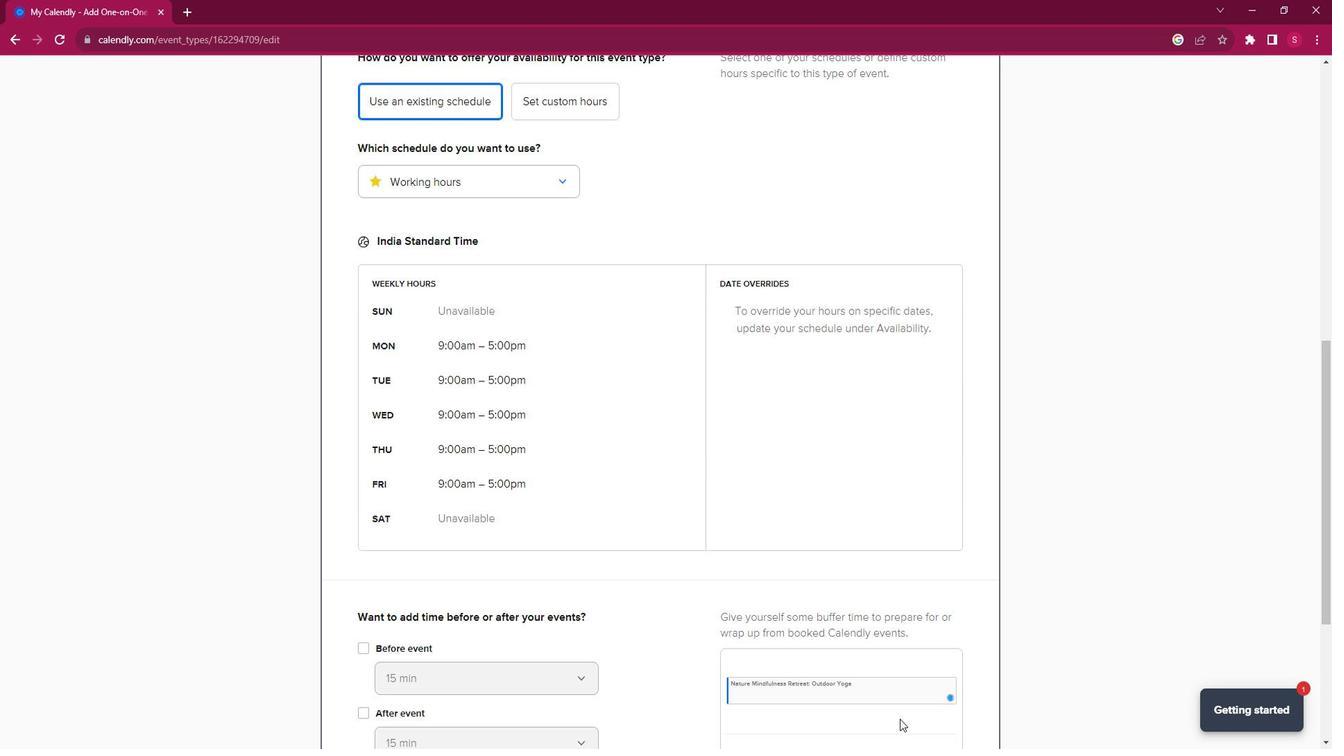 
Action: Mouse moved to (950, 710)
Screenshot: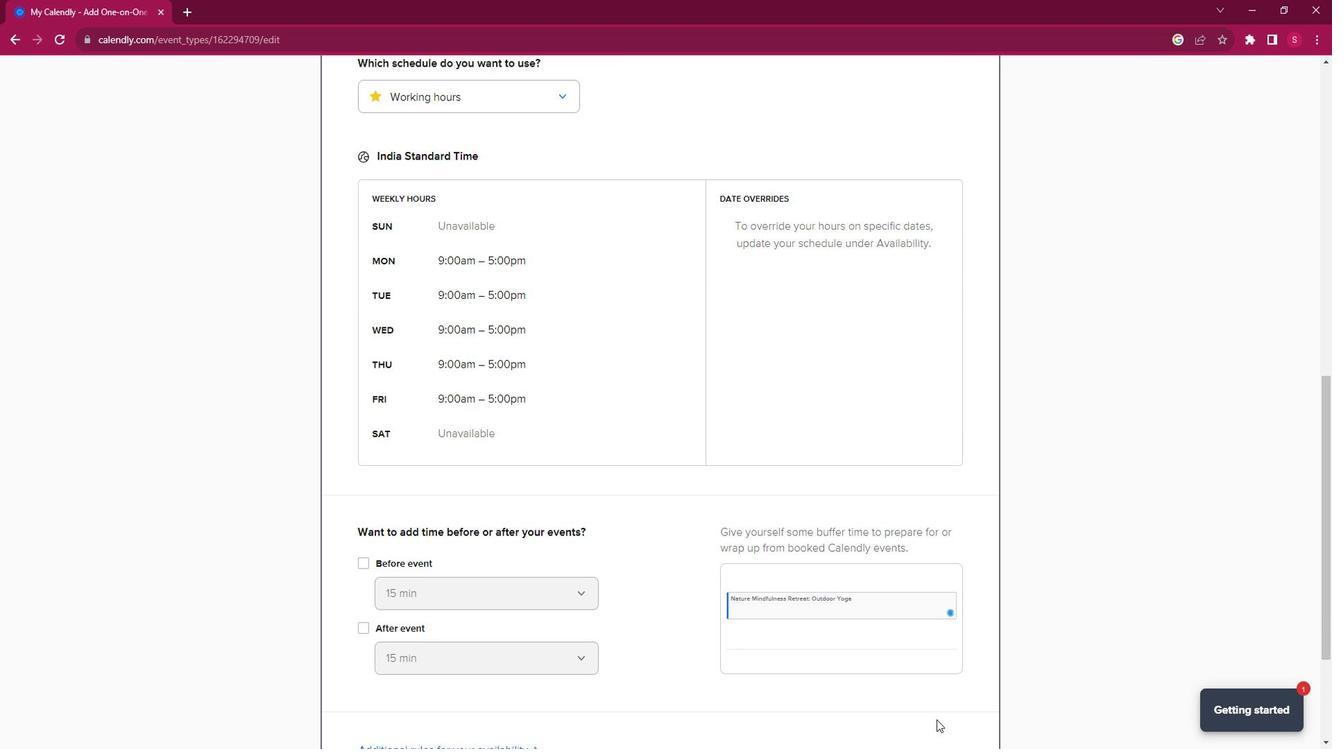 
Action: Mouse scrolled (950, 710) with delta (0, 0)
Screenshot: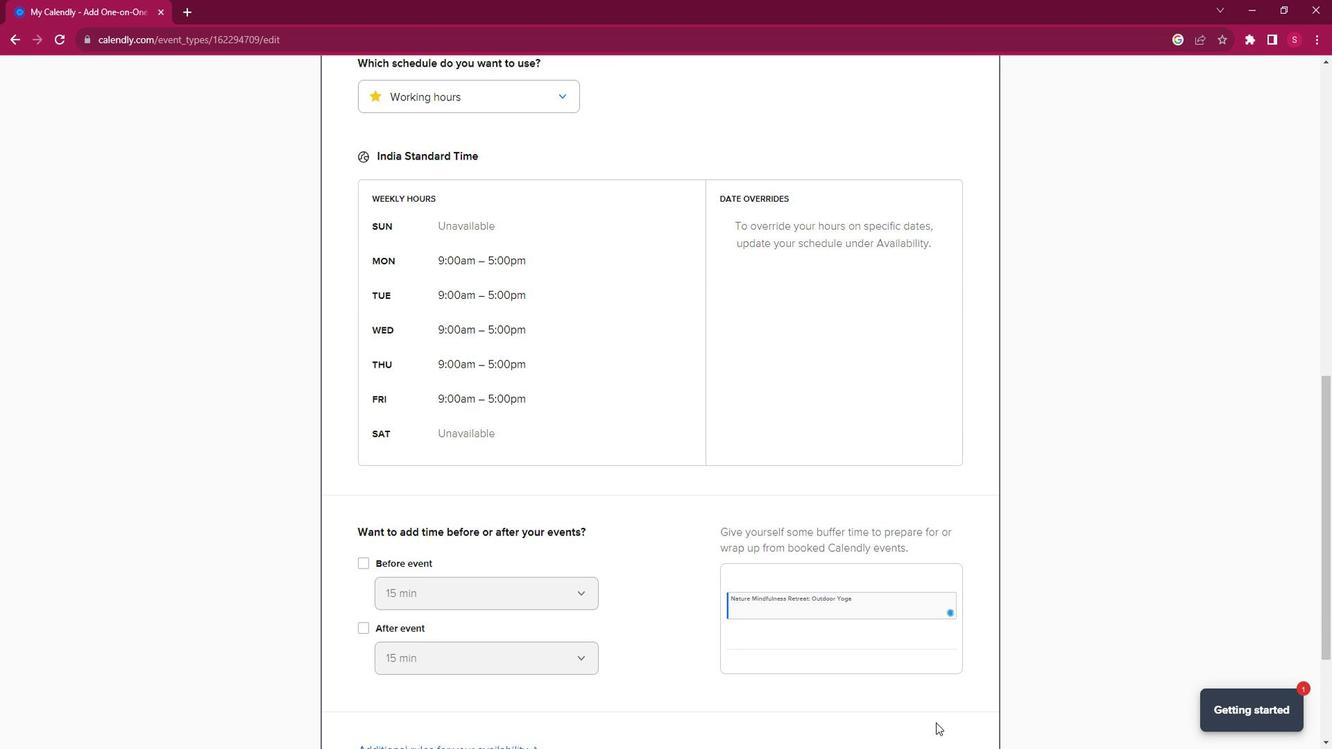 
Action: Mouse scrolled (950, 710) with delta (0, 0)
Screenshot: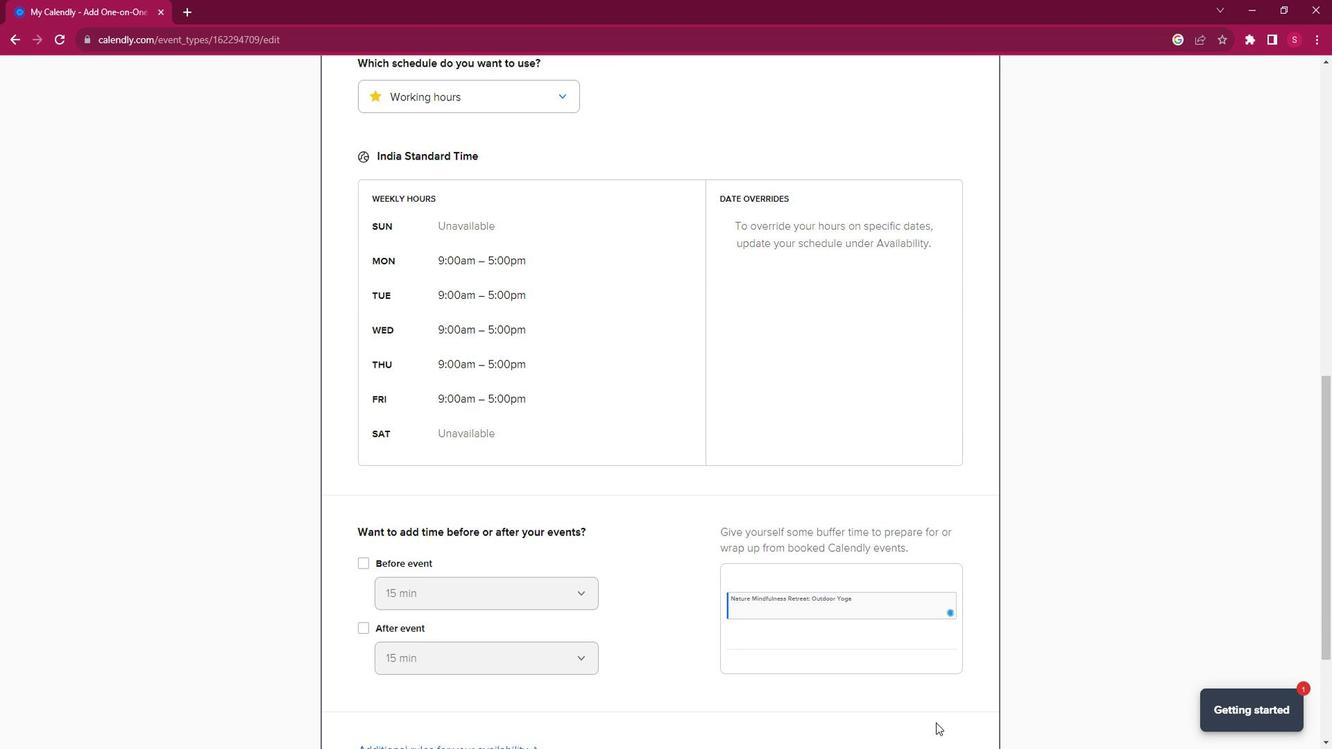 
Action: Mouse scrolled (950, 710) with delta (0, 0)
Screenshot: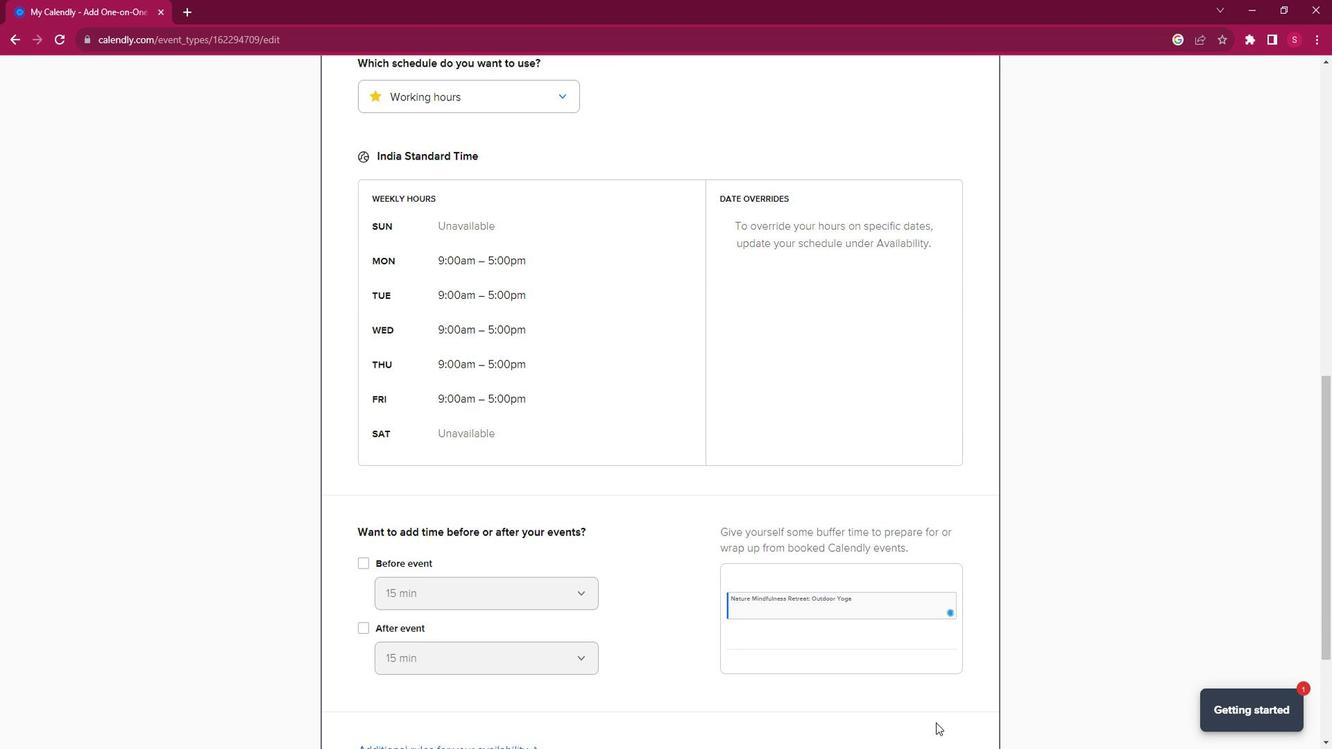 
Action: Mouse scrolled (950, 710) with delta (0, 0)
Screenshot: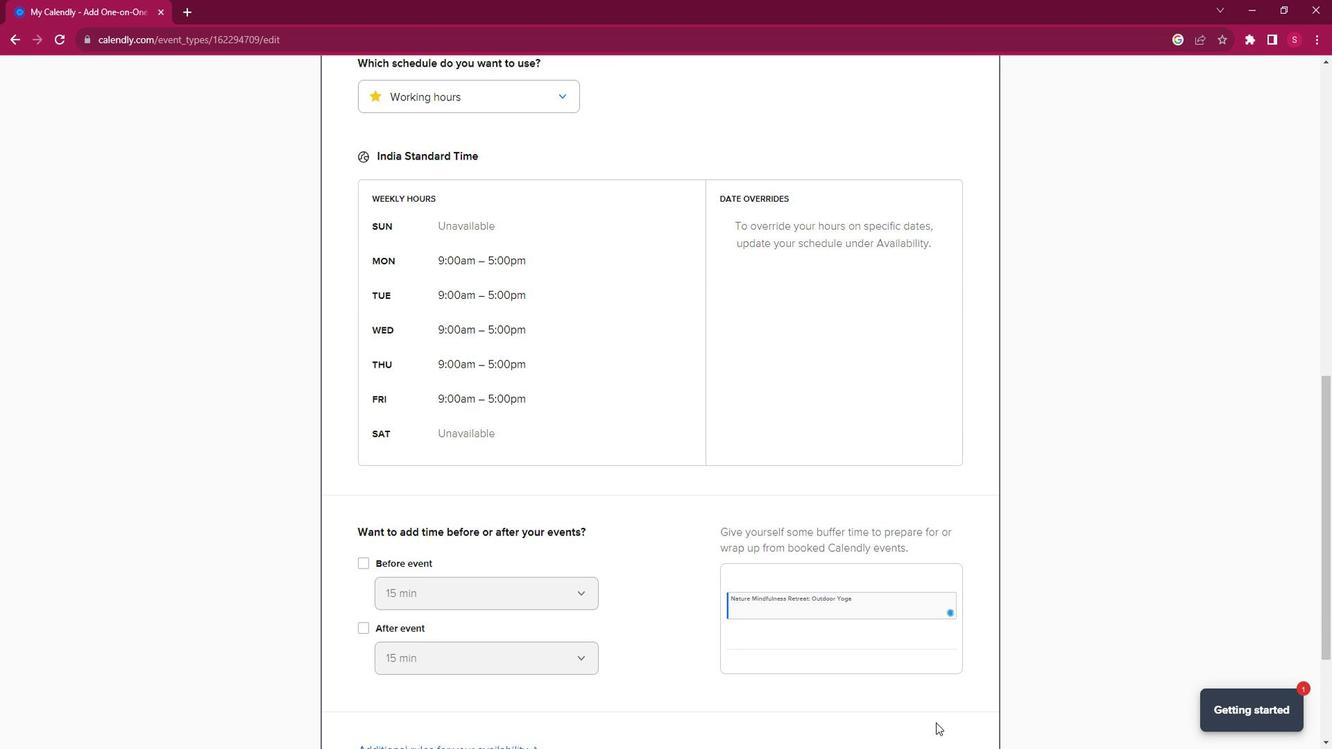 
Action: Mouse scrolled (950, 710) with delta (0, 0)
Screenshot: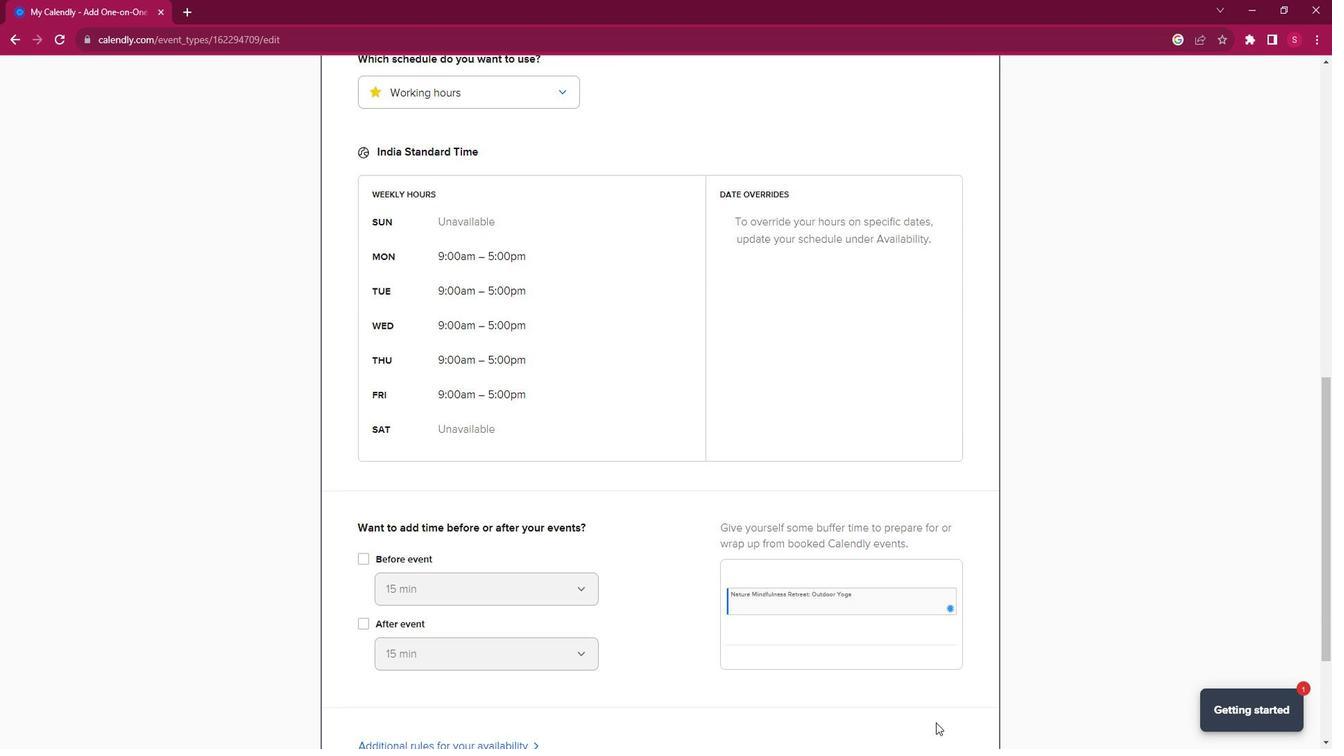 
Action: Mouse scrolled (950, 710) with delta (0, 0)
Screenshot: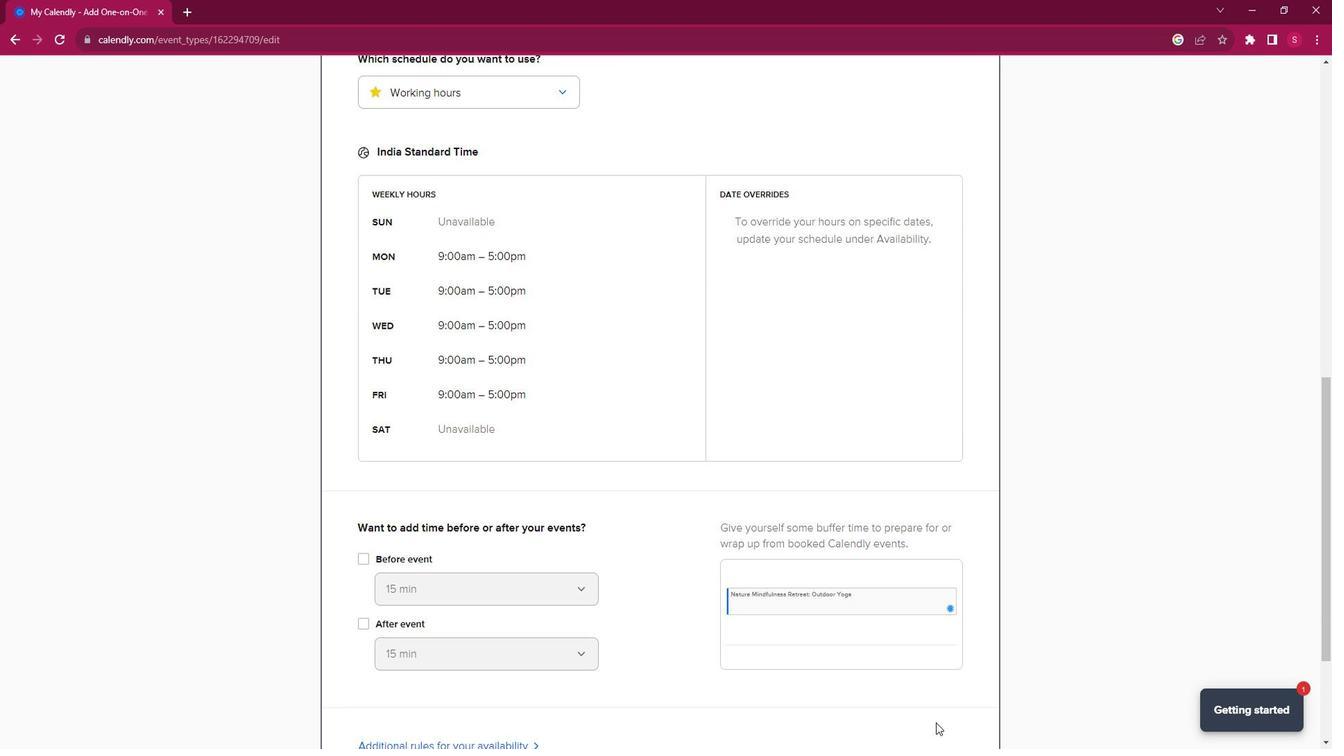 
Action: Mouse moved to (979, 612)
Screenshot: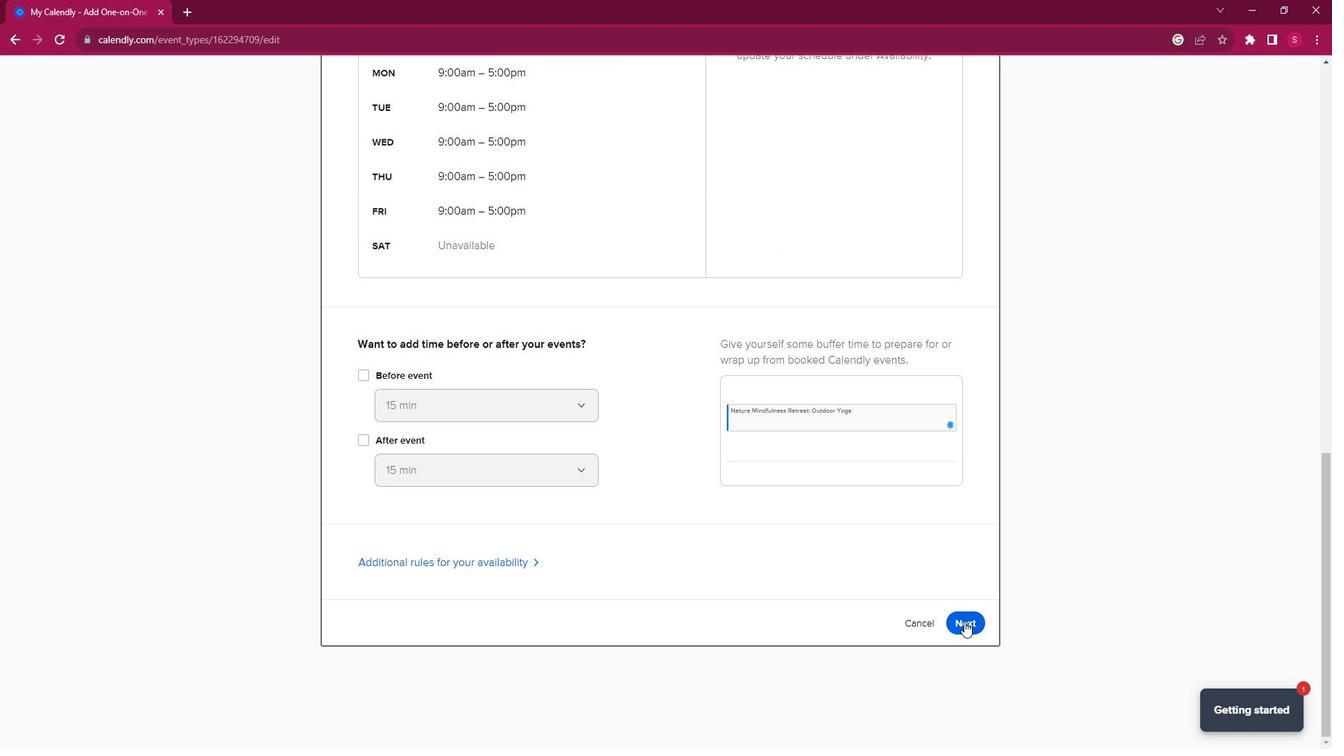 
Action: Mouse pressed left at (979, 612)
Screenshot: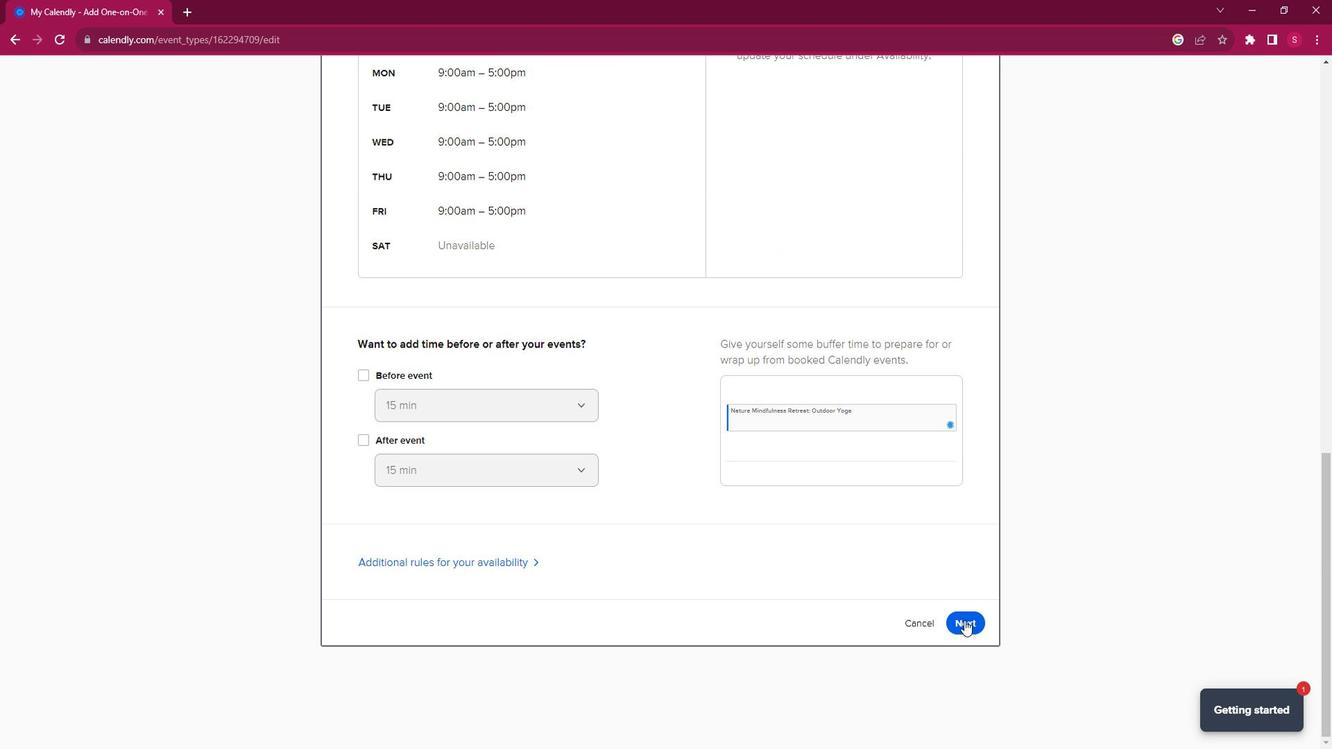 
